 Task: Create new Company, with domain: 'nissan.co.jp' and type: 'Reseller'. Add new contact for this company, with mail Id: 'William34Khanna@nissan.co.jp', First Name: William, Last name:  Khanna, Job Title: 'Graphic Designer', Phone Number: '(617) 555-4570'. Change life cycle stage to  Lead and lead status to  Open. Logged in from softage.3@softage.net
Action: Mouse moved to (96, 90)
Screenshot: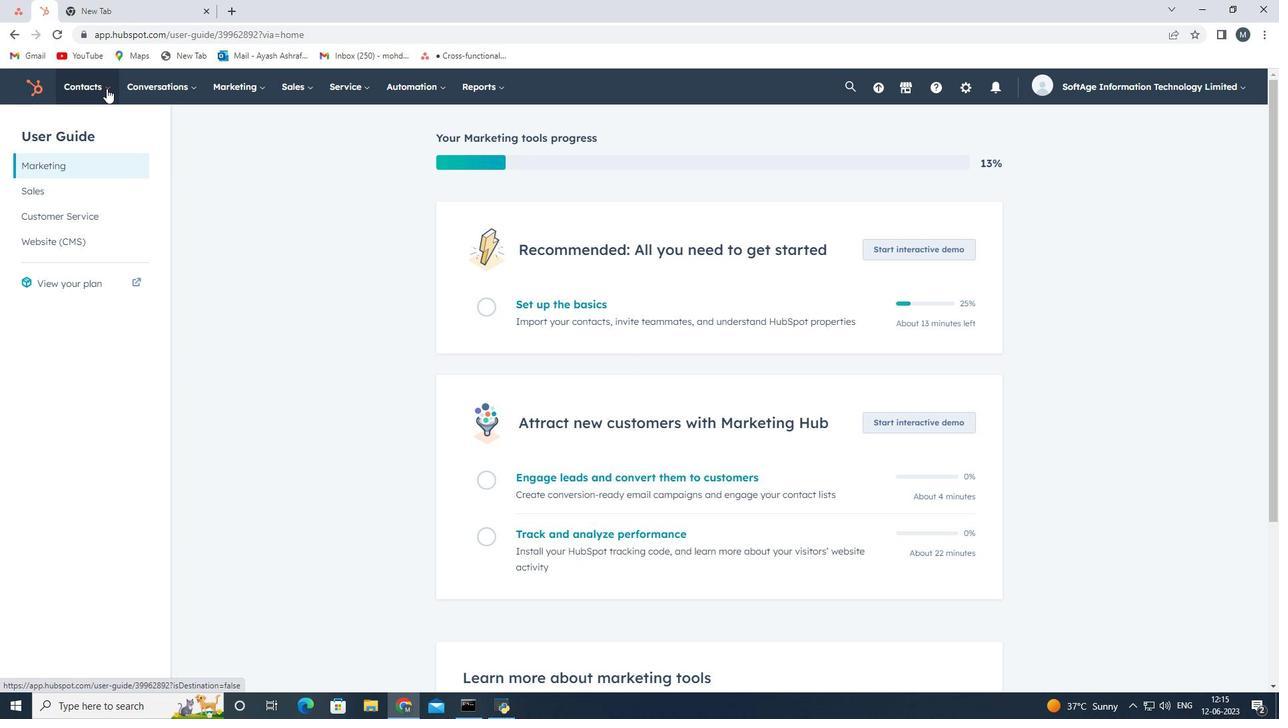 
Action: Mouse pressed left at (96, 90)
Screenshot: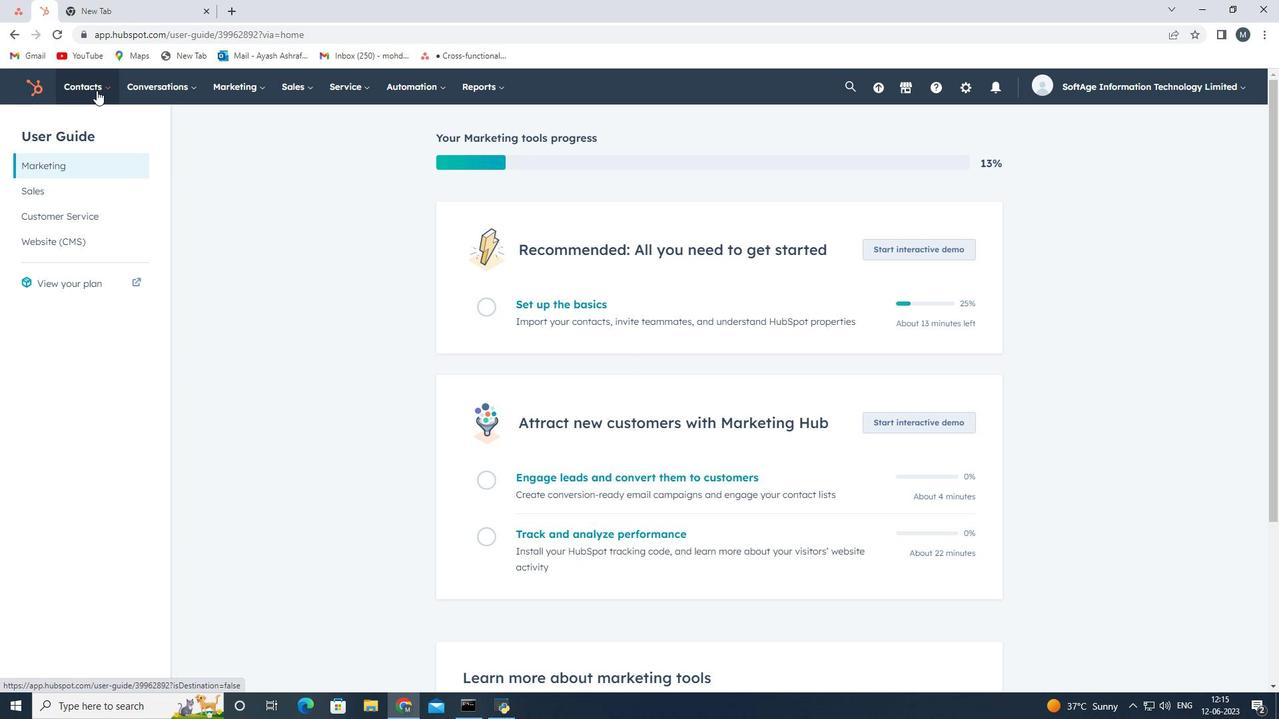 
Action: Mouse moved to (105, 147)
Screenshot: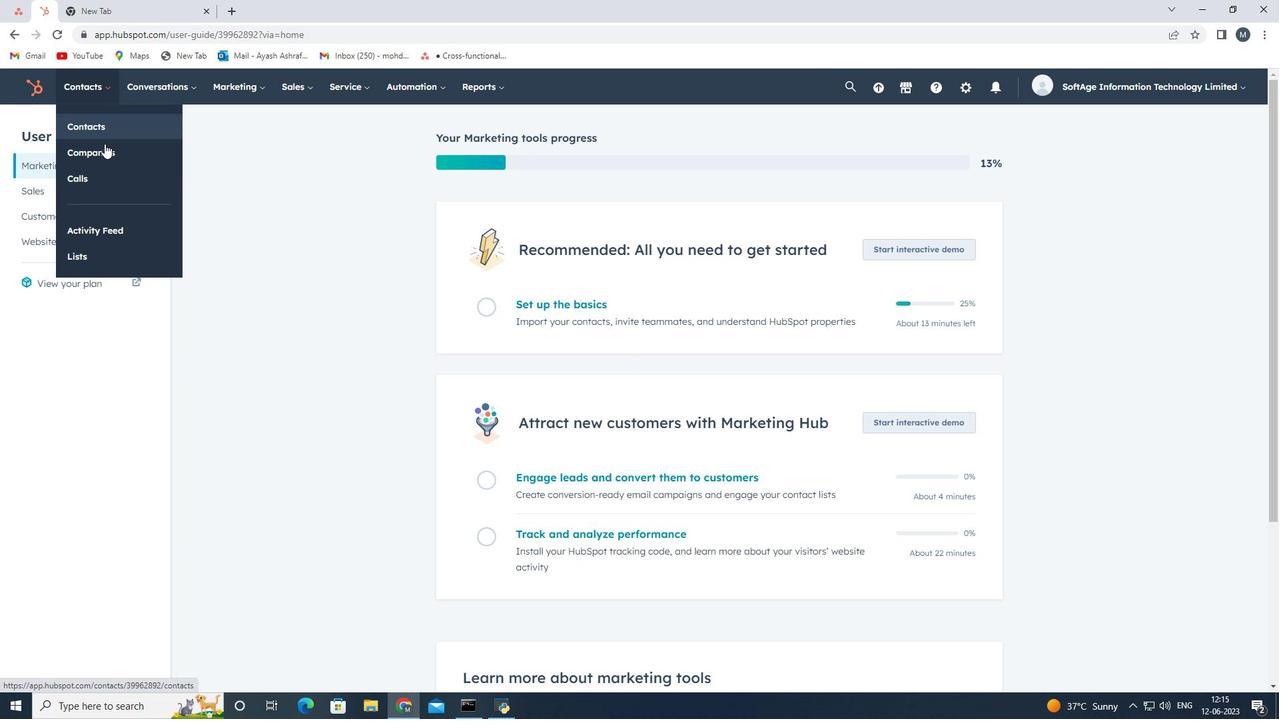
Action: Mouse pressed left at (105, 147)
Screenshot: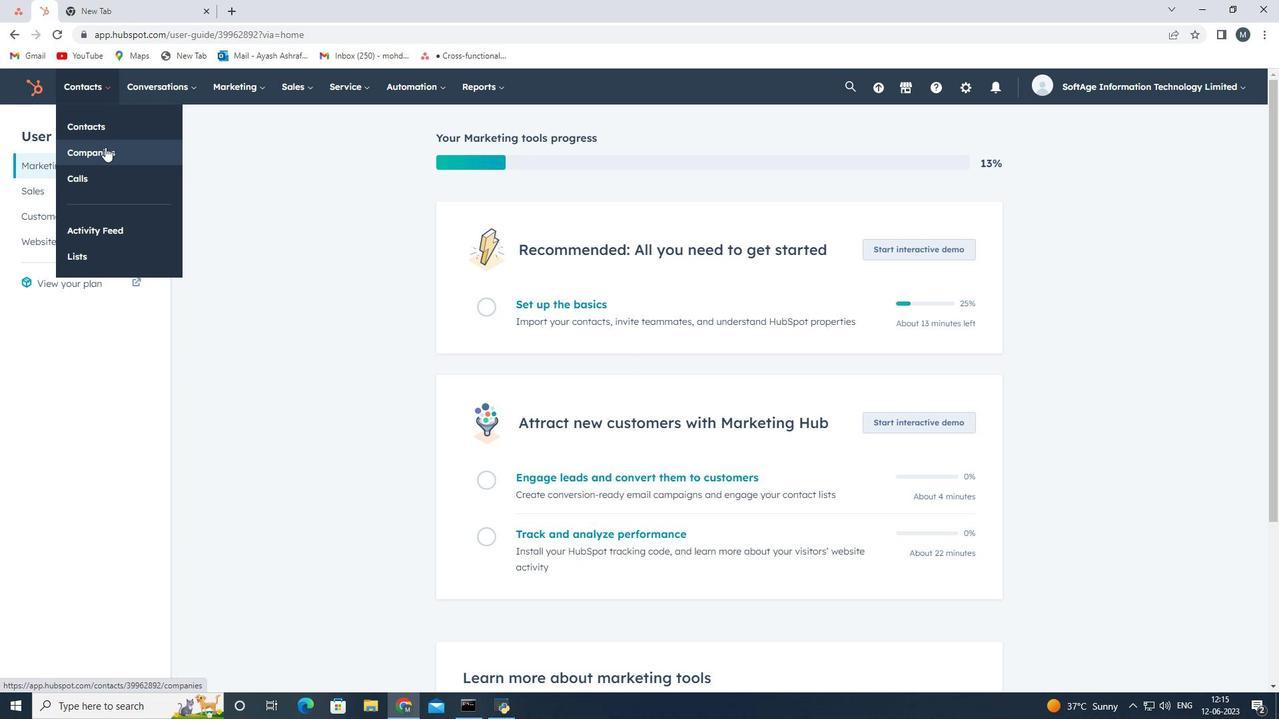 
Action: Mouse moved to (1199, 138)
Screenshot: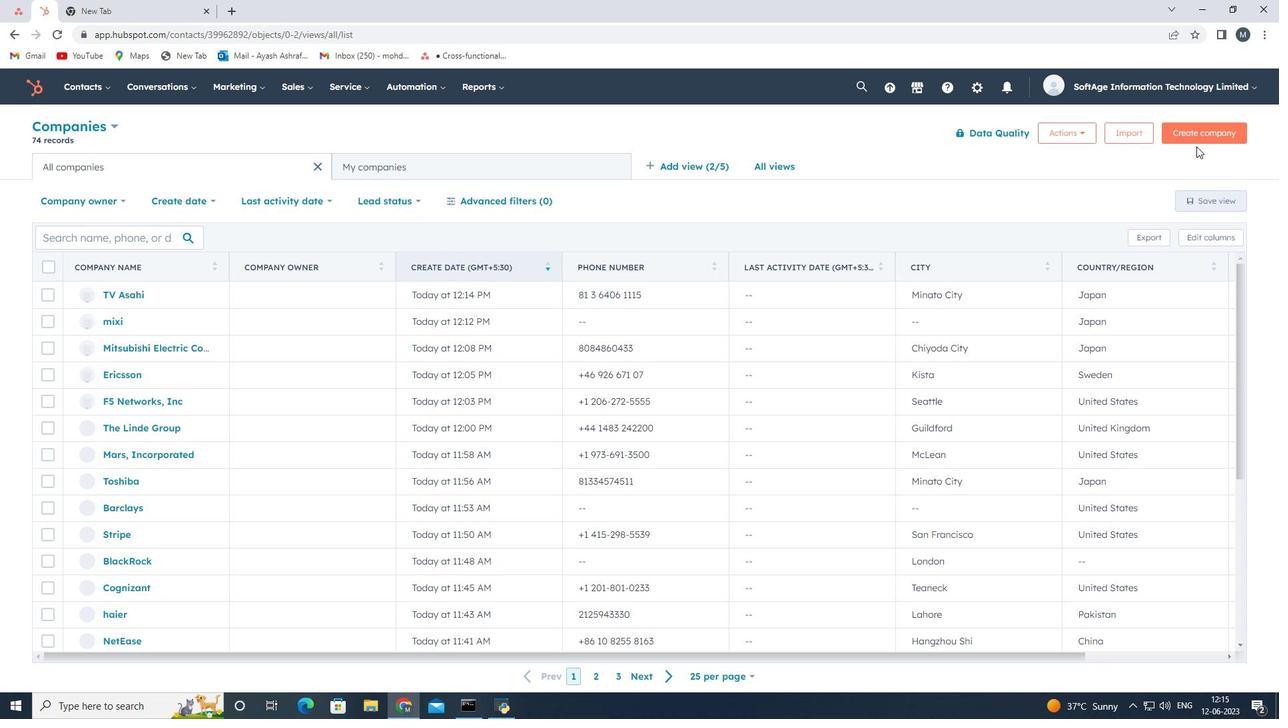 
Action: Mouse pressed left at (1199, 138)
Screenshot: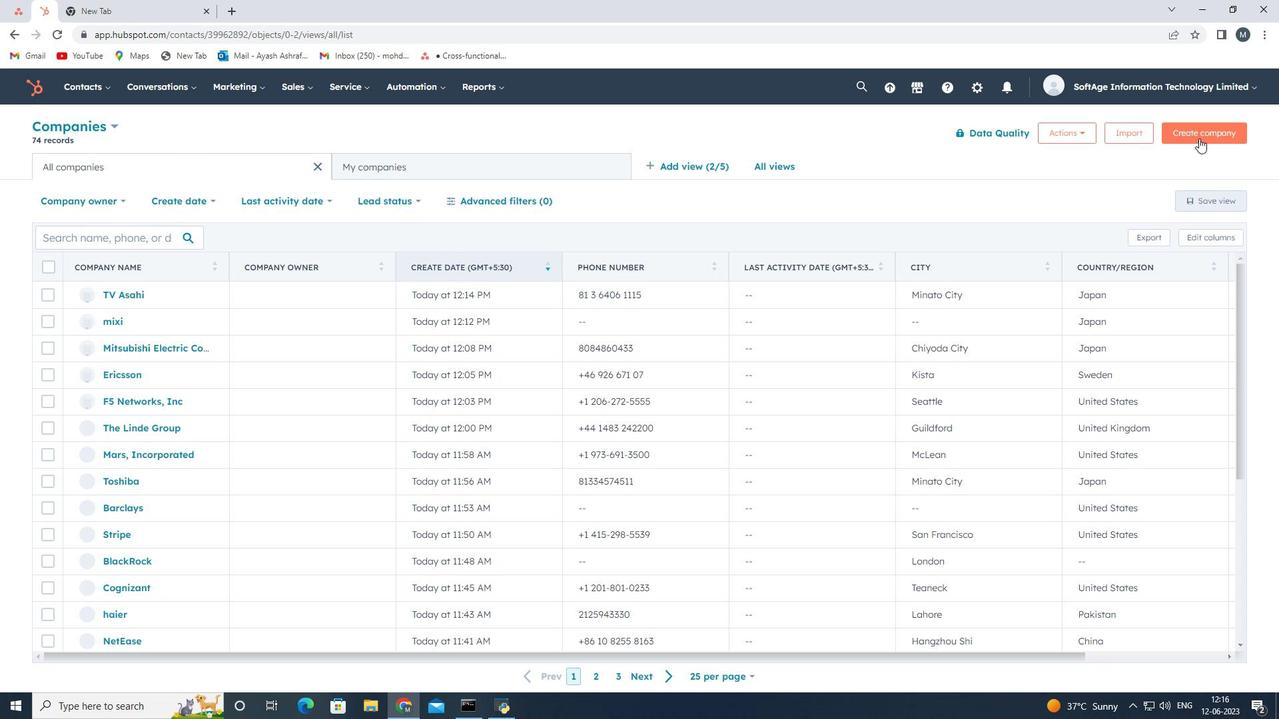 
Action: Mouse moved to (1001, 192)
Screenshot: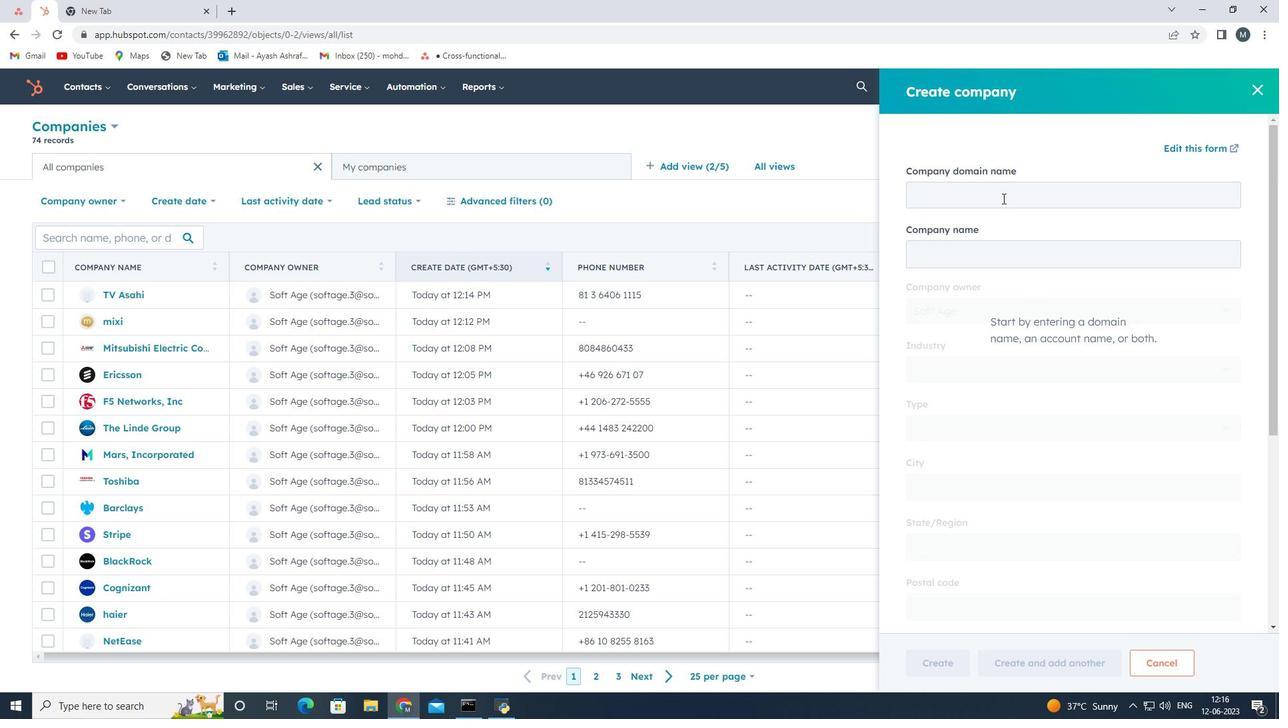 
Action: Mouse pressed left at (1001, 192)
Screenshot: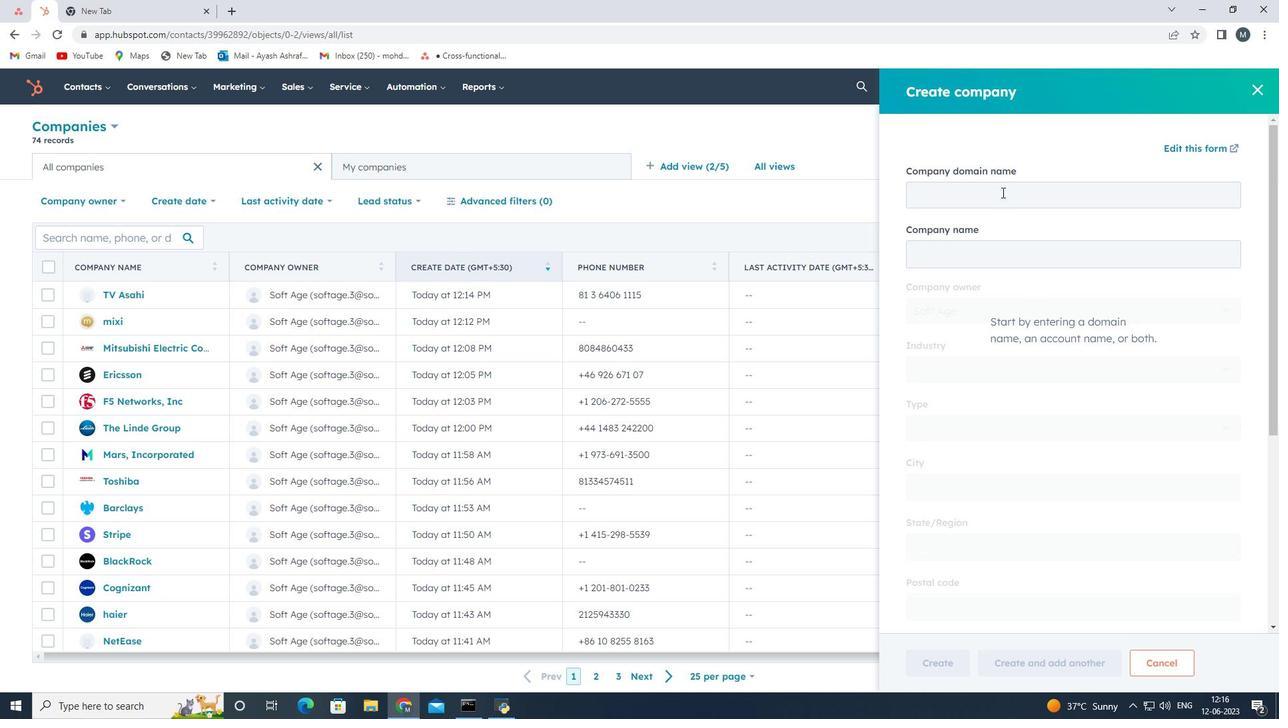 
Action: Key pressed <Key.shift><Key.shift>nissan.co.jp
Screenshot: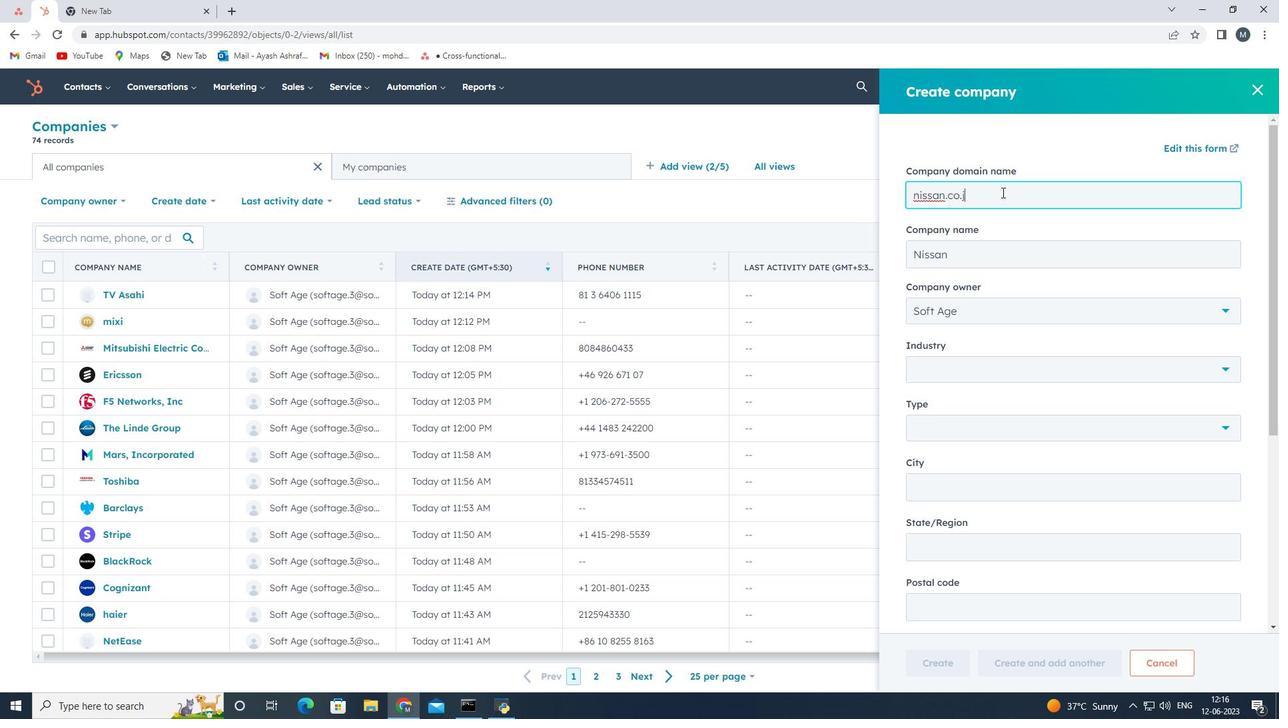 
Action: Mouse moved to (953, 420)
Screenshot: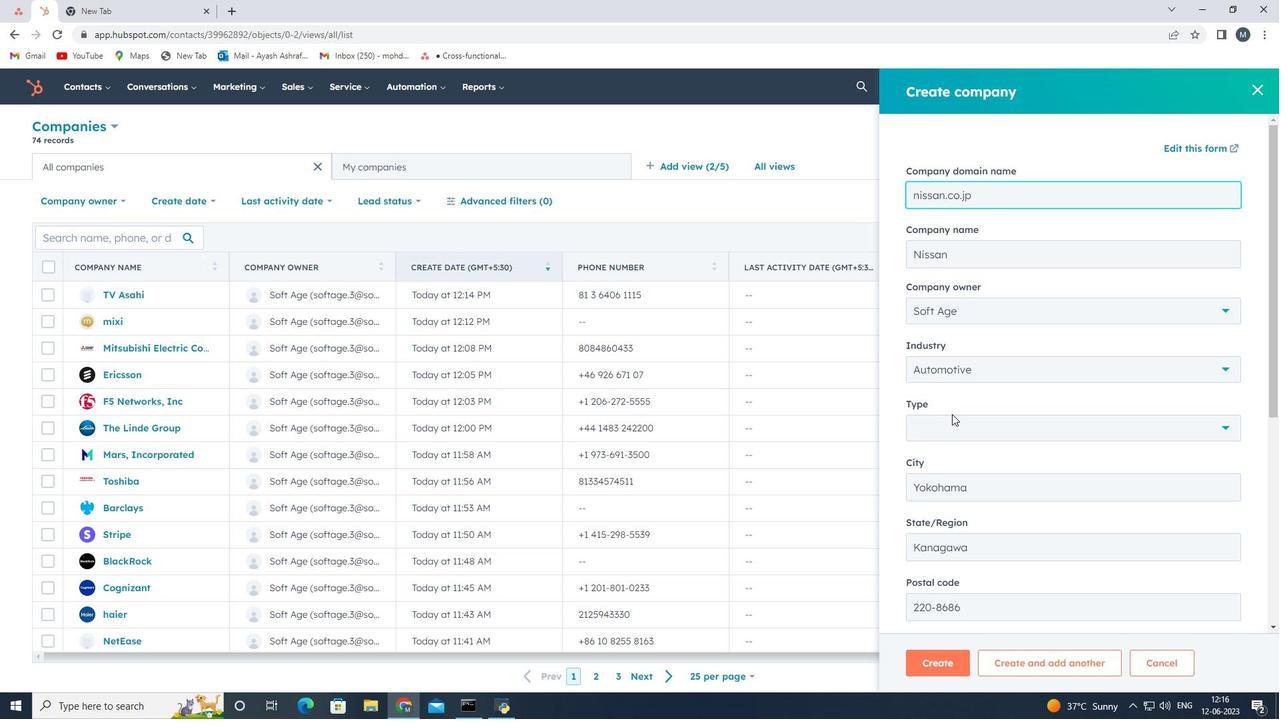 
Action: Mouse pressed left at (953, 420)
Screenshot: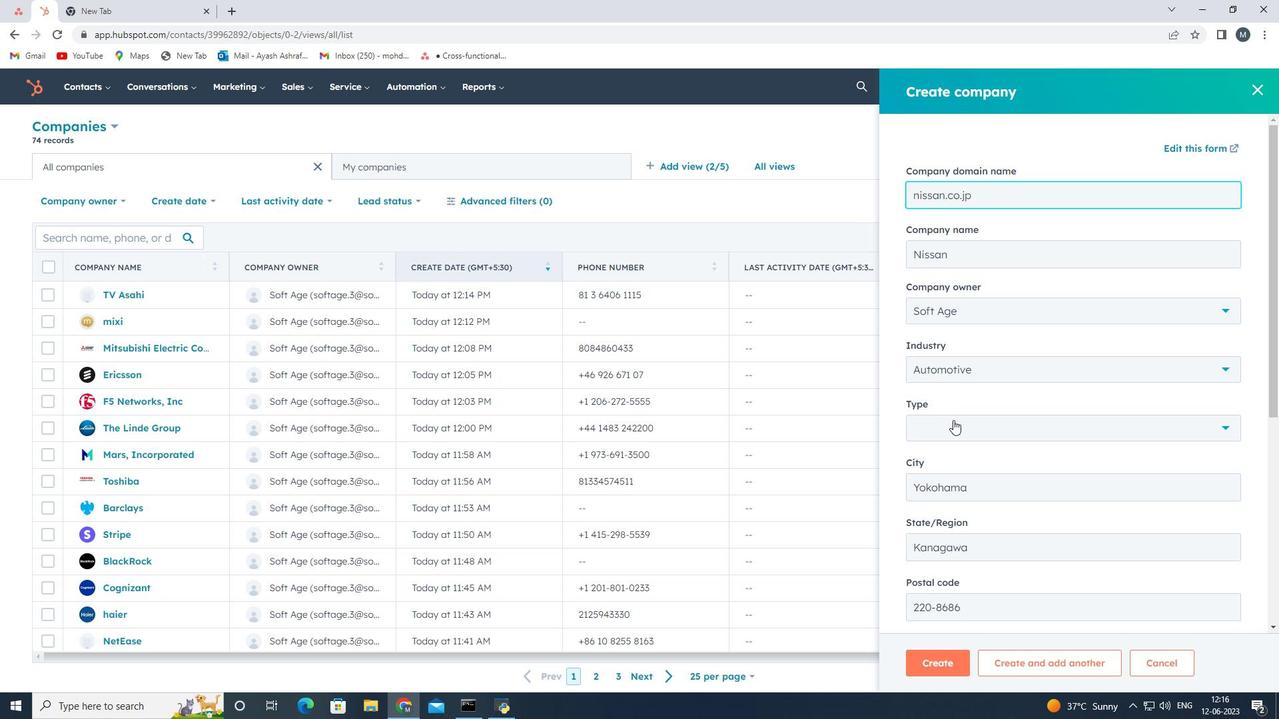 
Action: Mouse moved to (955, 542)
Screenshot: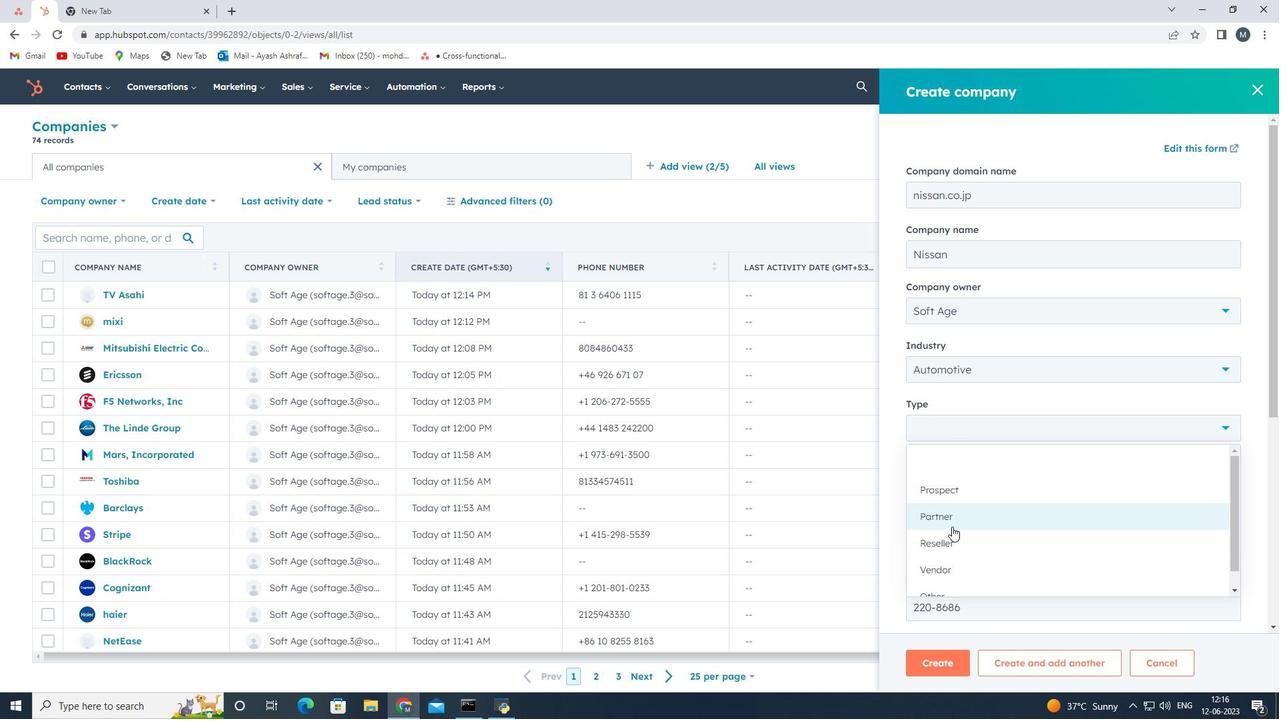 
Action: Mouse pressed left at (955, 542)
Screenshot: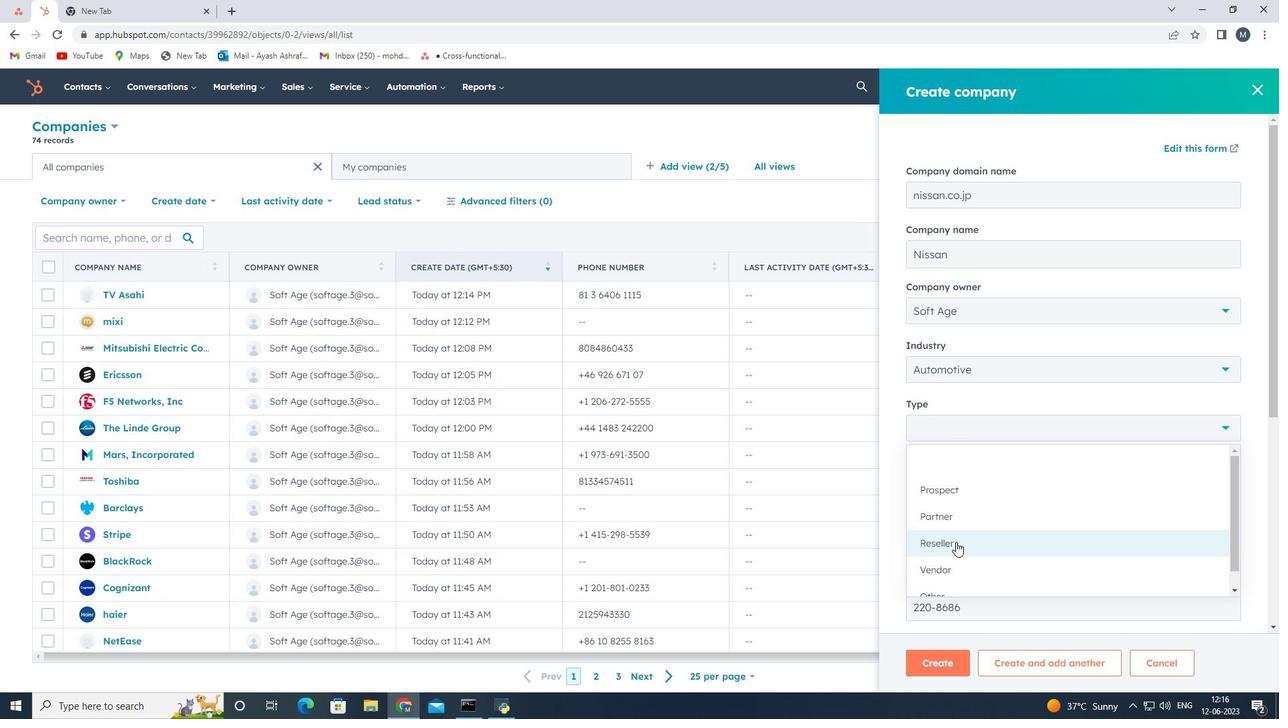 
Action: Mouse moved to (985, 448)
Screenshot: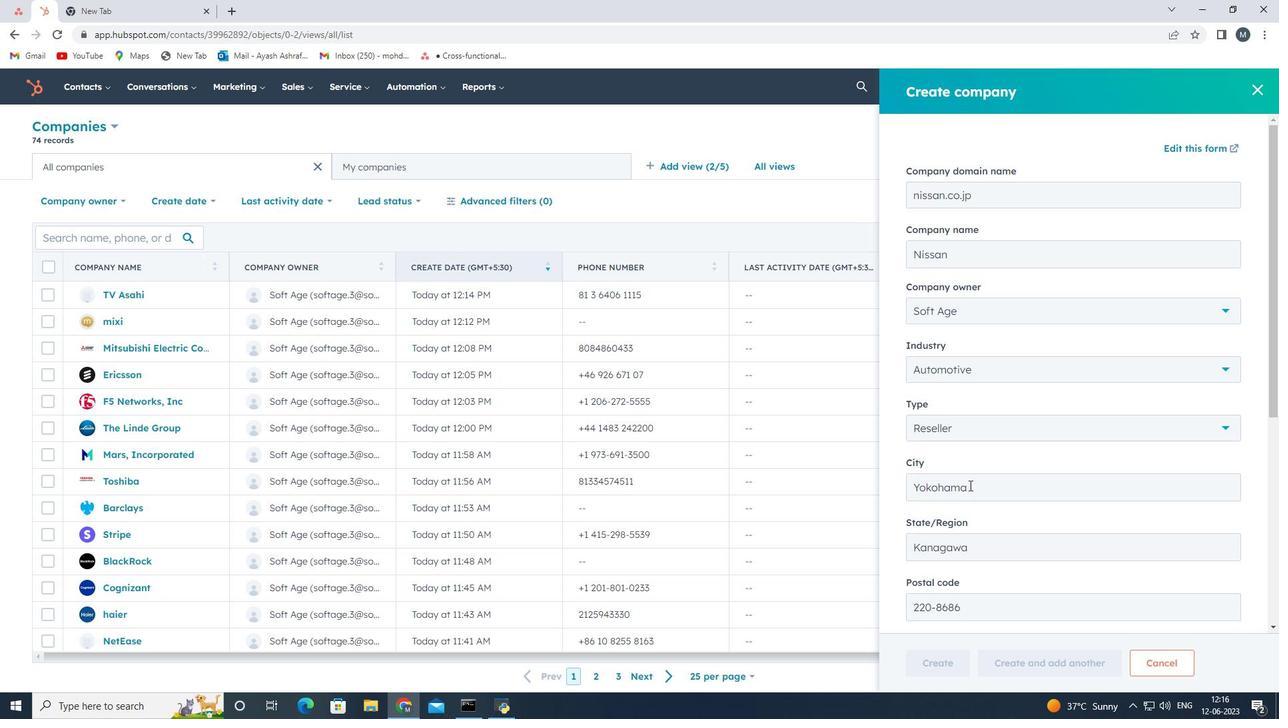 
Action: Mouse scrolled (985, 447) with delta (0, 0)
Screenshot: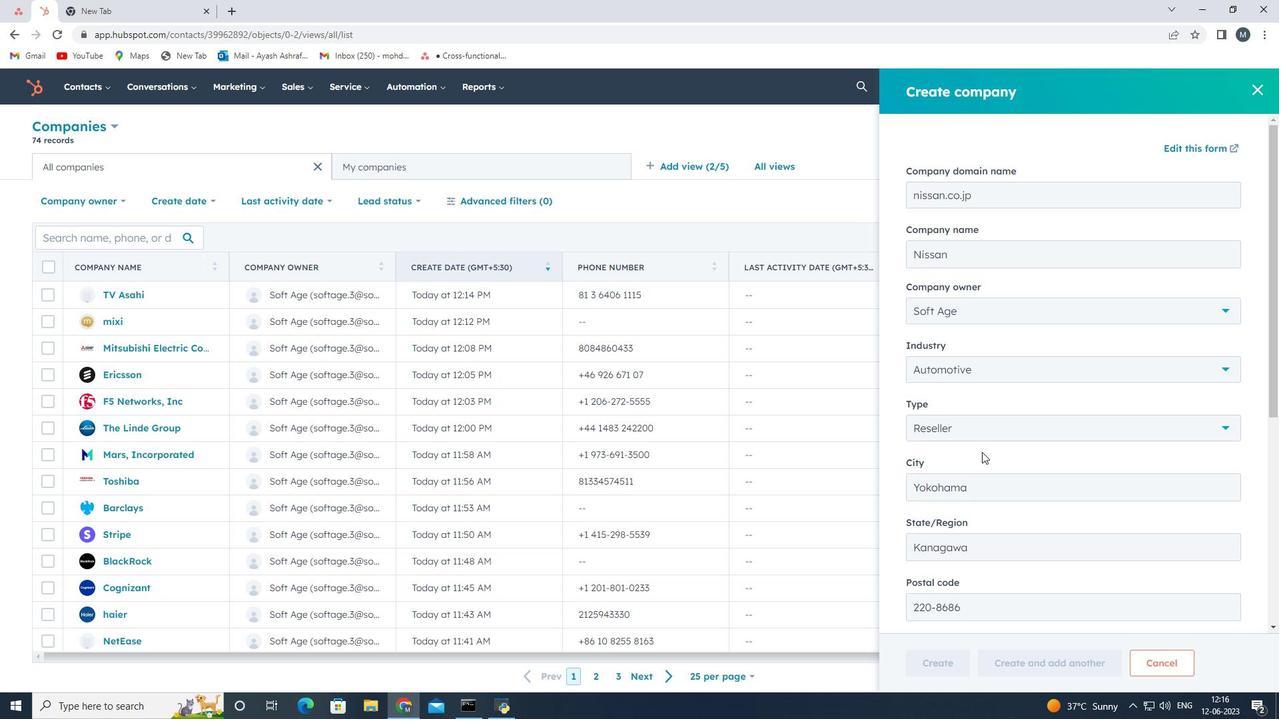
Action: Mouse moved to (985, 448)
Screenshot: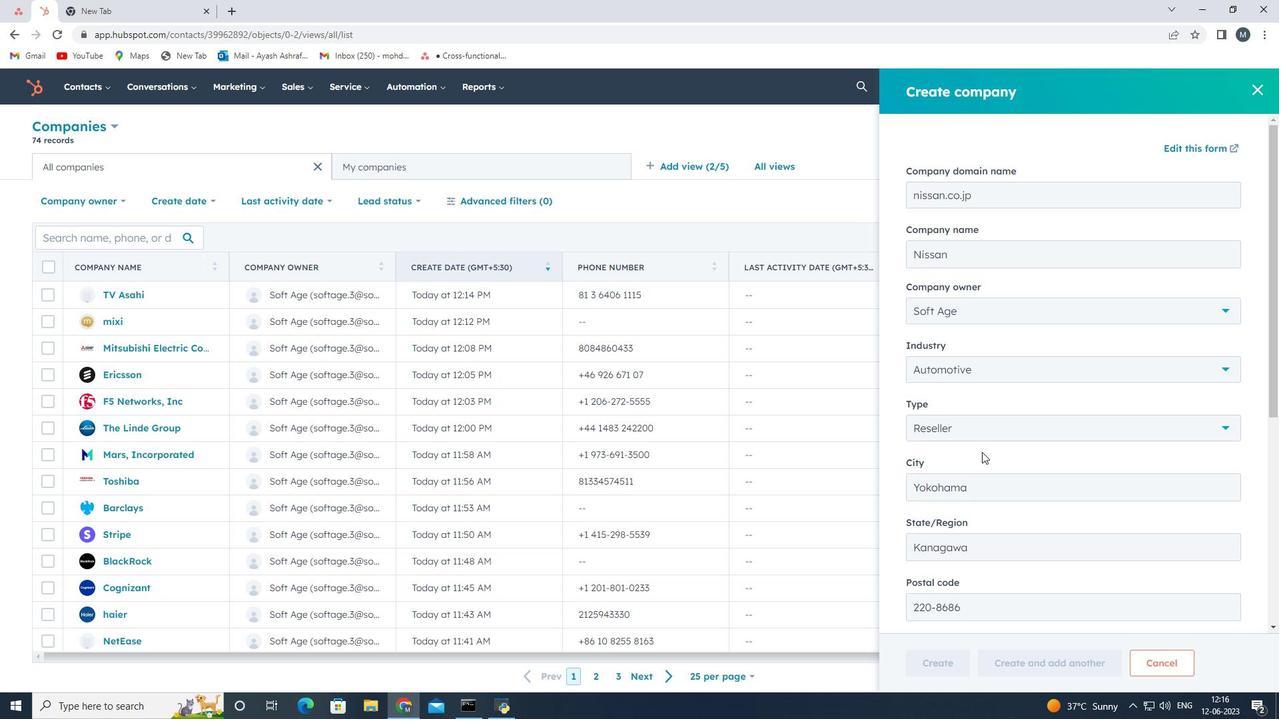 
Action: Mouse scrolled (985, 447) with delta (0, 0)
Screenshot: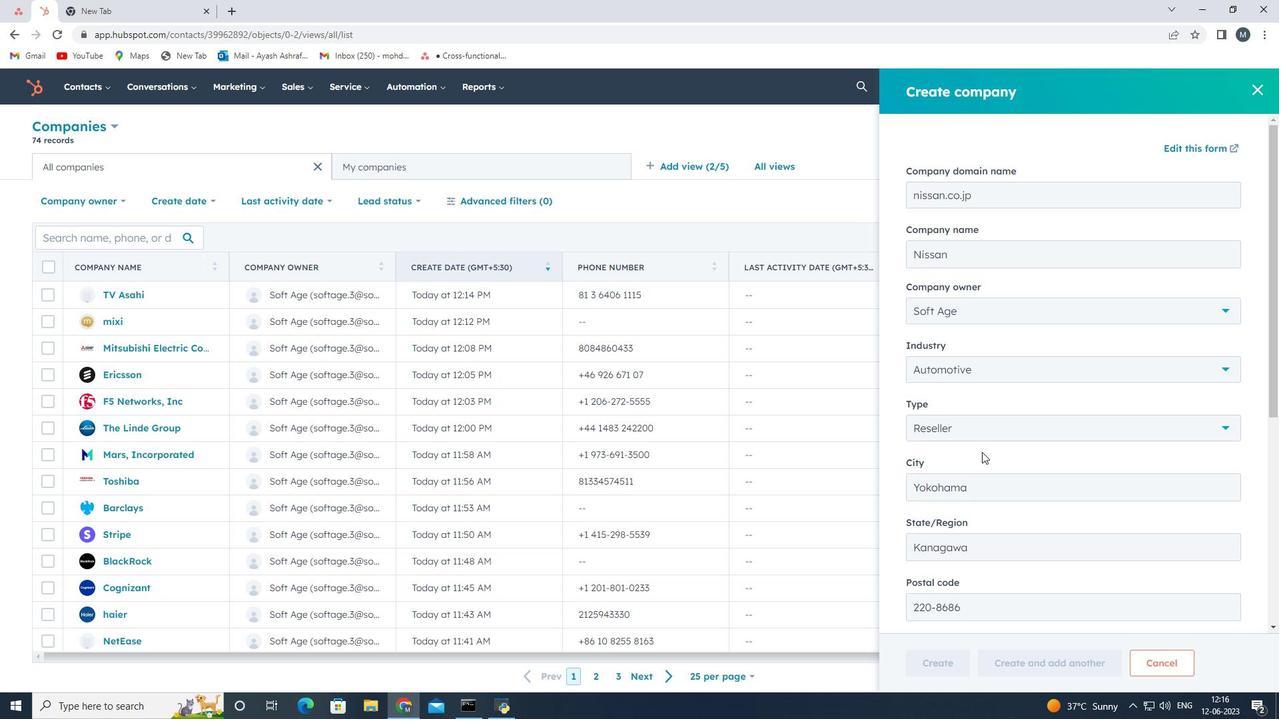 
Action: Mouse scrolled (985, 447) with delta (0, 0)
Screenshot: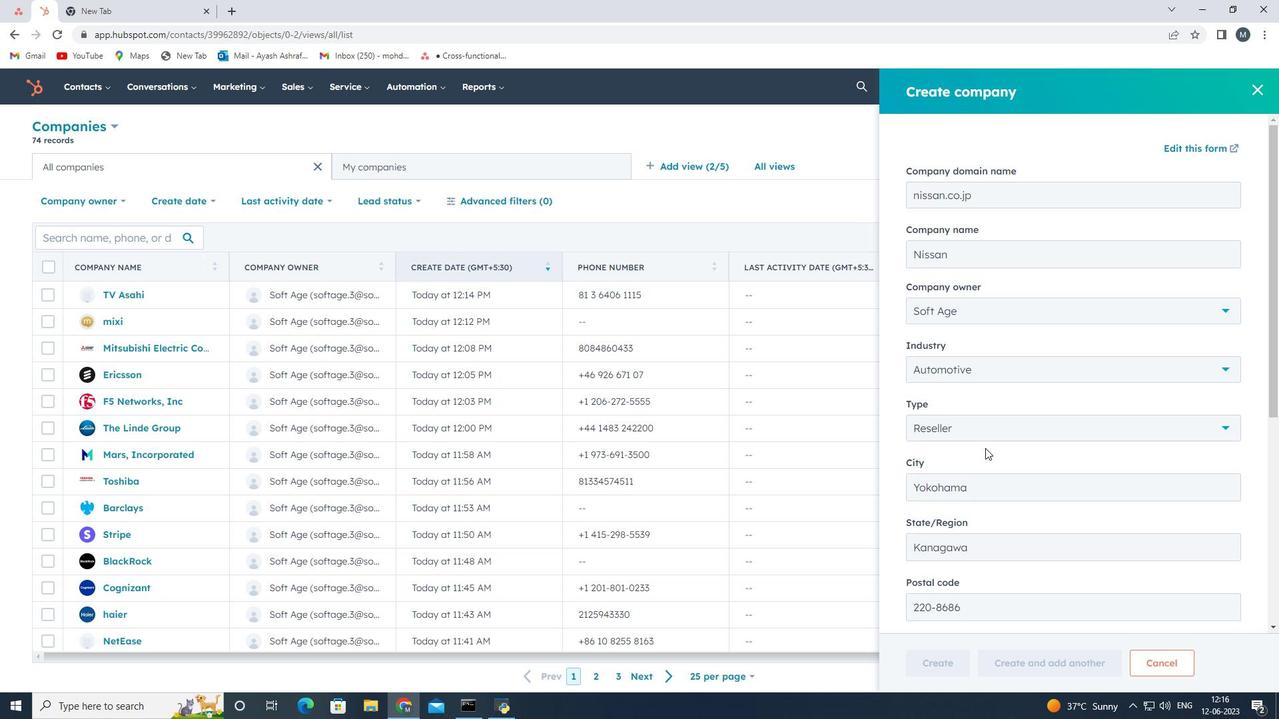 
Action: Mouse scrolled (985, 447) with delta (0, 0)
Screenshot: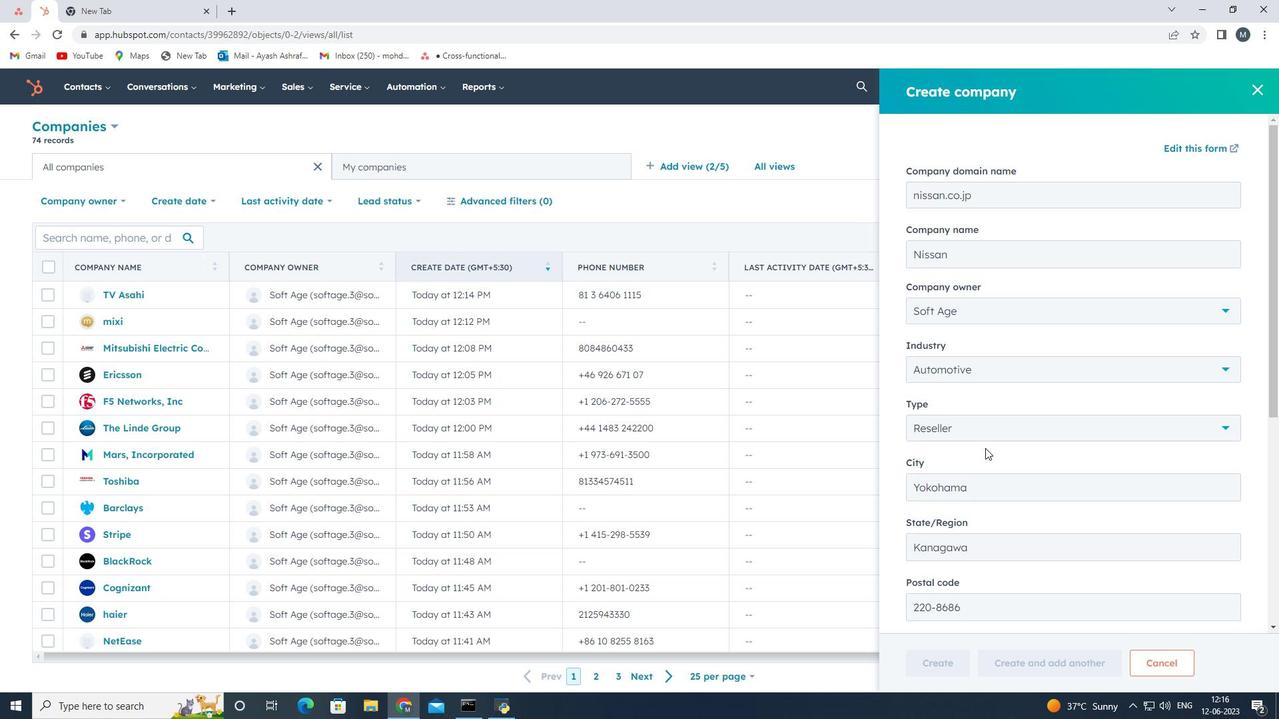 
Action: Mouse scrolled (985, 447) with delta (0, 0)
Screenshot: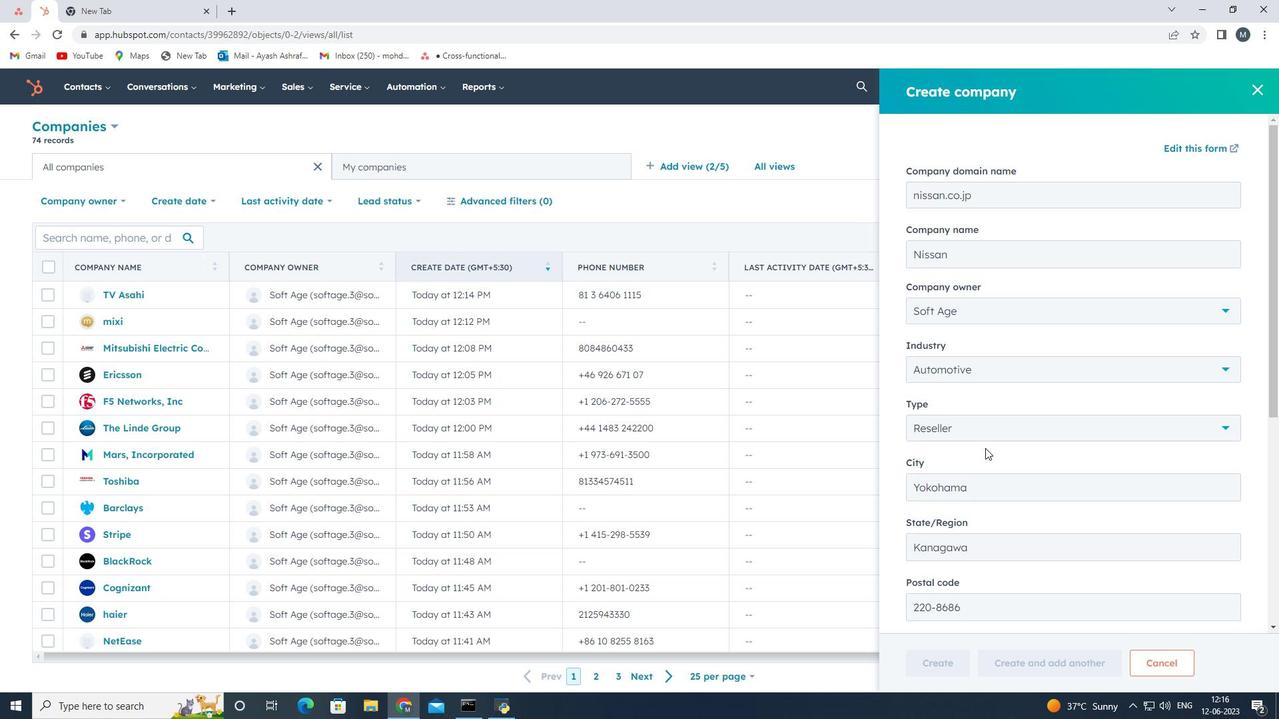 
Action: Mouse scrolled (985, 447) with delta (0, 0)
Screenshot: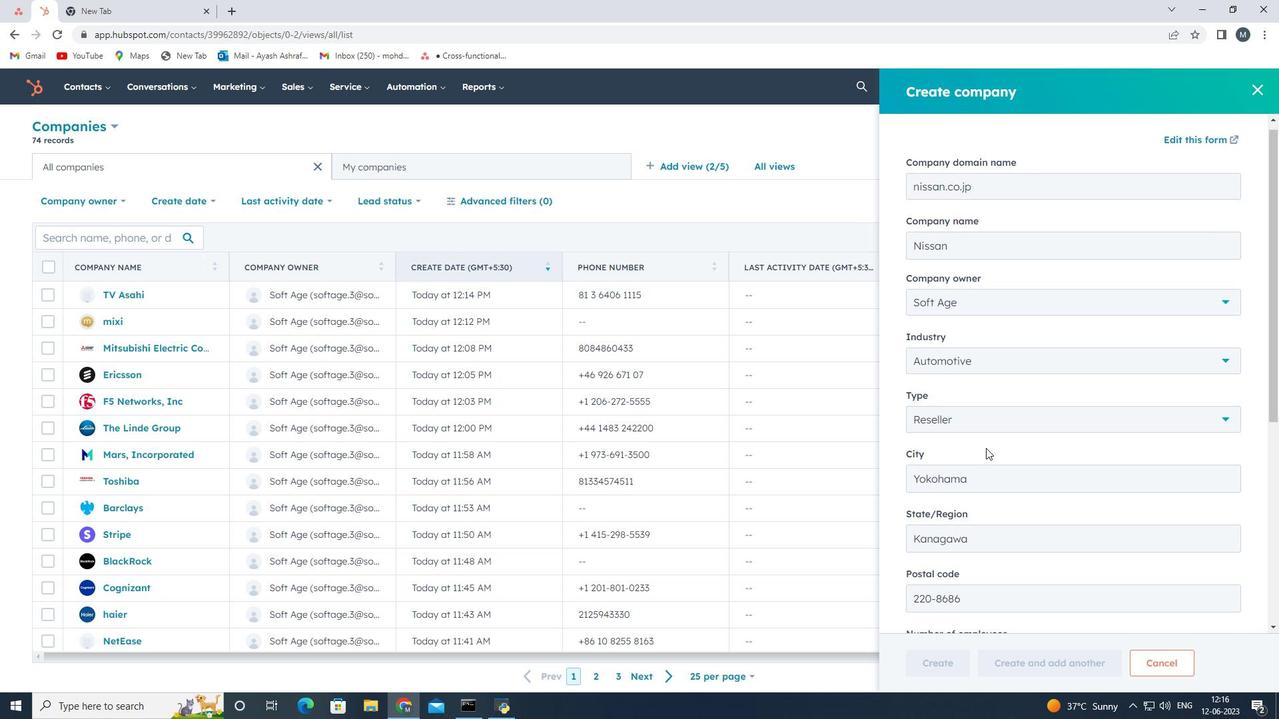 
Action: Mouse moved to (971, 551)
Screenshot: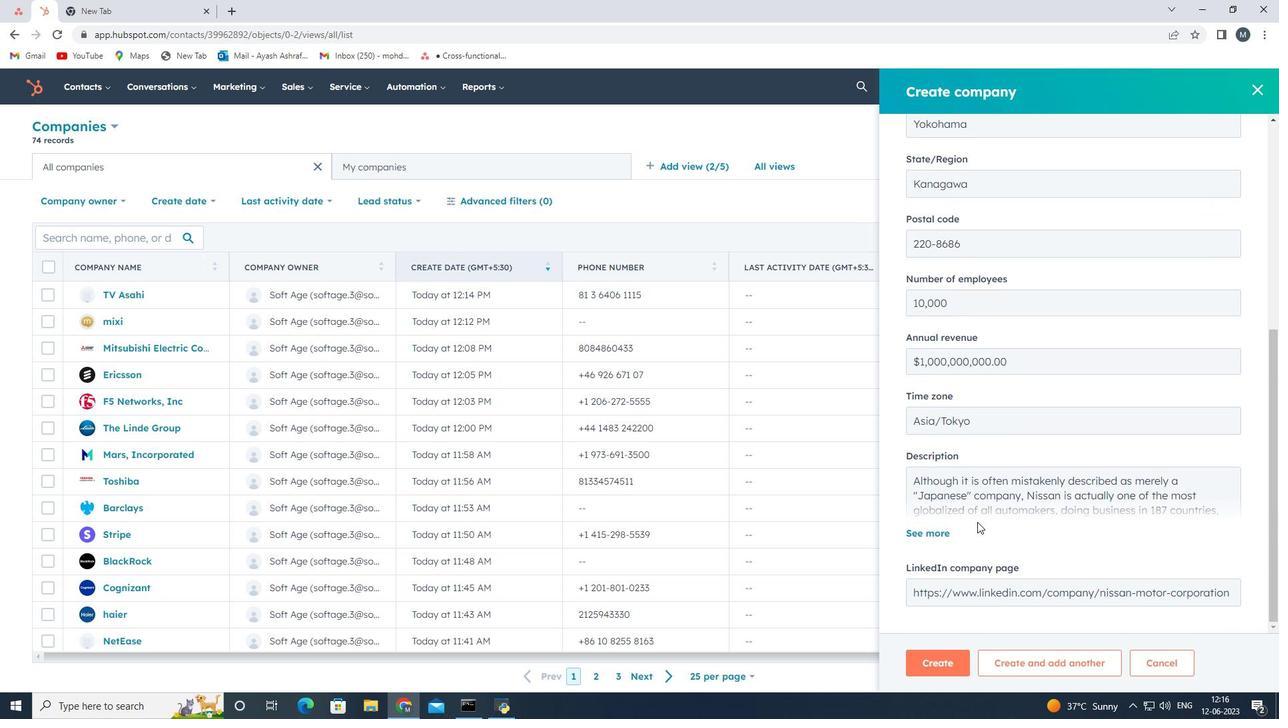 
Action: Mouse scrolled (971, 550) with delta (0, 0)
Screenshot: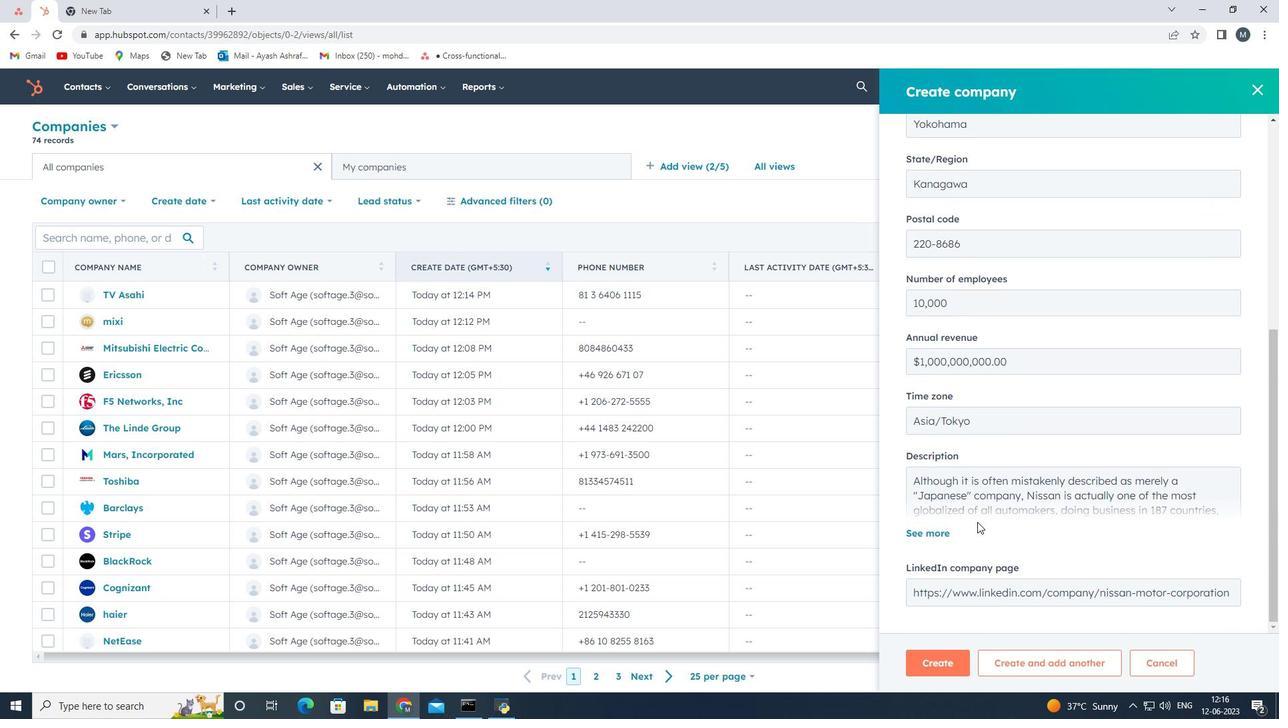 
Action: Mouse moved to (971, 555)
Screenshot: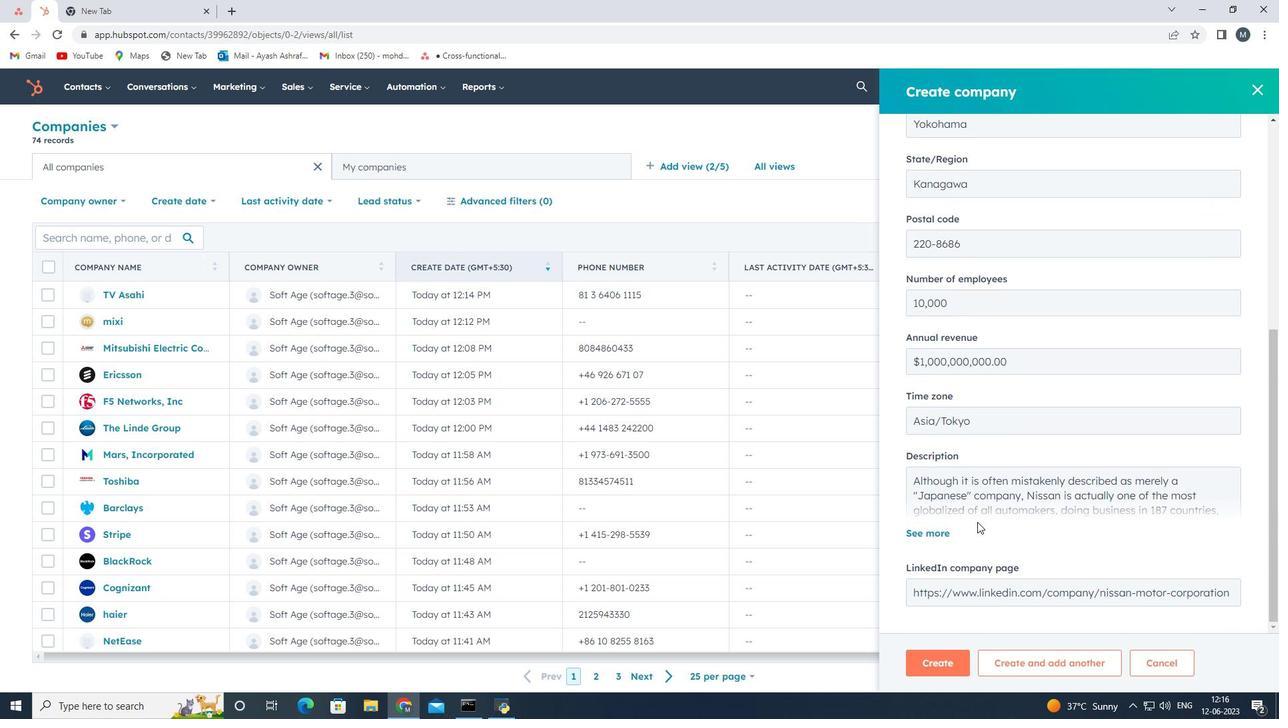 
Action: Mouse scrolled (971, 554) with delta (0, 0)
Screenshot: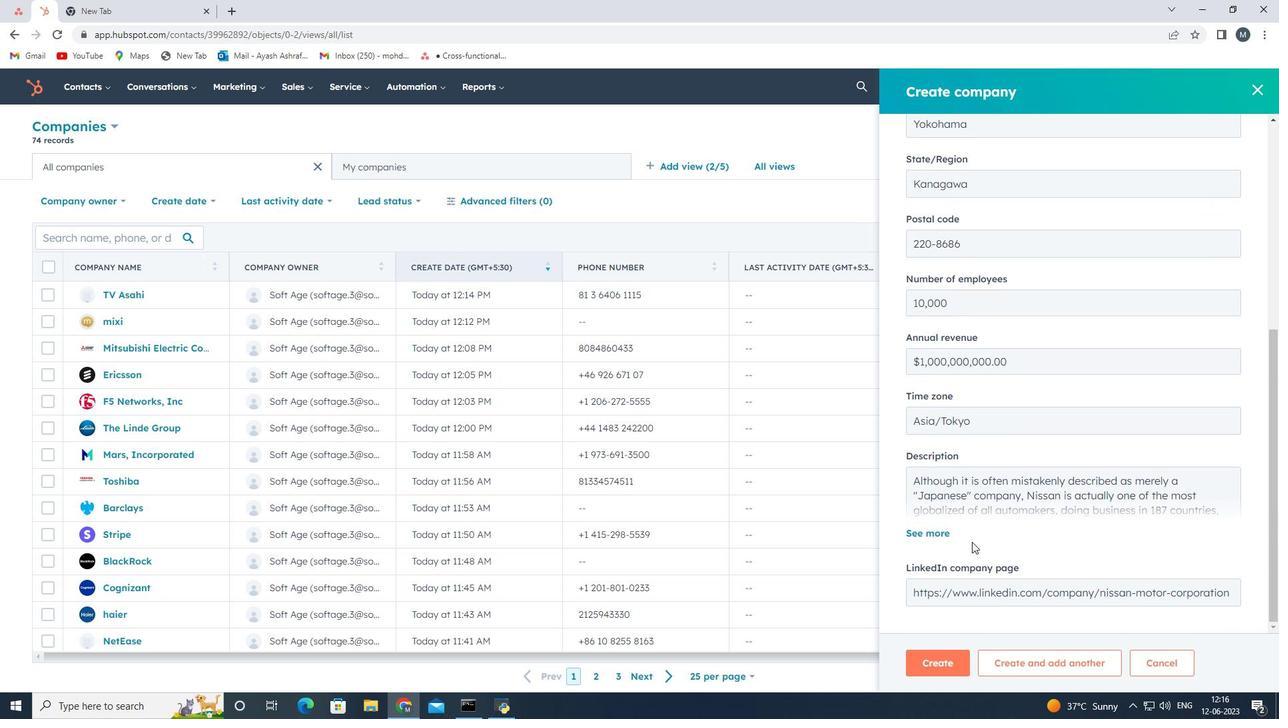 
Action: Mouse moved to (971, 556)
Screenshot: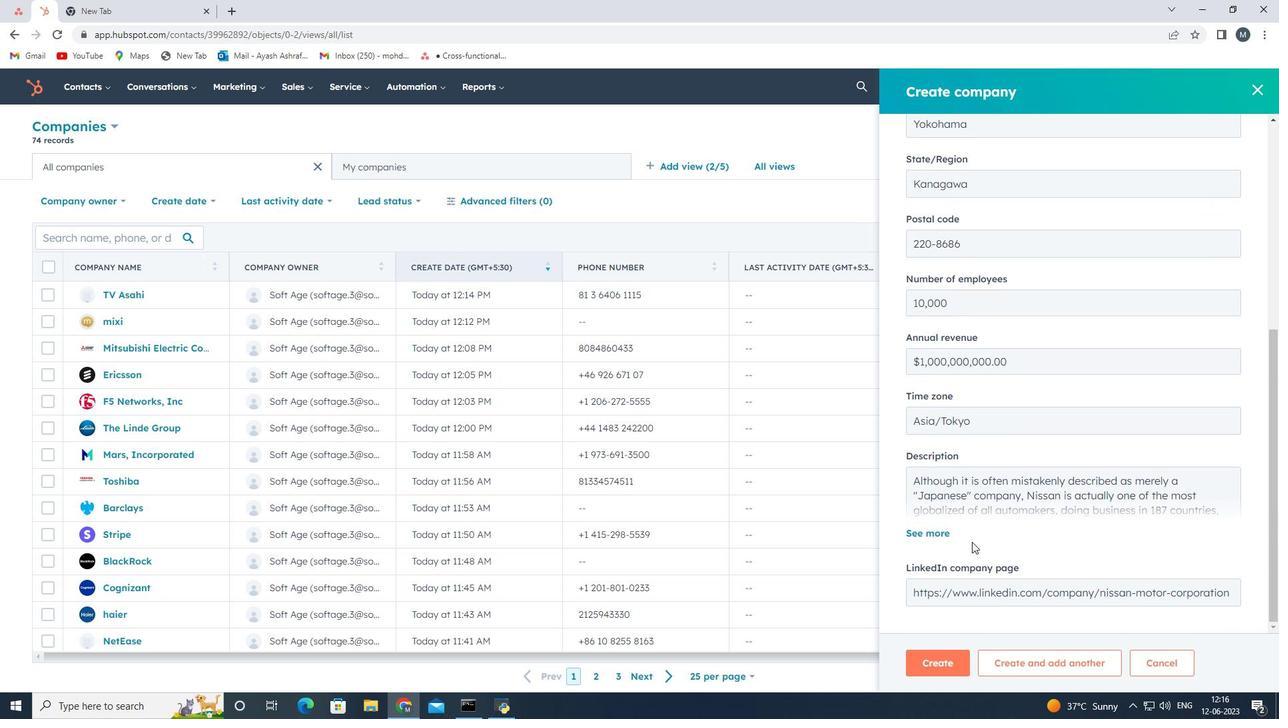 
Action: Mouse scrolled (971, 556) with delta (0, 0)
Screenshot: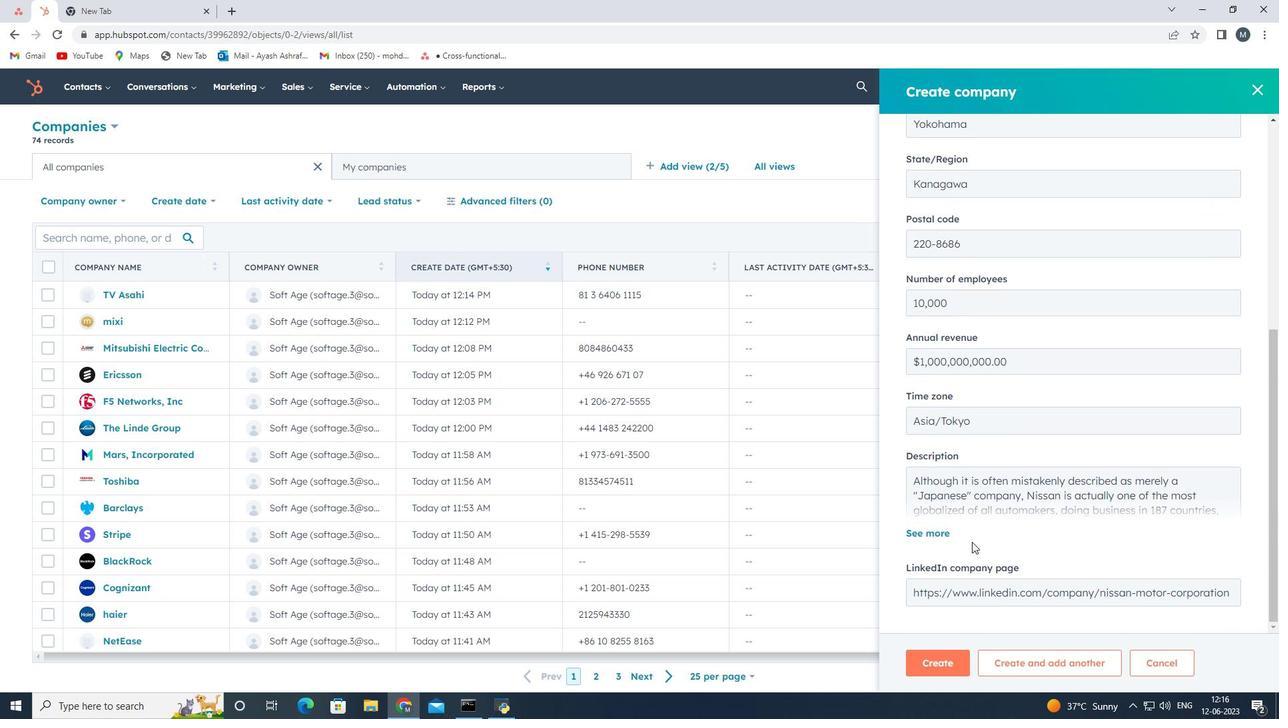
Action: Mouse moved to (970, 556)
Screenshot: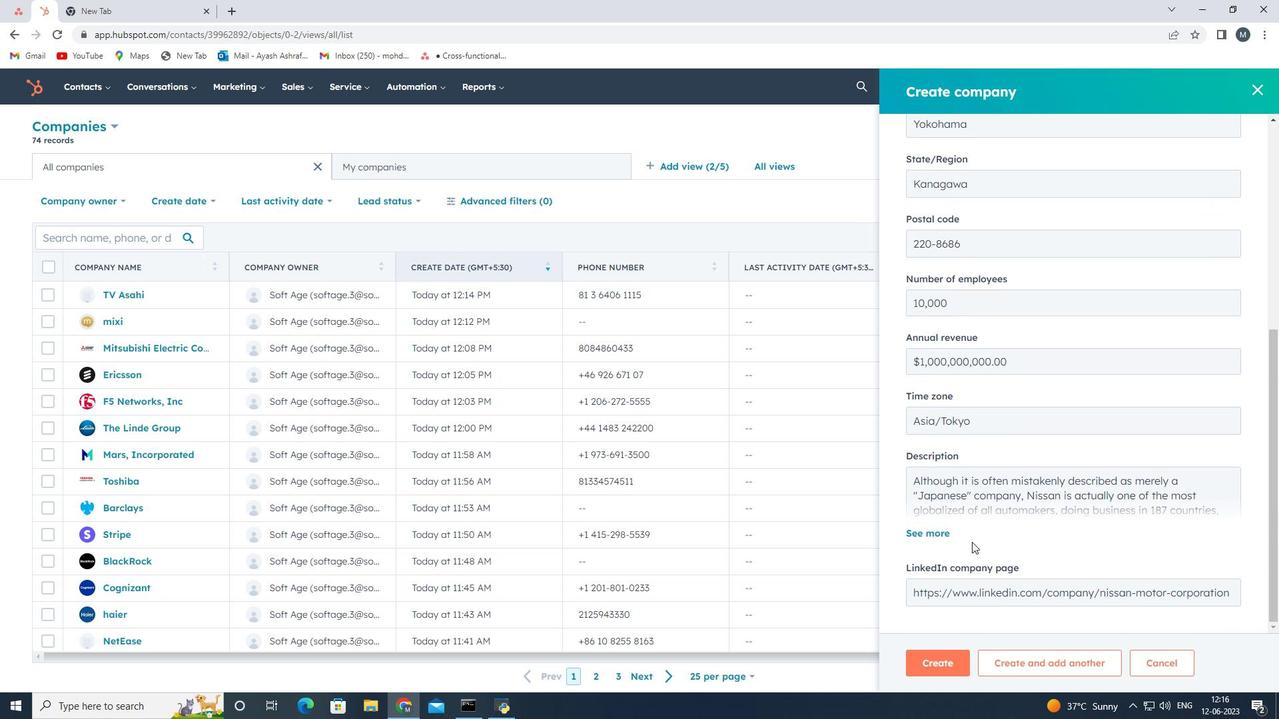 
Action: Mouse scrolled (970, 556) with delta (0, 0)
Screenshot: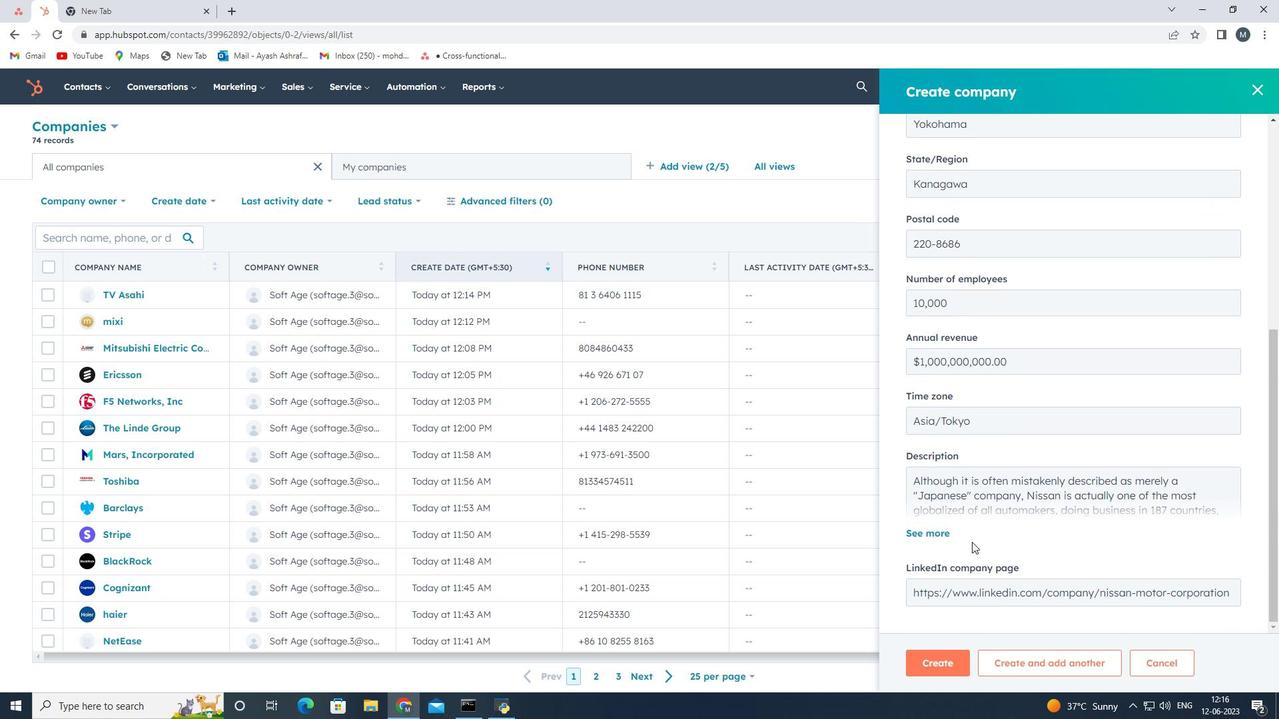 
Action: Mouse scrolled (970, 556) with delta (0, 0)
Screenshot: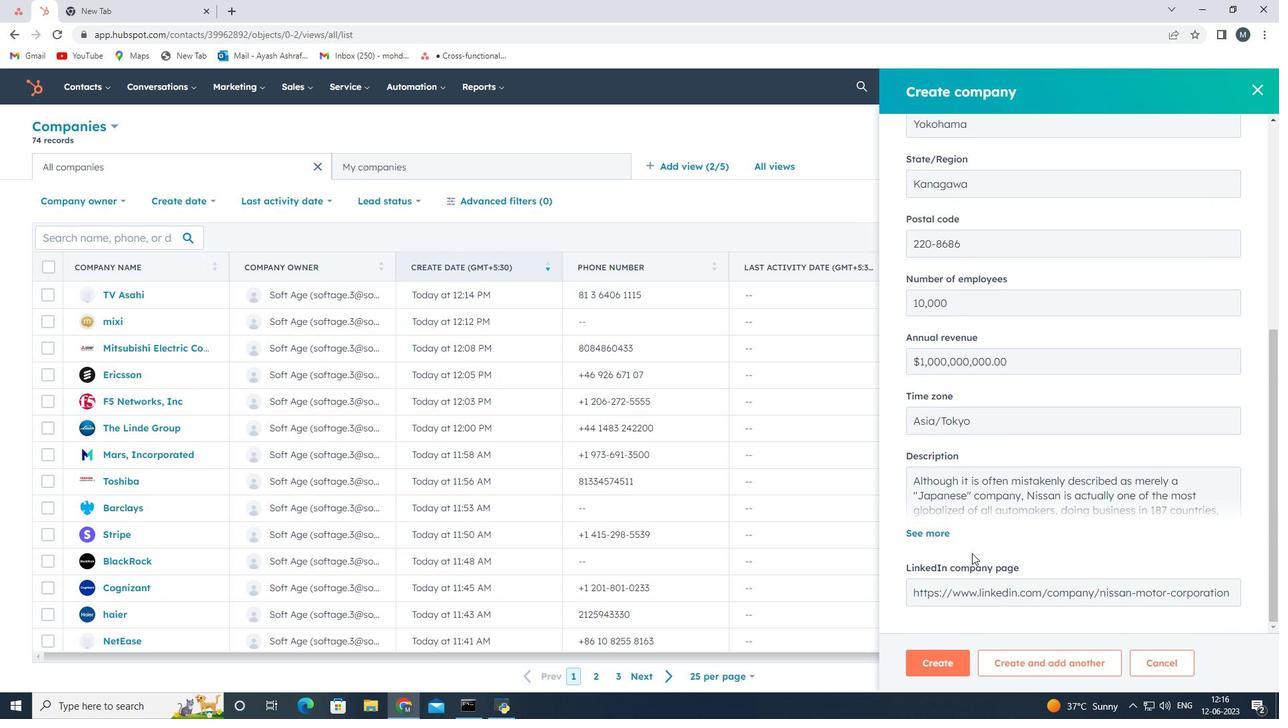 
Action: Mouse scrolled (970, 556) with delta (0, 0)
Screenshot: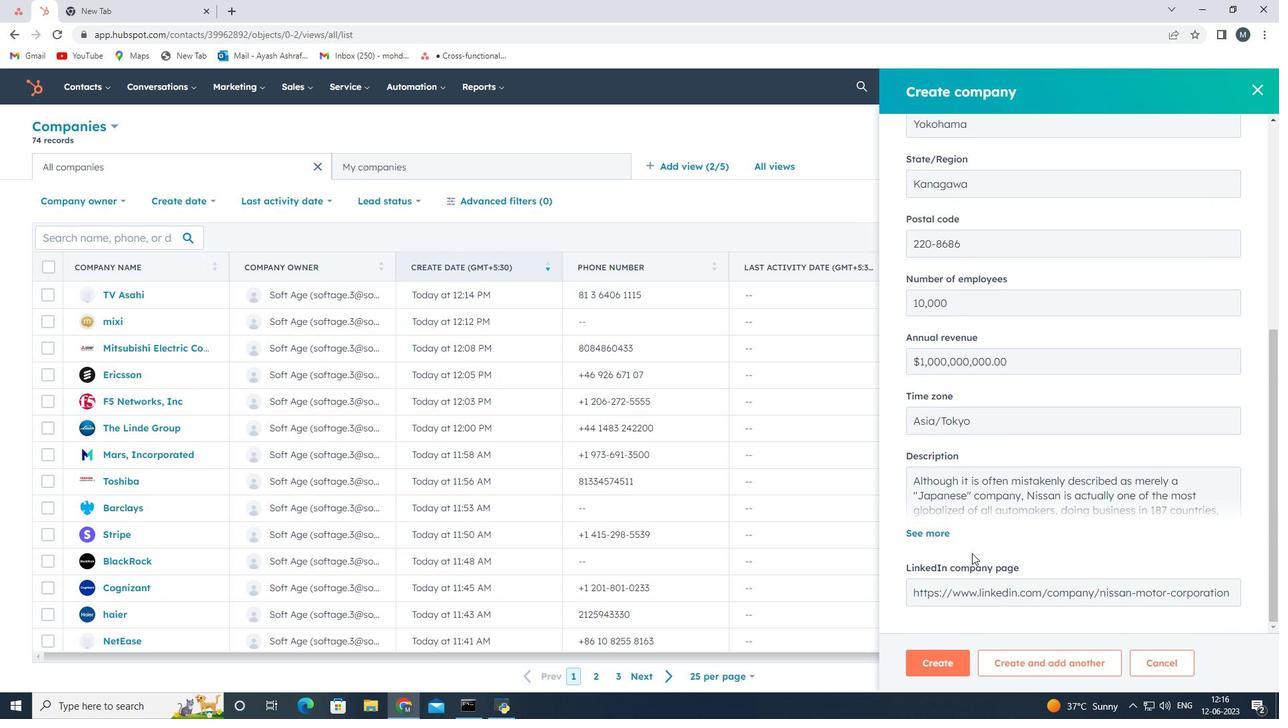 
Action: Mouse moved to (942, 657)
Screenshot: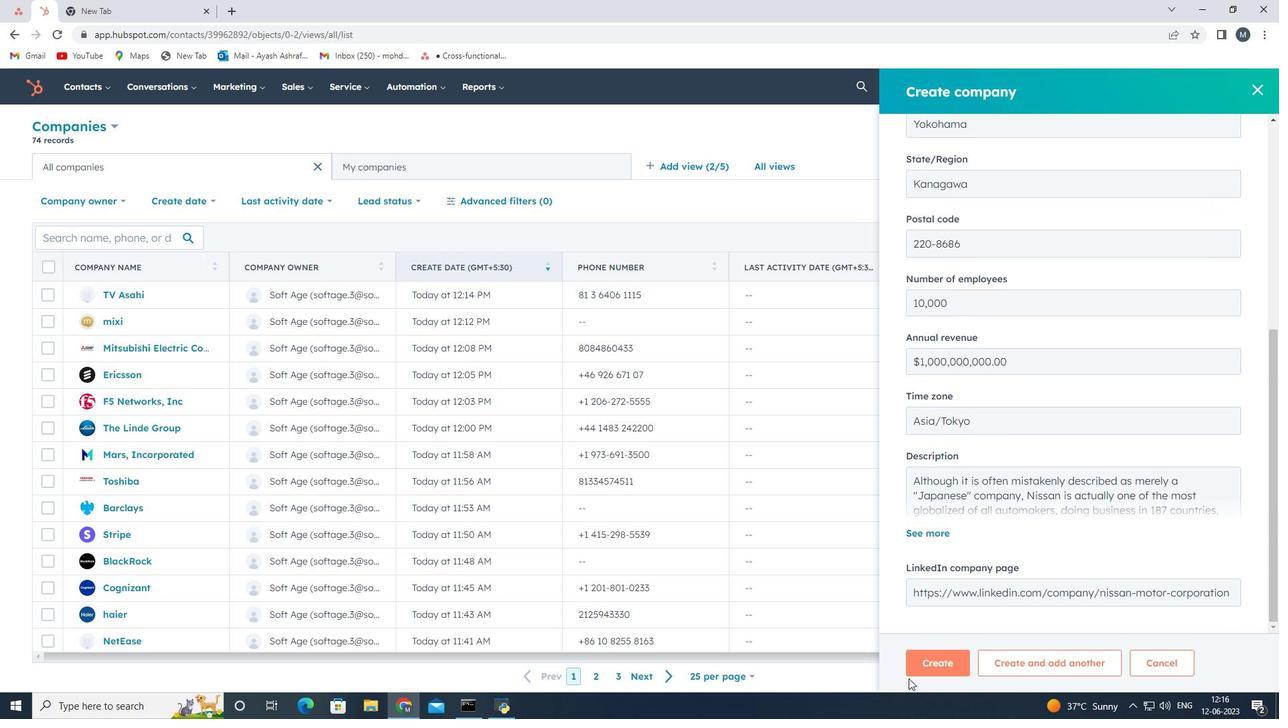 
Action: Mouse pressed left at (942, 657)
Screenshot: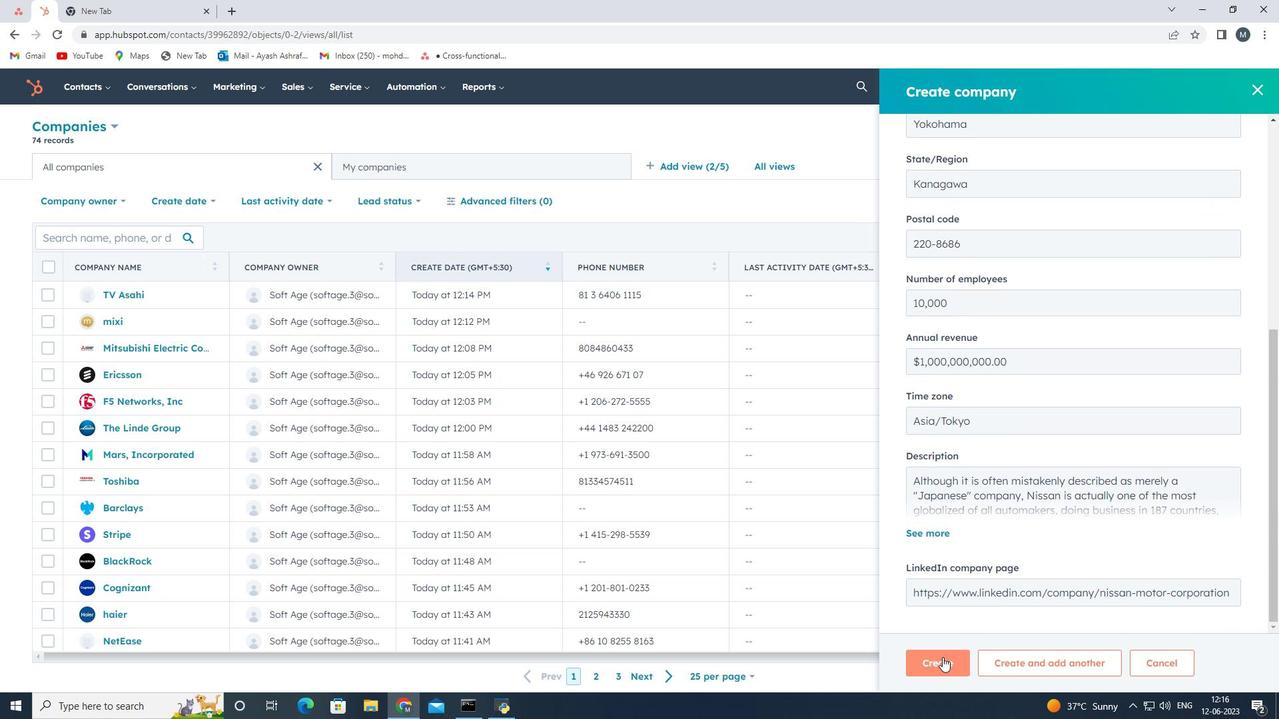
Action: Mouse moved to (899, 451)
Screenshot: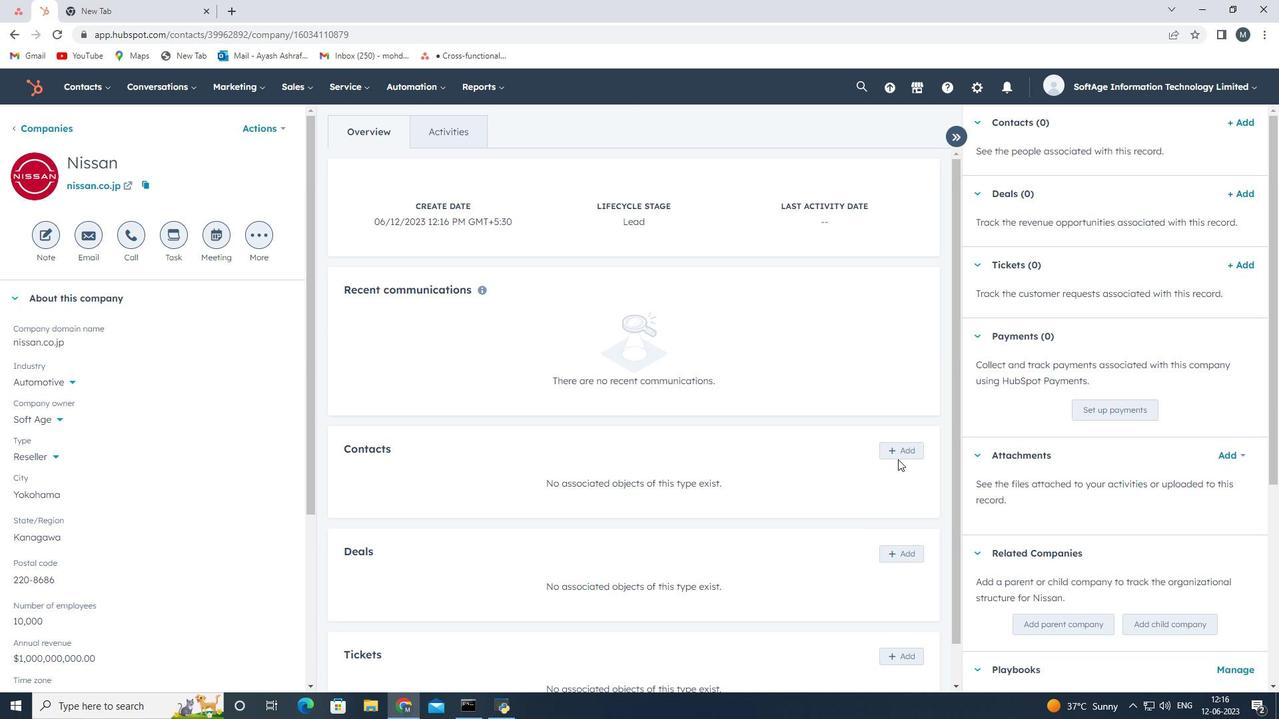 
Action: Mouse pressed left at (899, 451)
Screenshot: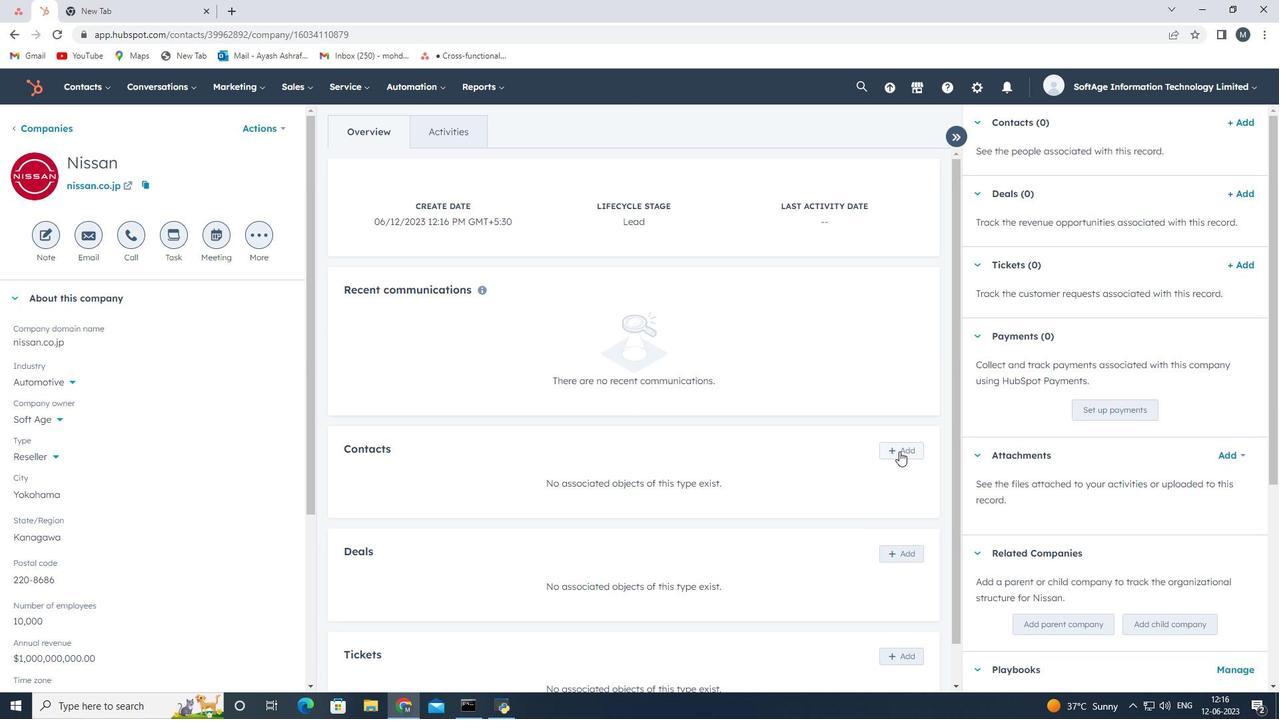 
Action: Mouse moved to (997, 152)
Screenshot: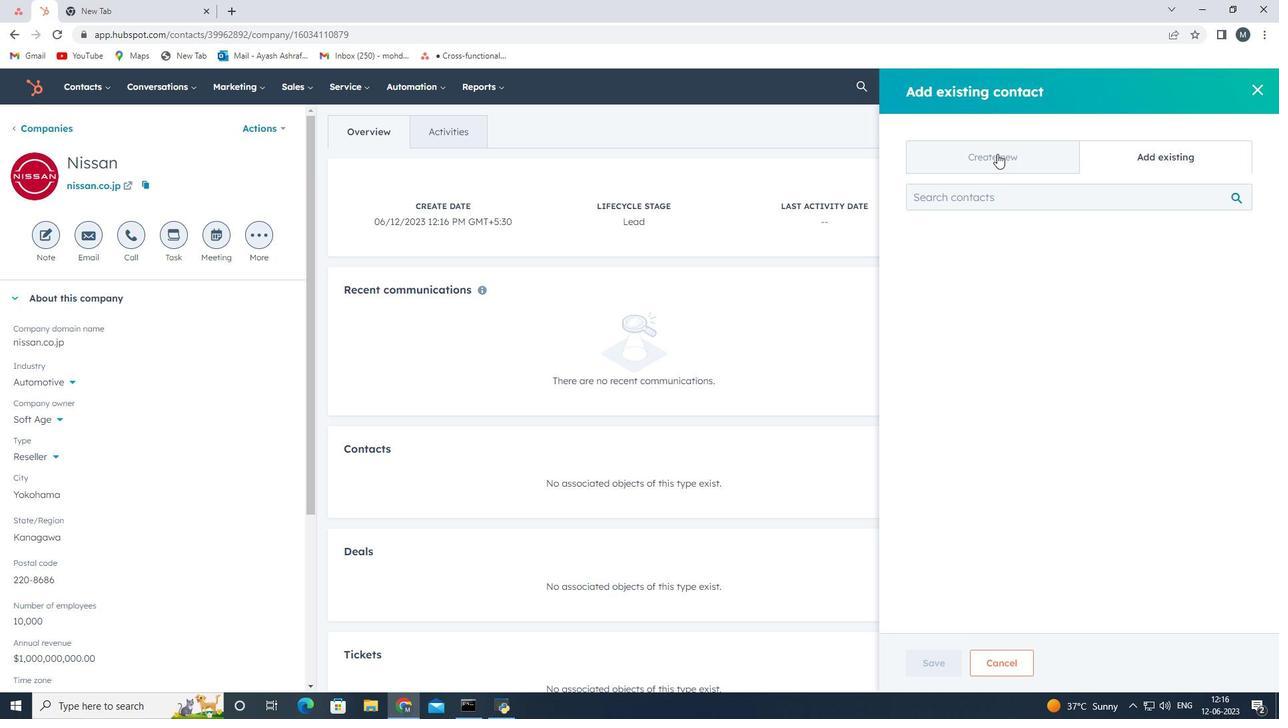 
Action: Mouse pressed left at (997, 152)
Screenshot: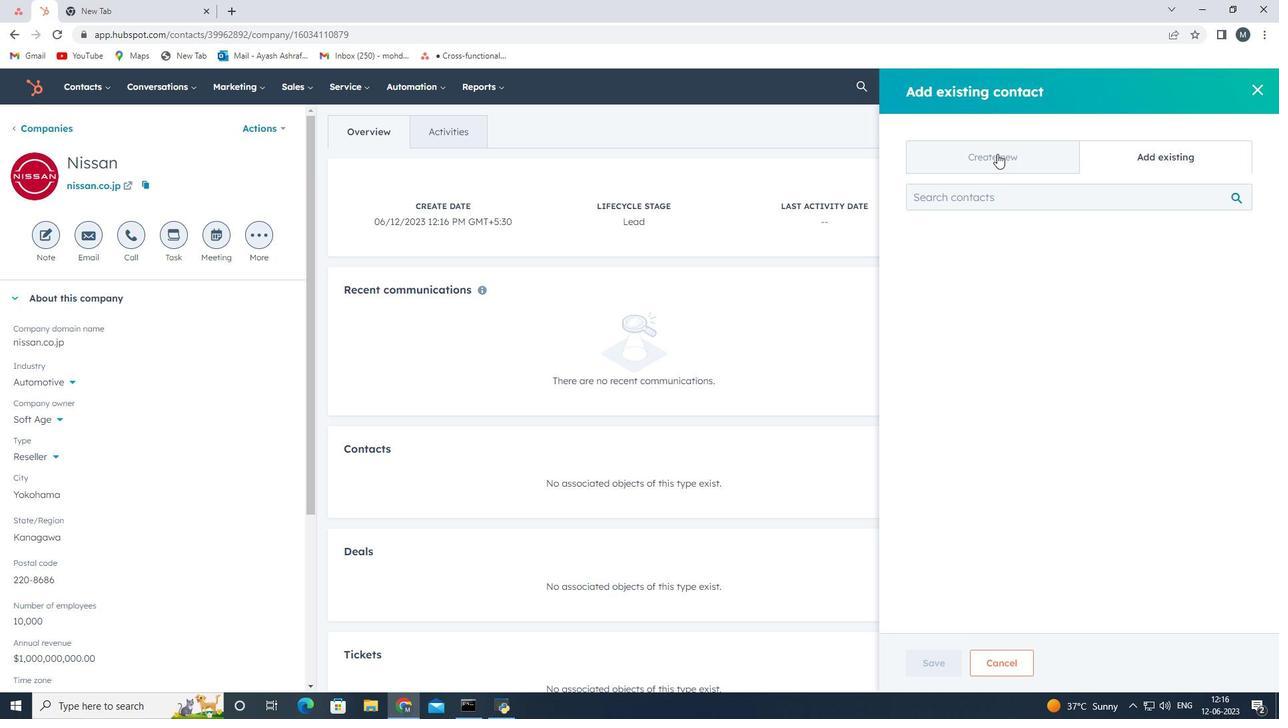 
Action: Mouse moved to (984, 247)
Screenshot: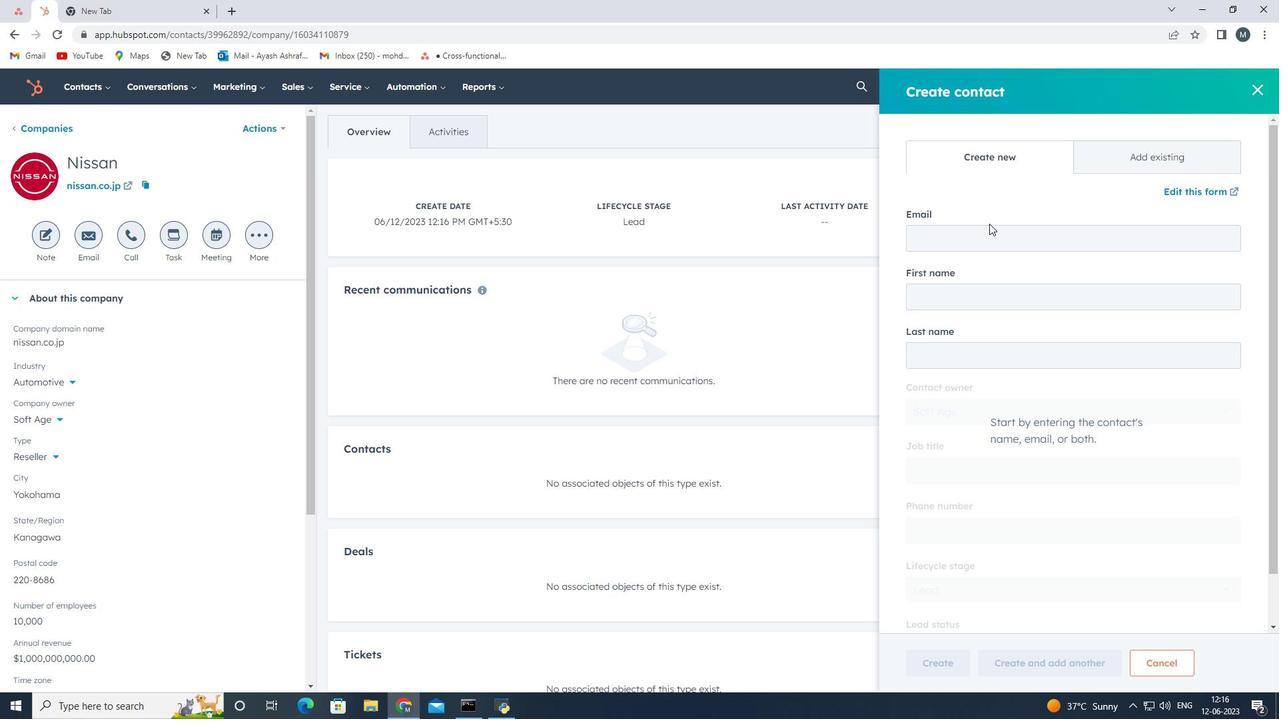 
Action: Mouse pressed left at (984, 247)
Screenshot: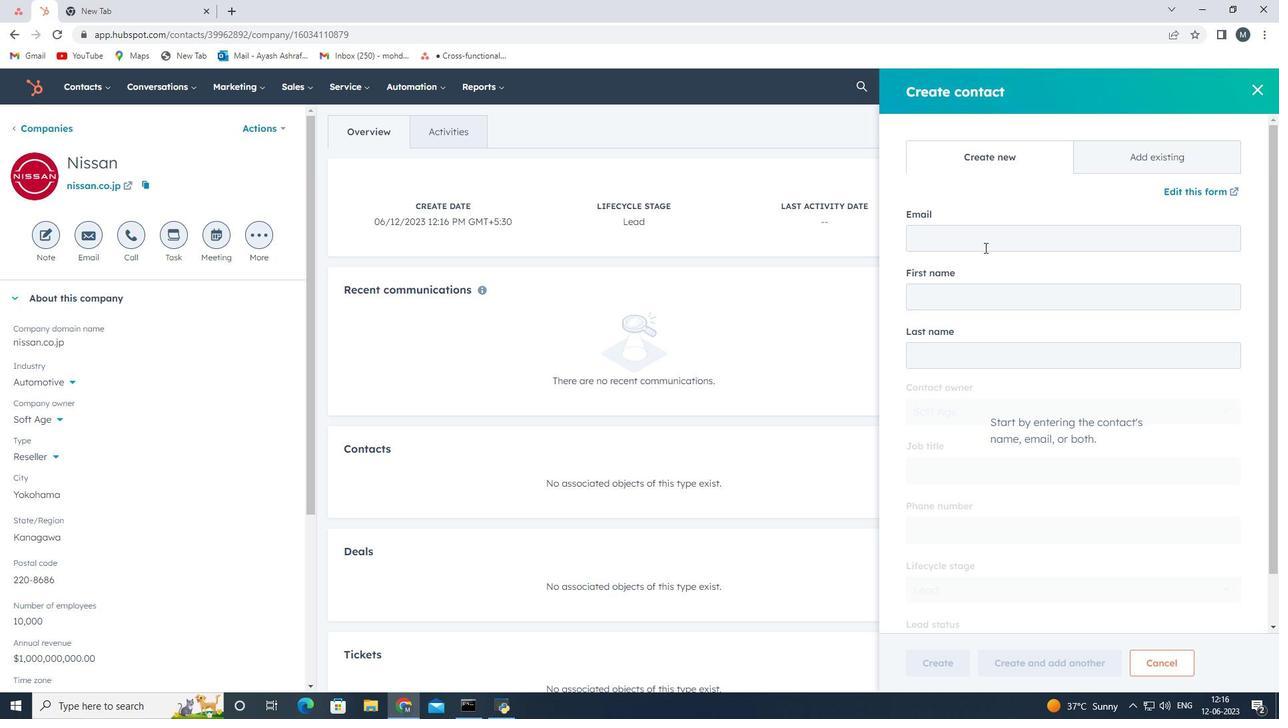 
Action: Key pressed <Key.shift><Key.shift><Key.shift><Key.shift><Key.shift><Key.shift><Key.shift><Key.shift><Key.shift><Key.shift><Key.shift><Key.shift><Key.shift><Key.shift><Key.shift><Key.shift><Key.shift><Key.shift><Key.shift><Key.shift><Key.shift><Key.shift><Key.shift><Key.shift><Key.shift>William34<Key.shift>Khanna<Key.shift>@nissan.co.jp
Screenshot: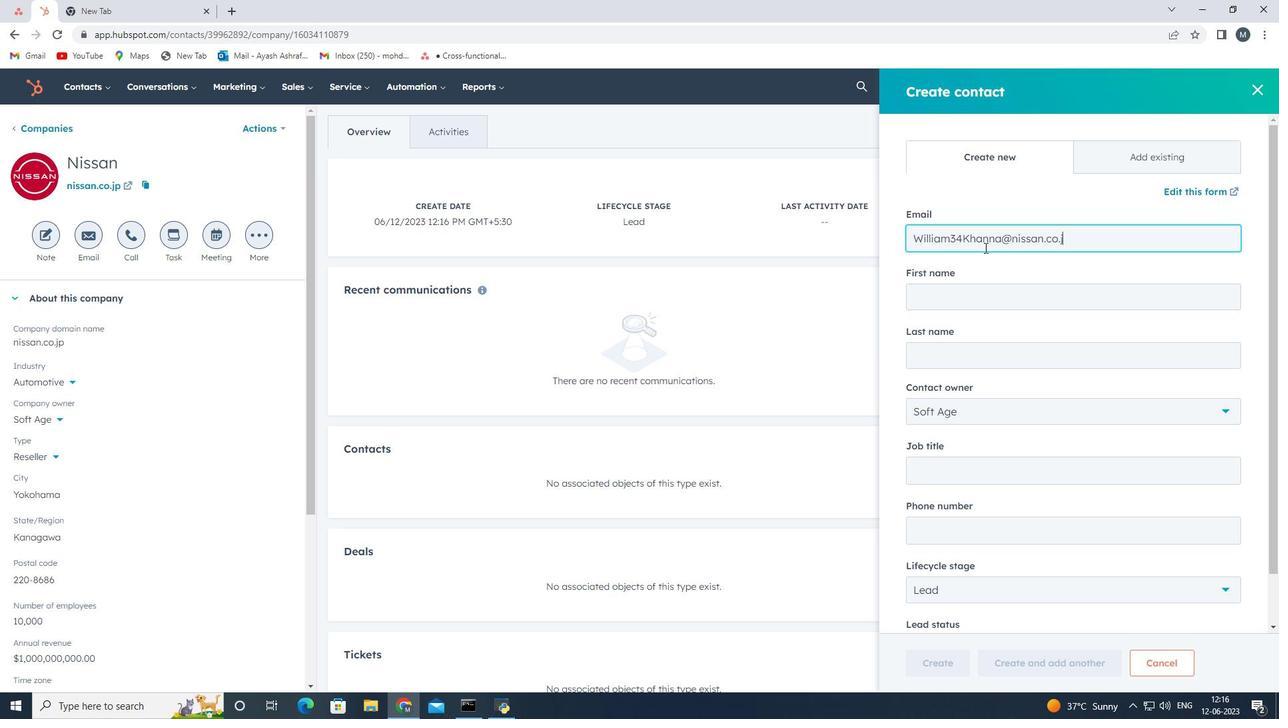 
Action: Mouse moved to (969, 293)
Screenshot: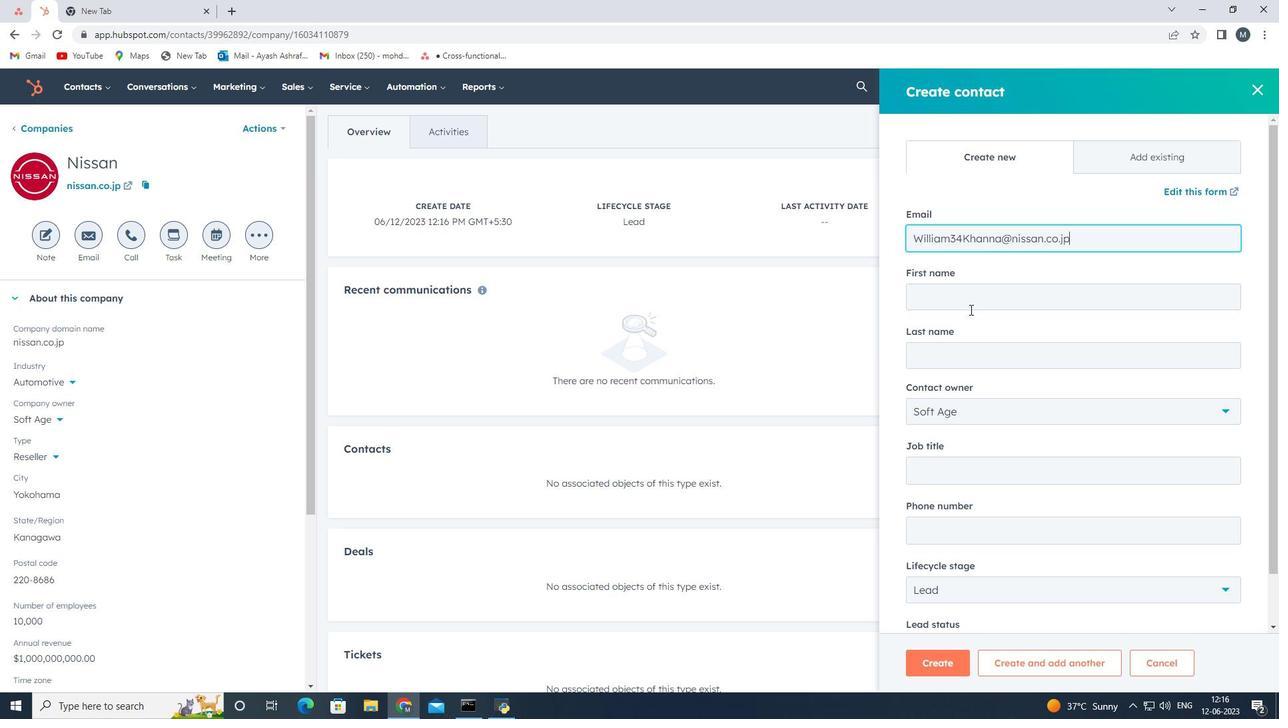 
Action: Mouse pressed left at (969, 293)
Screenshot: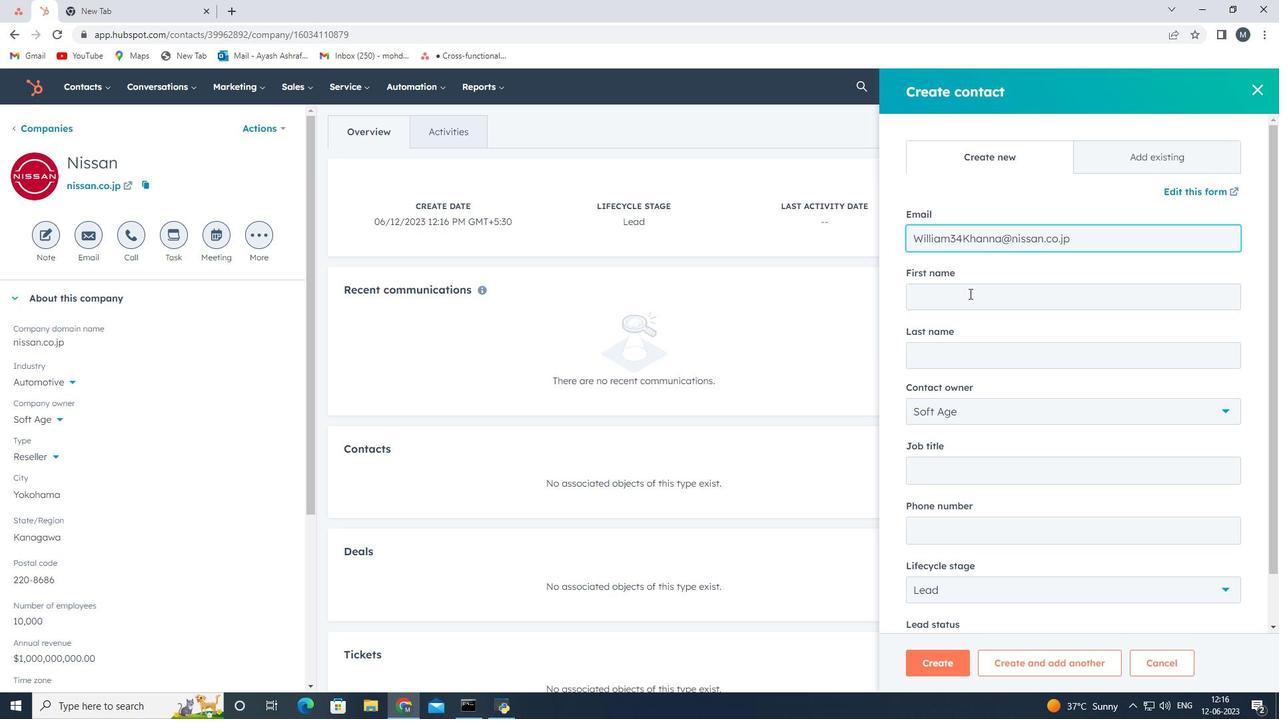
Action: Mouse moved to (953, 275)
Screenshot: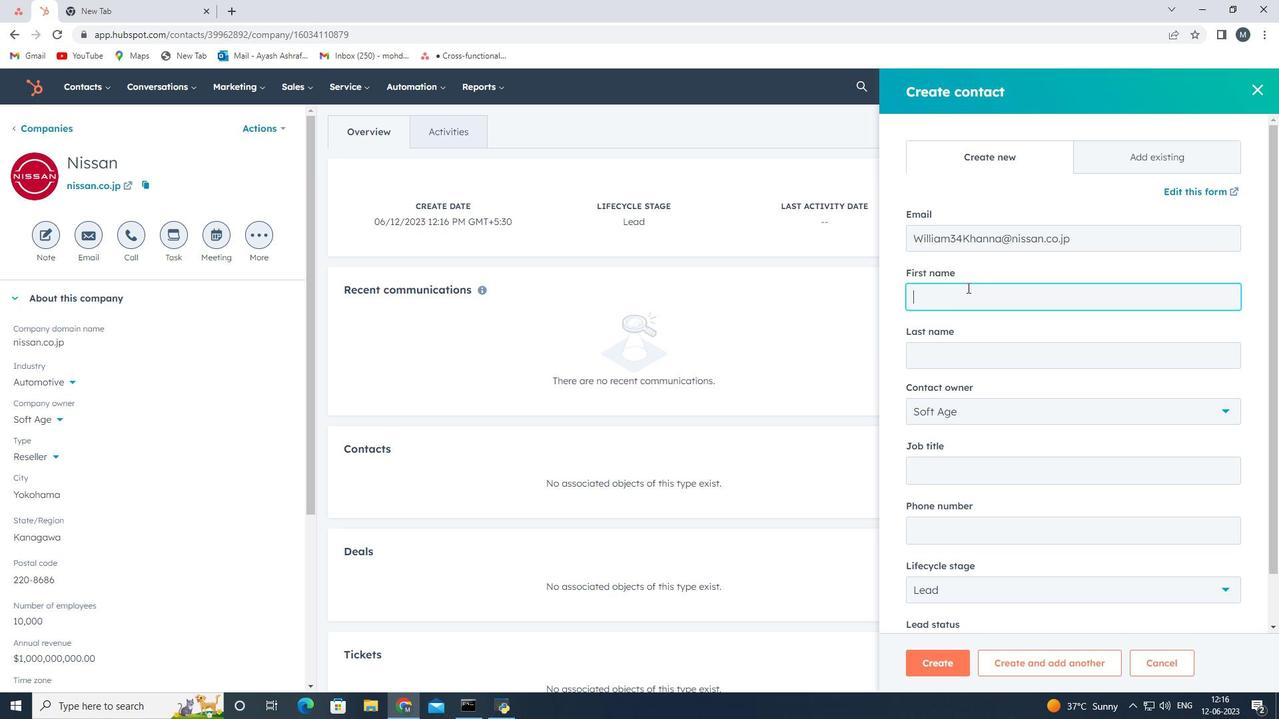 
Action: Key pressed <Key.shift>William
Screenshot: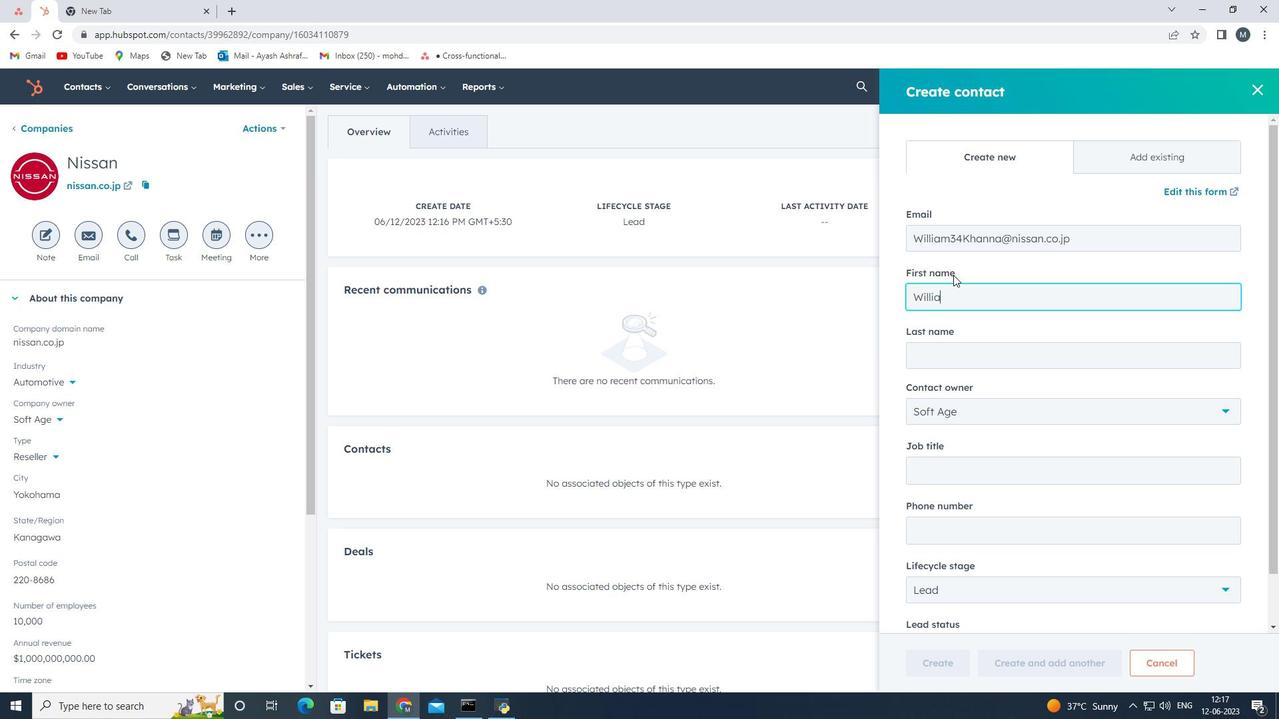 
Action: Mouse moved to (1001, 354)
Screenshot: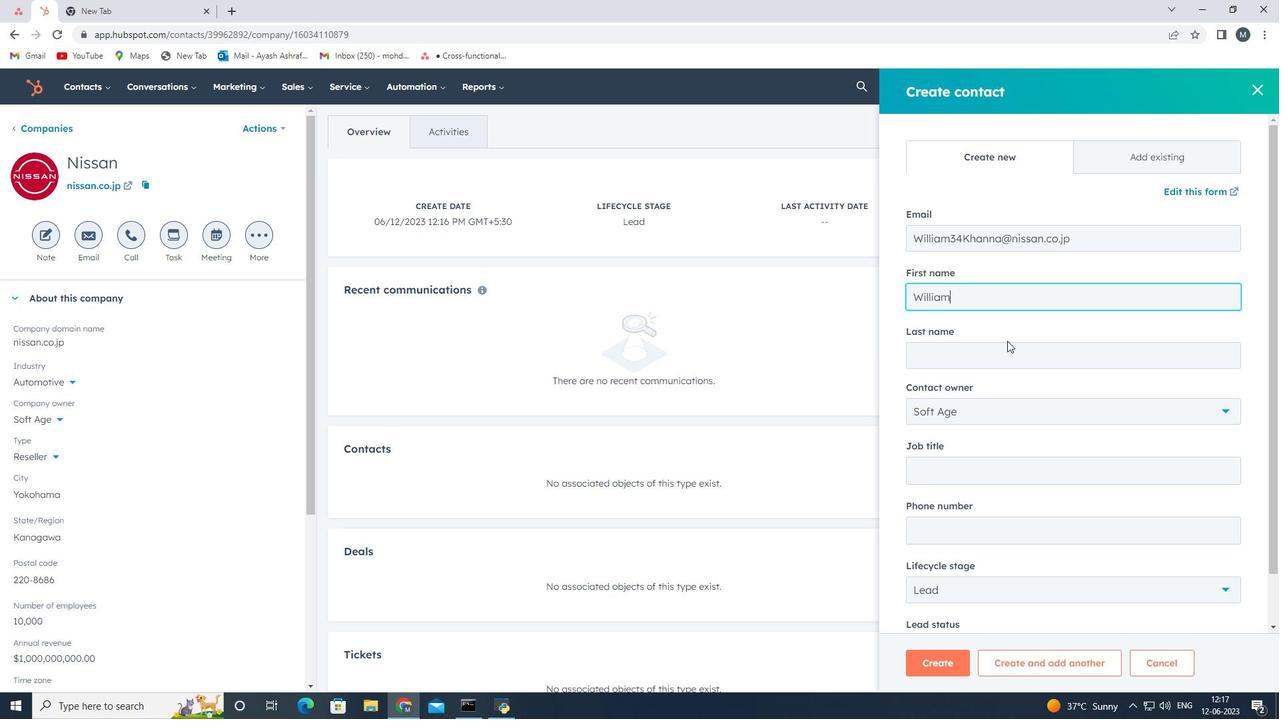 
Action: Mouse pressed left at (1001, 354)
Screenshot: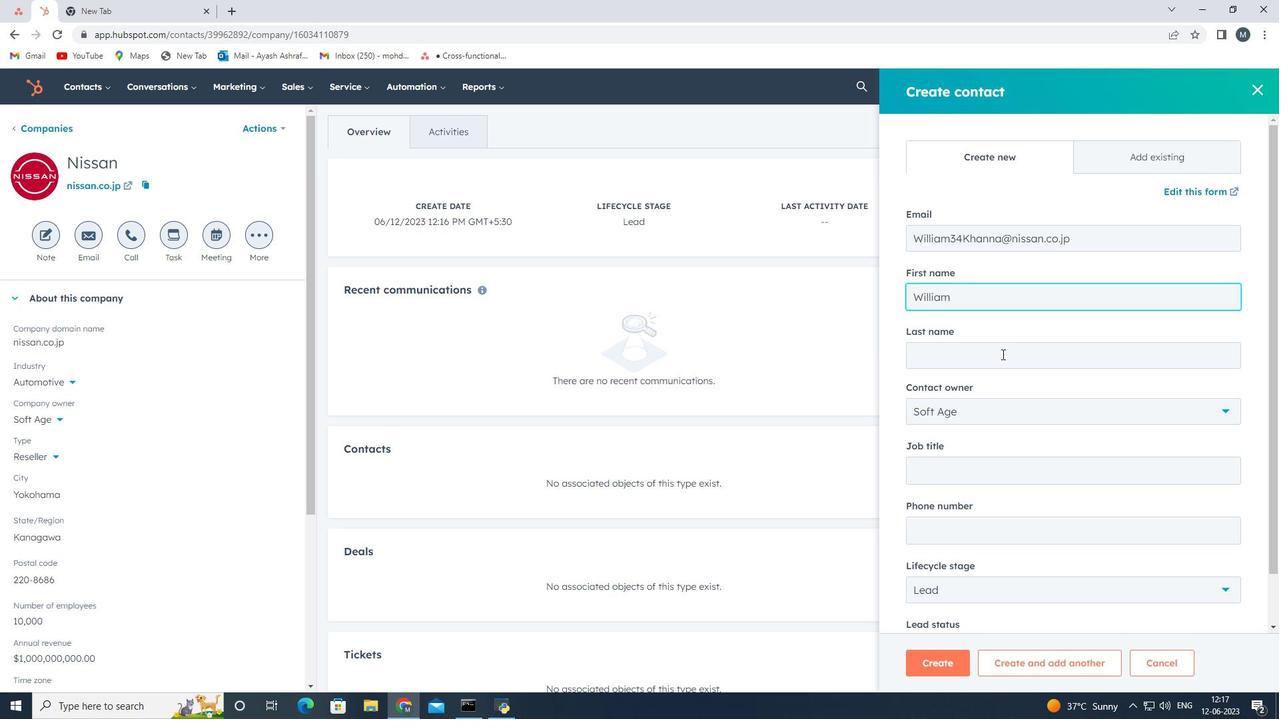 
Action: Mouse moved to (997, 349)
Screenshot: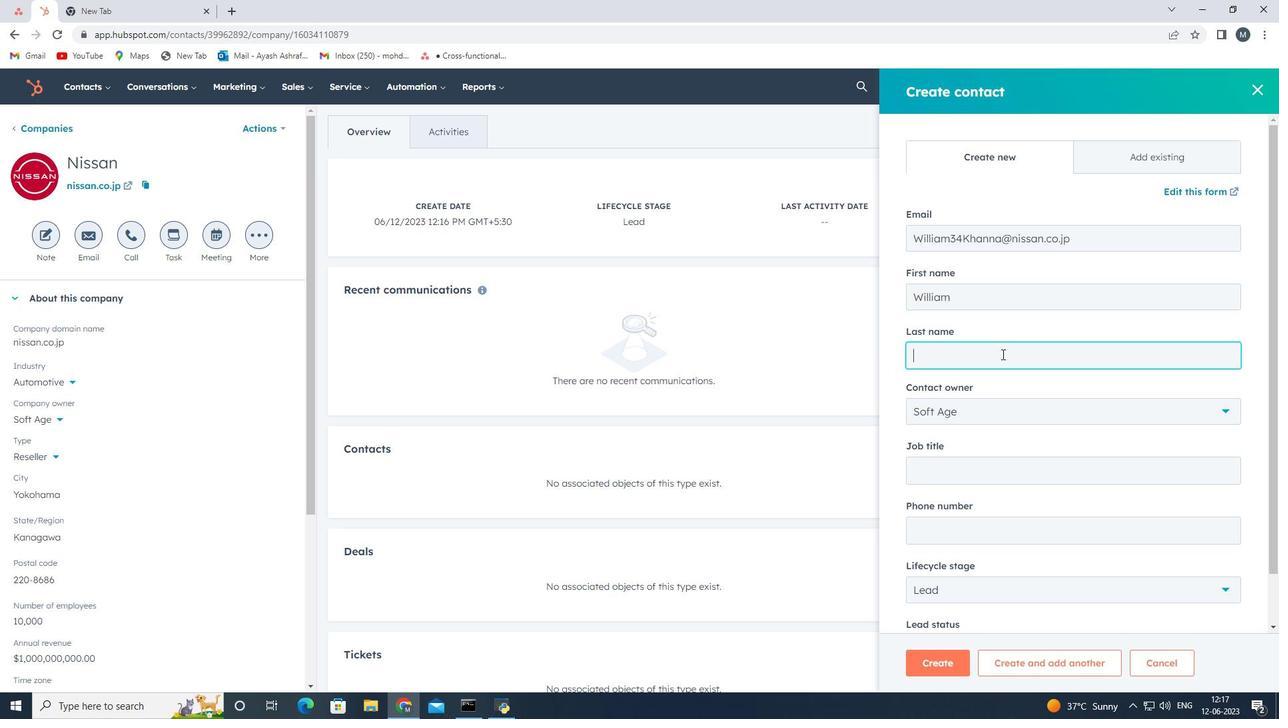 
Action: Key pressed <Key.shift><Key.shift><Key.shift><Key.shift><Key.shift><Key.shift><Key.shift><Key.shift><Key.shift><Key.shift><Key.shift><Key.shift>Khanna
Screenshot: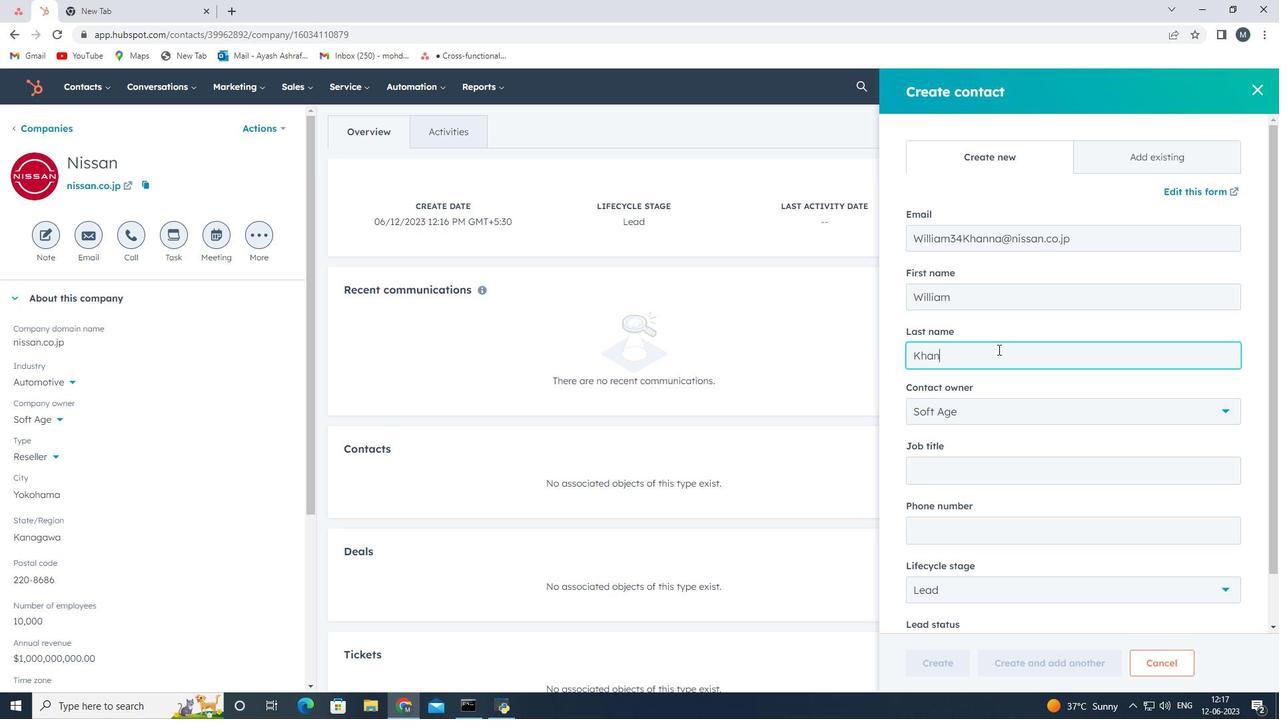 
Action: Mouse moved to (982, 470)
Screenshot: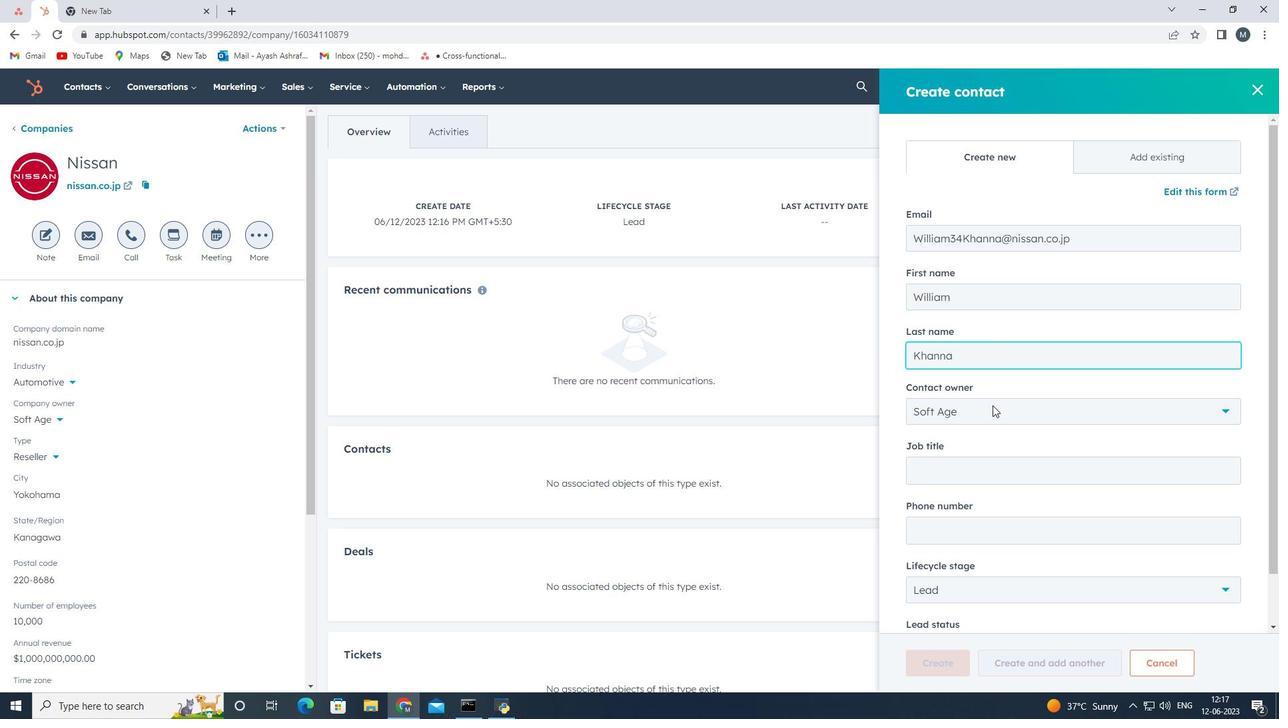 
Action: Mouse pressed left at (982, 470)
Screenshot: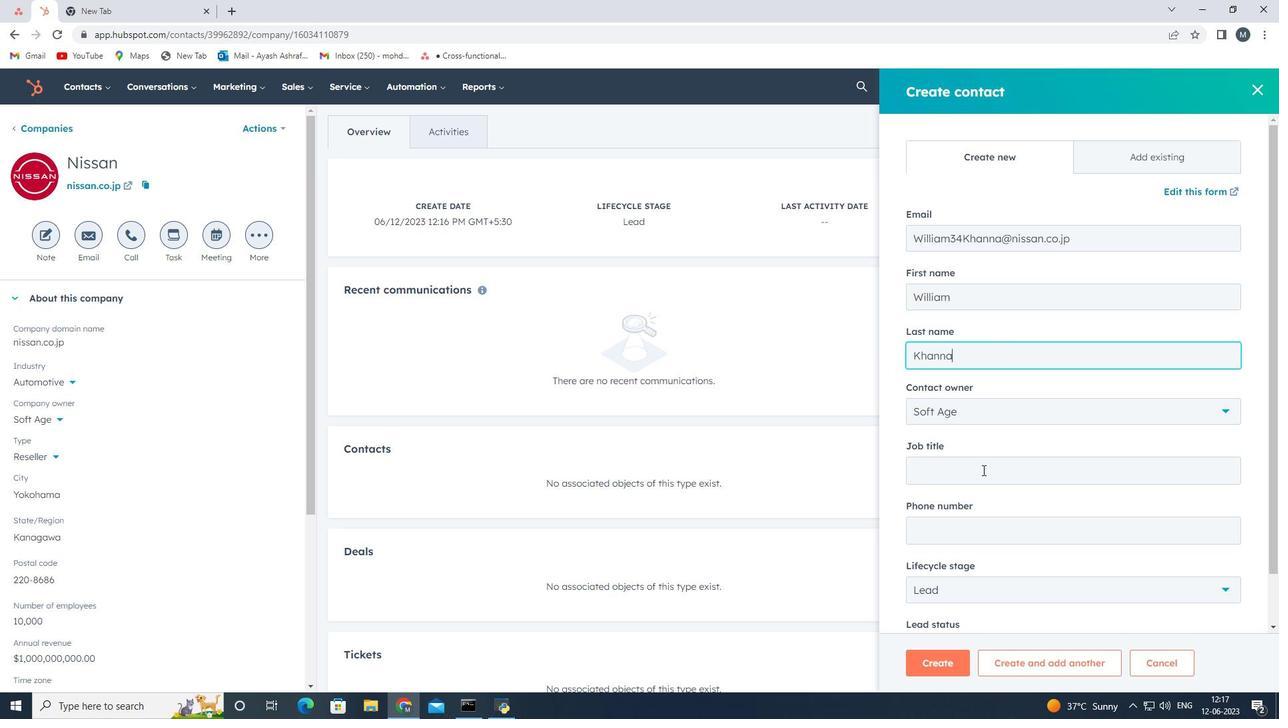 
Action: Mouse moved to (981, 470)
Screenshot: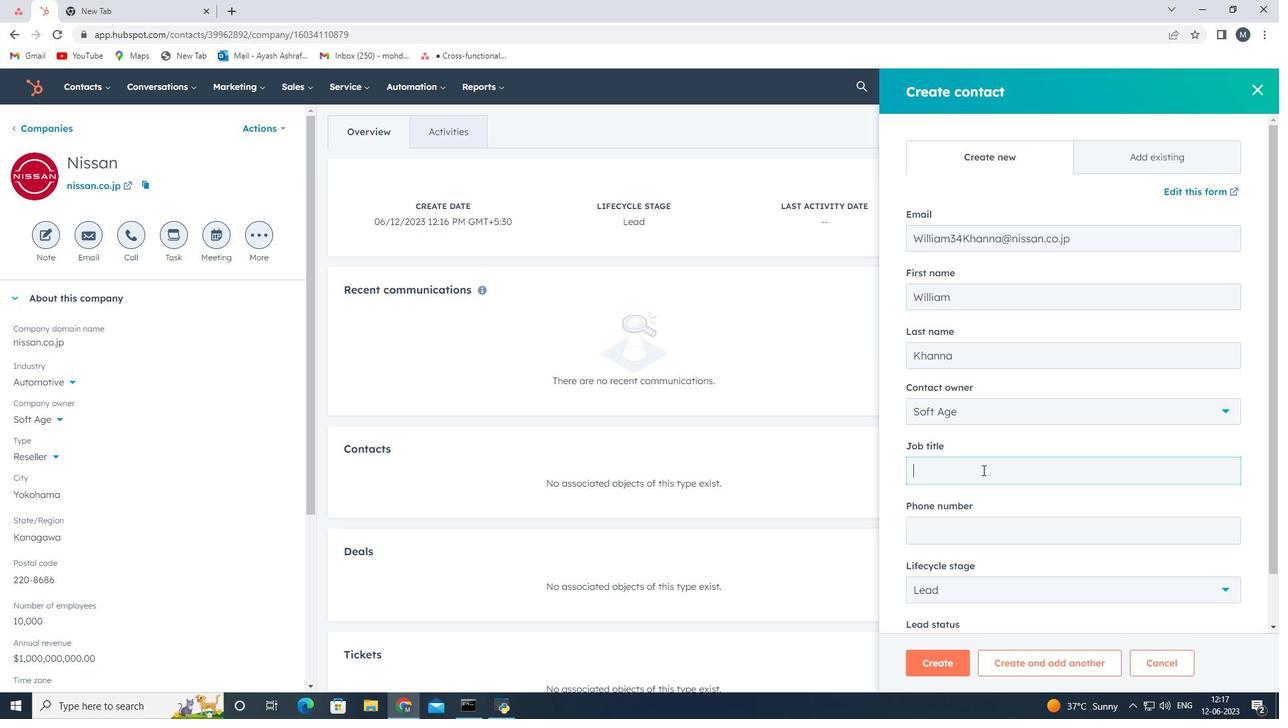 
Action: Key pressed <Key.shift><Key.shift><Key.shift><Key.shift><Key.shift><Key.shift>Graphic
Screenshot: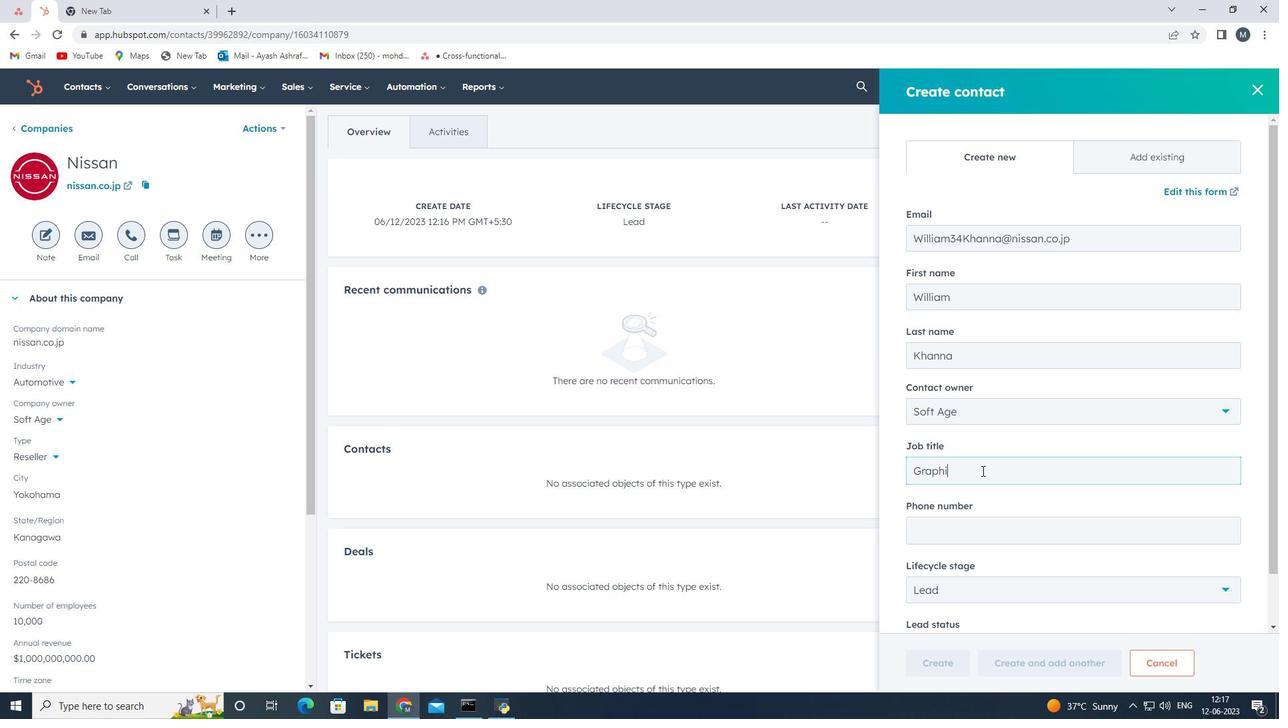 
Action: Mouse moved to (971, 533)
Screenshot: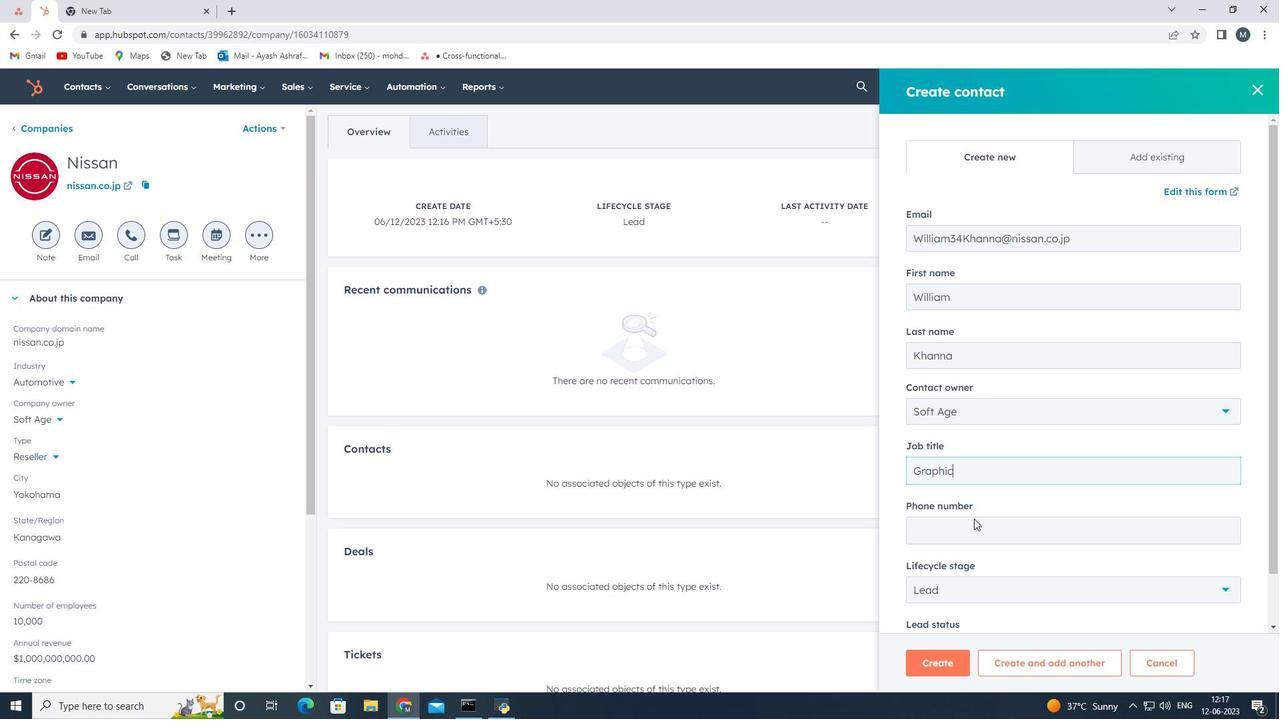 
Action: Mouse pressed left at (971, 533)
Screenshot: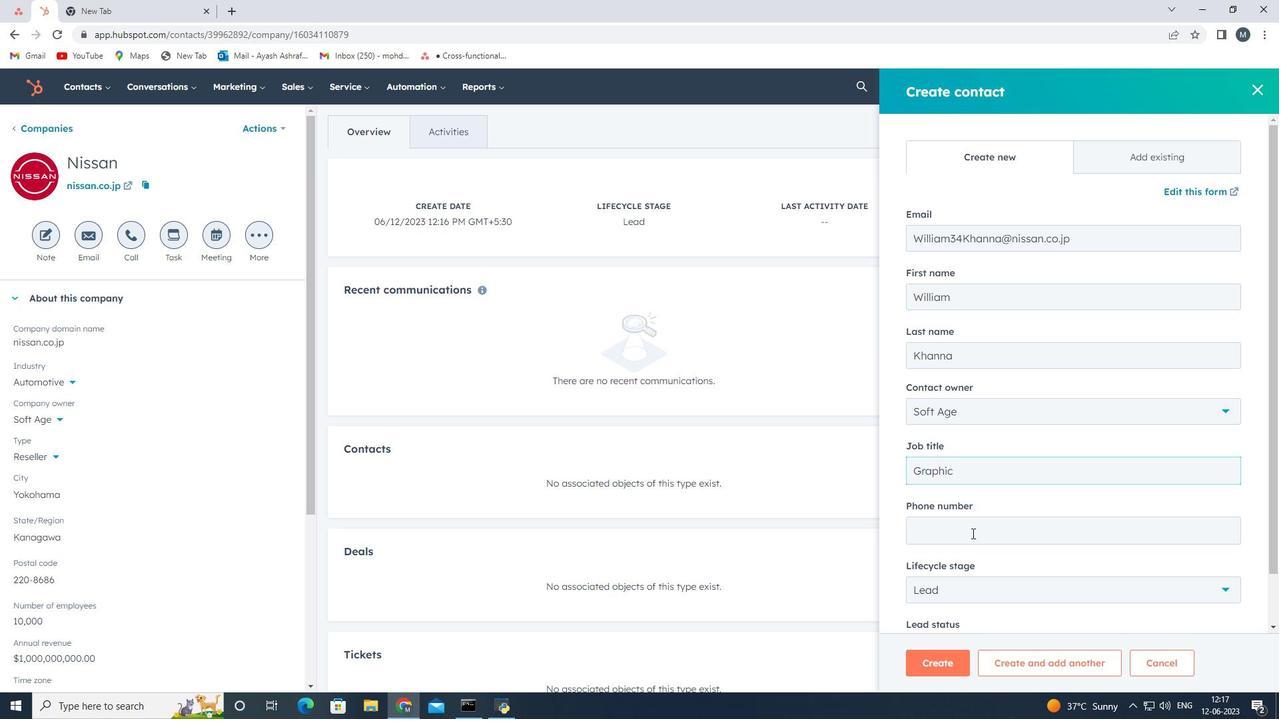 
Action: Mouse moved to (971, 533)
Screenshot: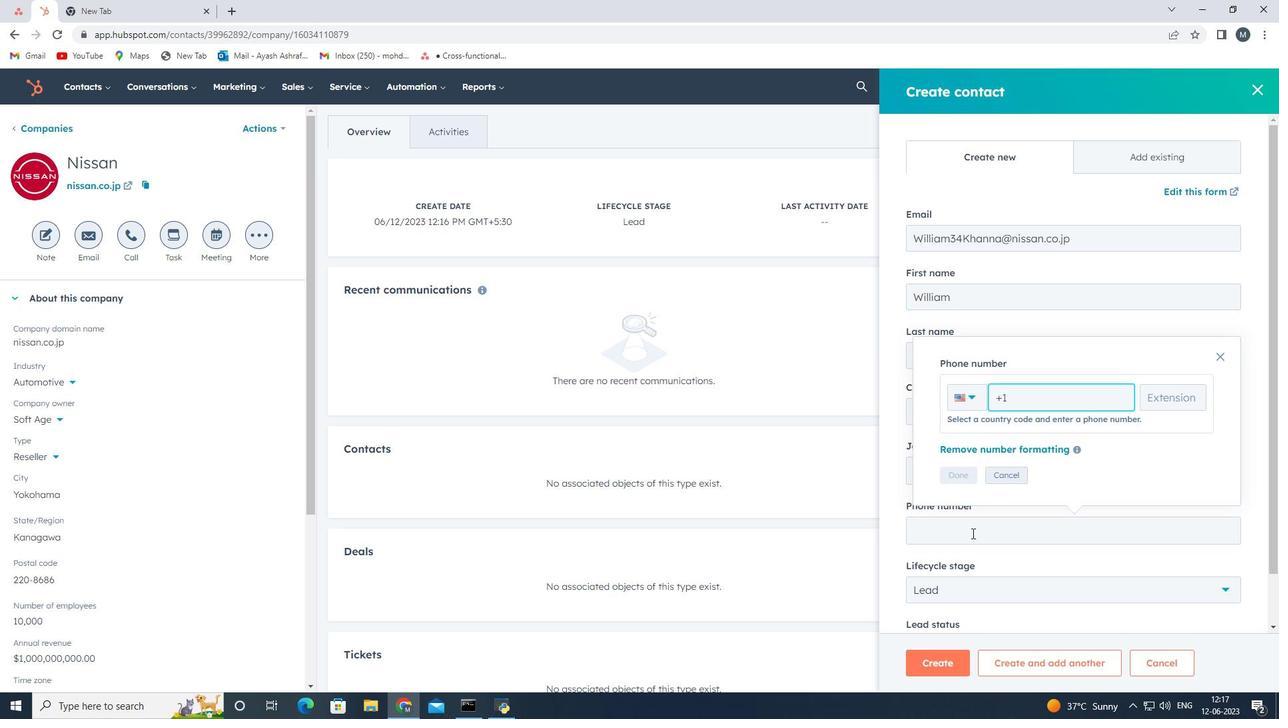 
Action: Key pressed <Key.shift><Key.shift><Key.shift><Key.shift><Key.shift><Key.shift><Key.shift><Key.shift><Key.shift><Key.shift><Key.shift><Key.shift><Key.shift><Key.shift><Key.shift><Key.shift><Key.shift><Key.shift><Key.shift><Key.shift><Key.shift><Key.shift><Key.shift><Key.shift><Key.shift><Key.shift><Key.shift><Key.shift><Key.shift><Key.shift><Key.shift><Key.shift><Key.shift><Key.shift>Khanna
Screenshot: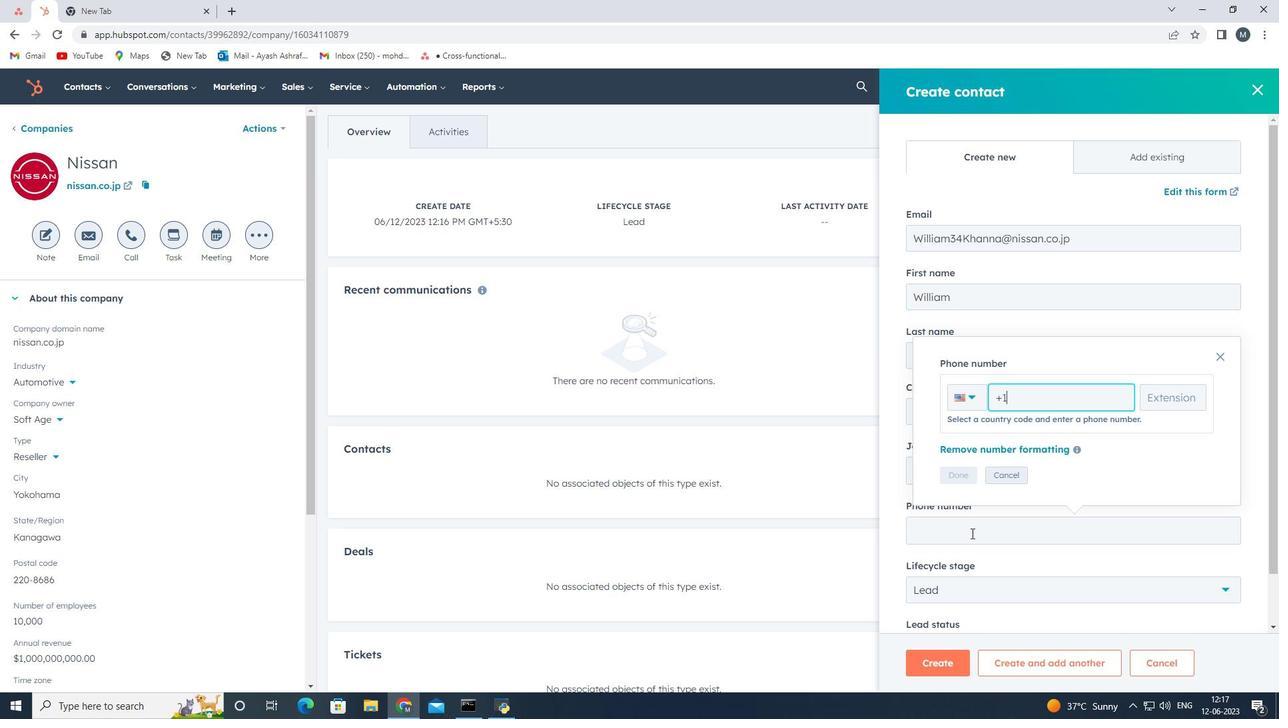 
Action: Mouse moved to (1034, 397)
Screenshot: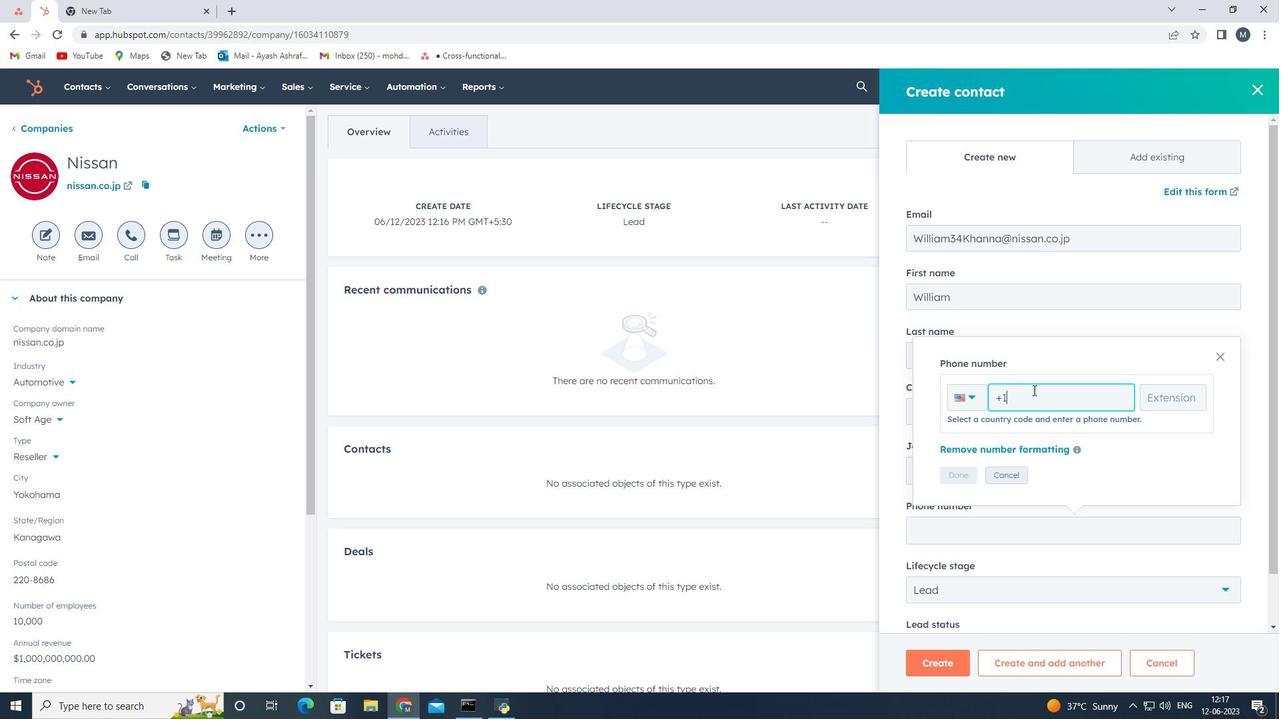 
Action: Key pressed 6175554570
Screenshot: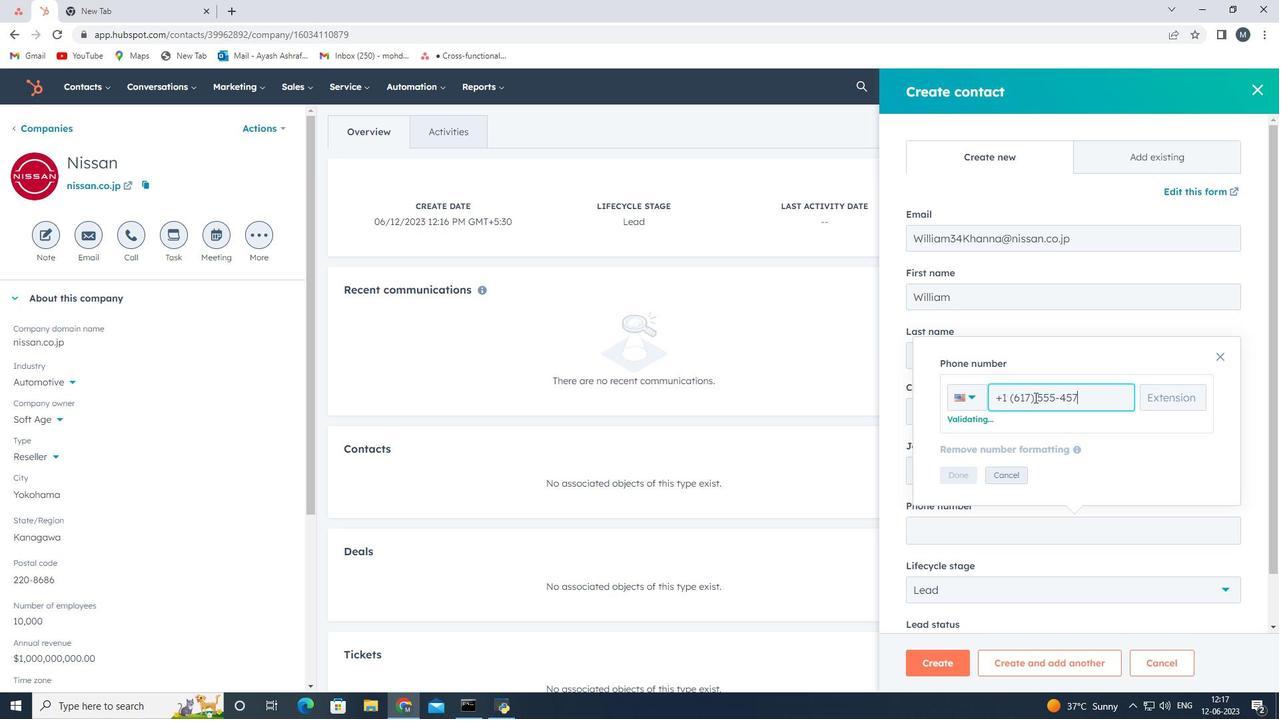 
Action: Mouse moved to (958, 474)
Screenshot: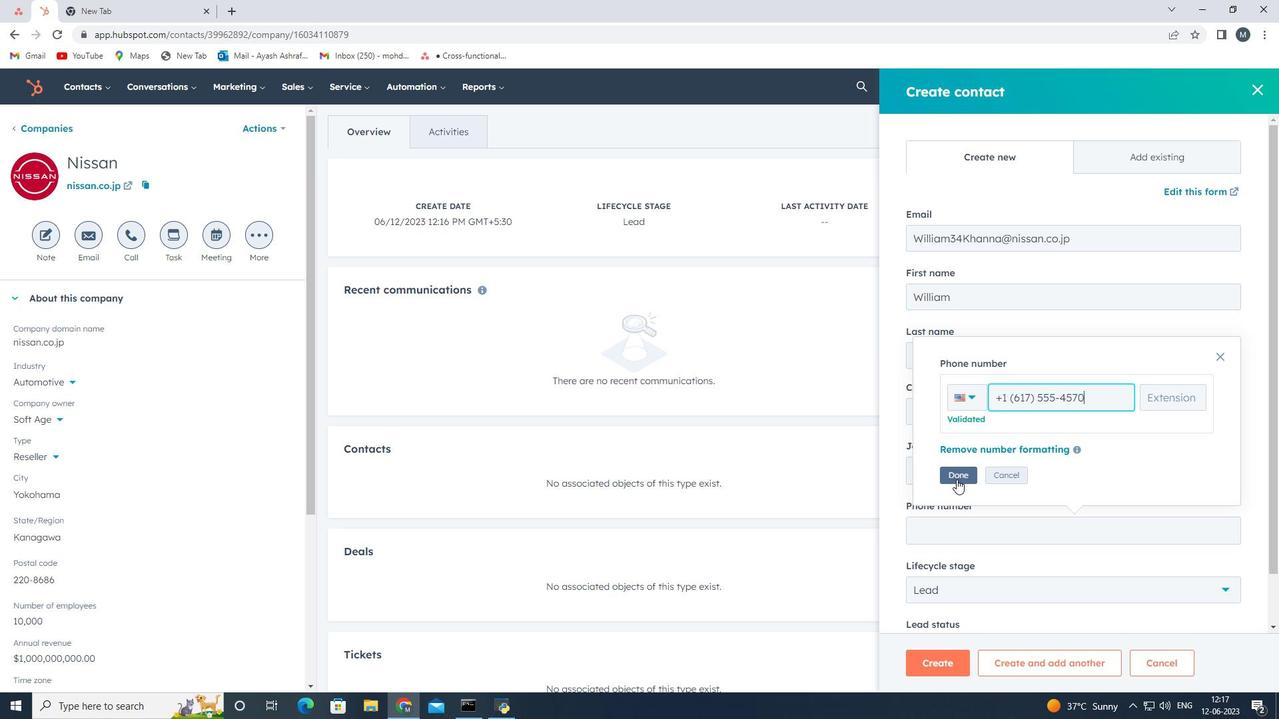 
Action: Mouse pressed left at (958, 474)
Screenshot: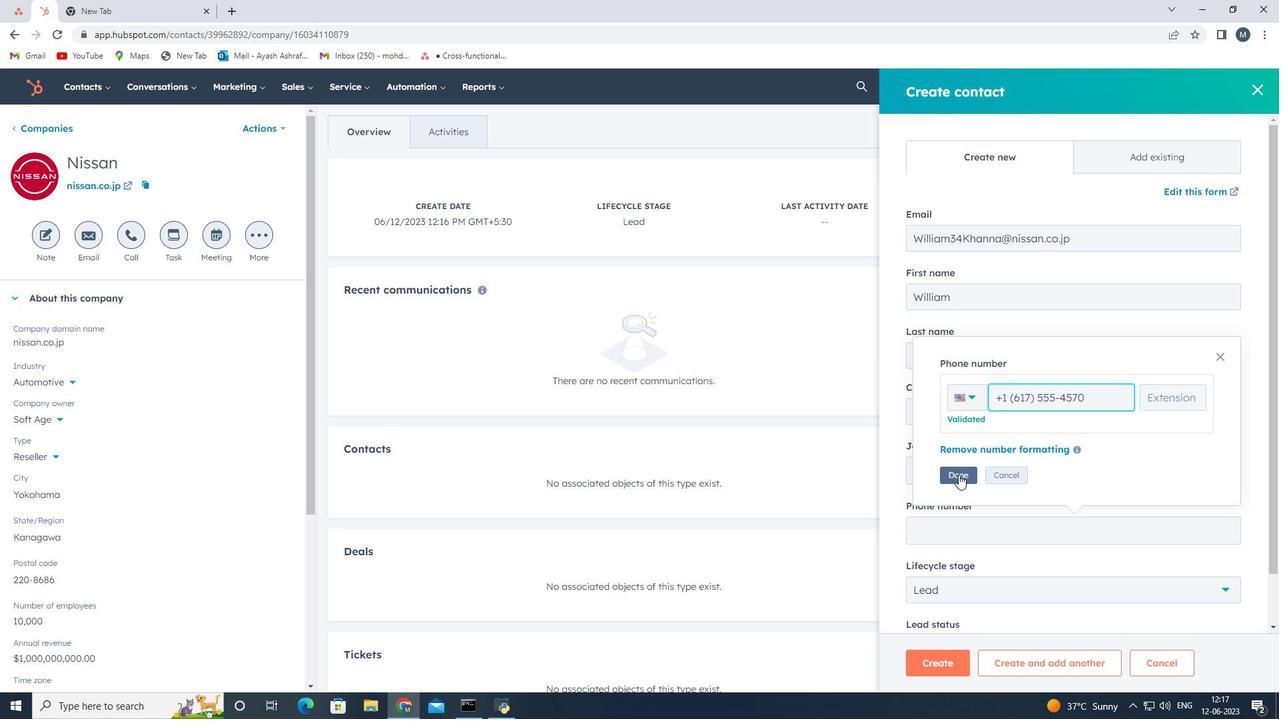 
Action: Mouse moved to (966, 480)
Screenshot: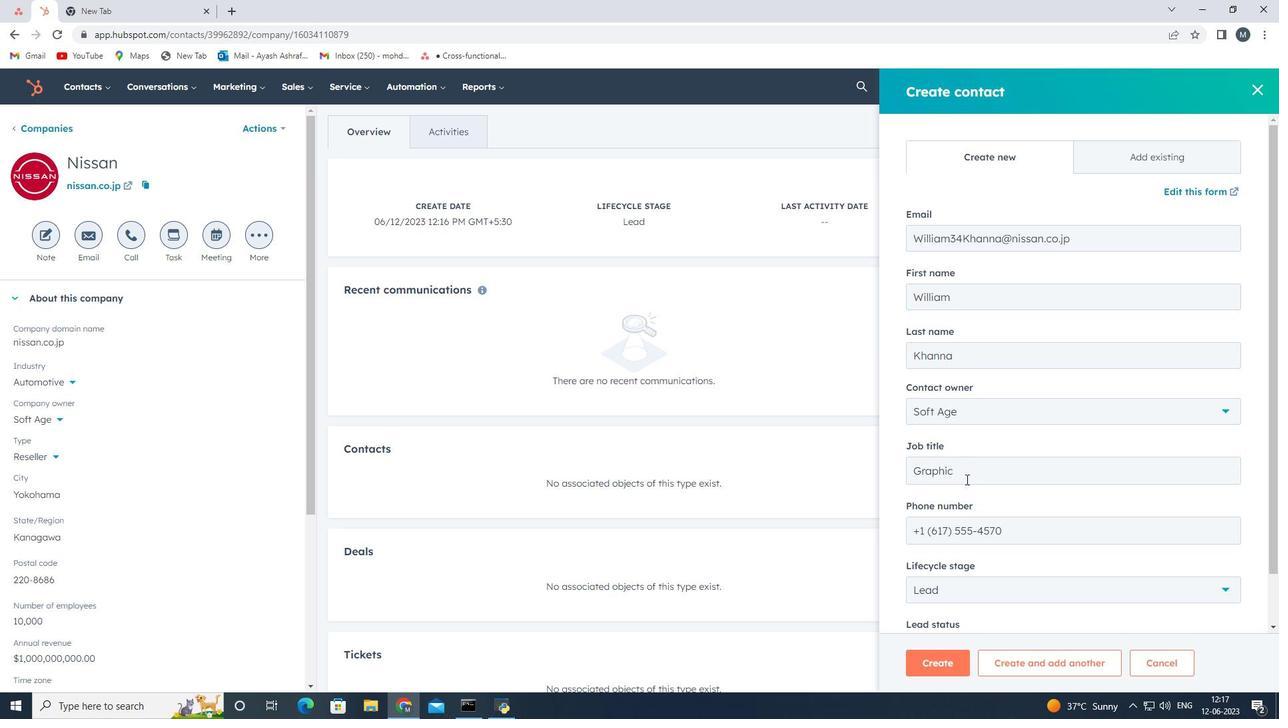 
Action: Mouse scrolled (966, 480) with delta (0, 0)
Screenshot: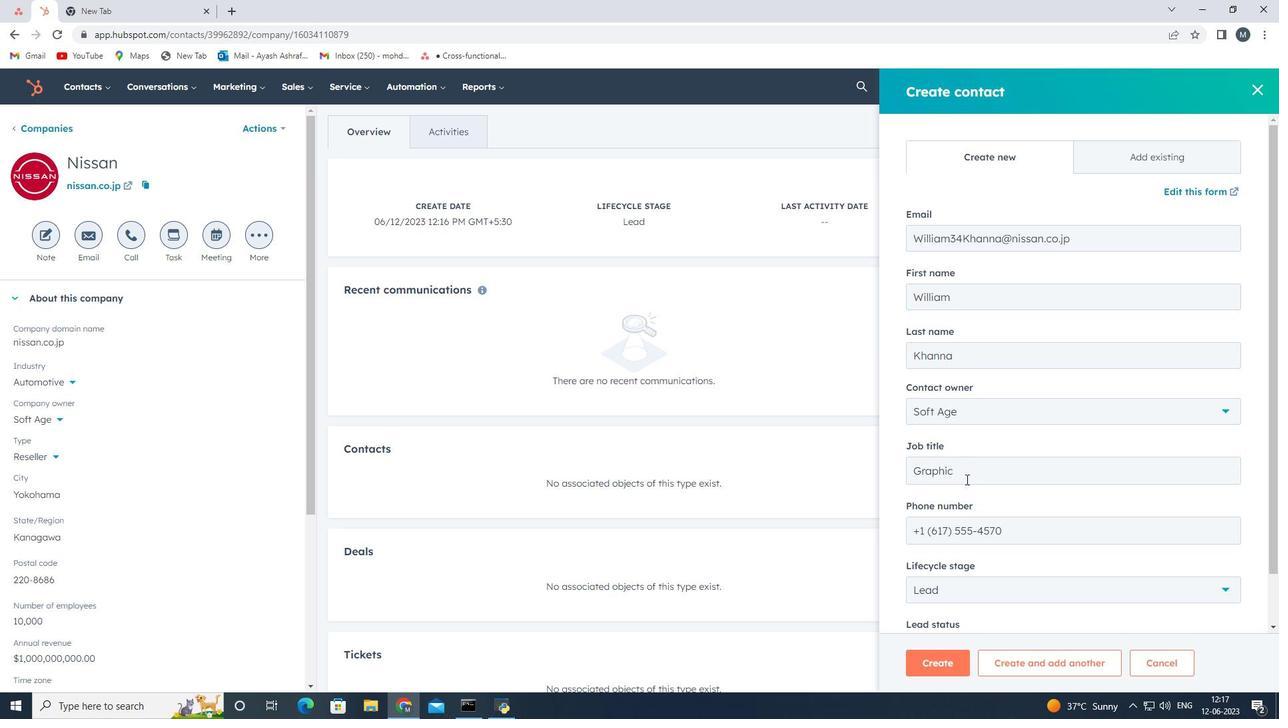 
Action: Mouse moved to (966, 482)
Screenshot: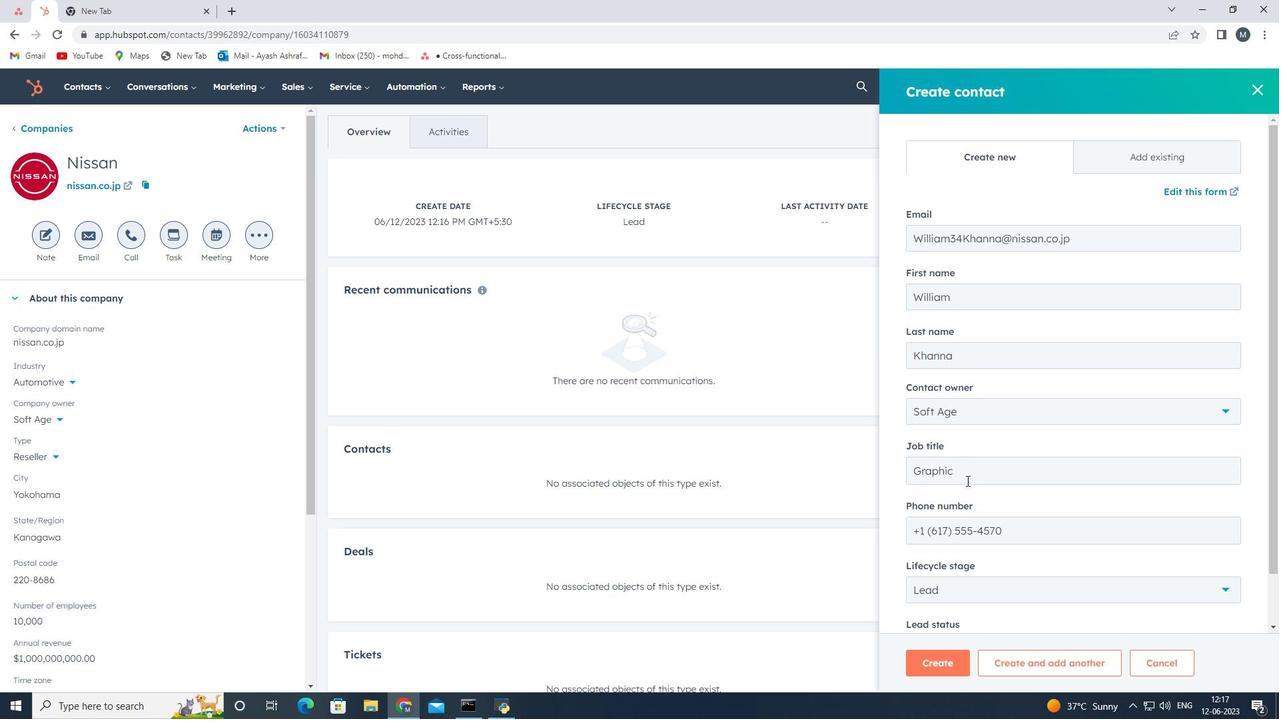 
Action: Mouse scrolled (966, 481) with delta (0, 0)
Screenshot: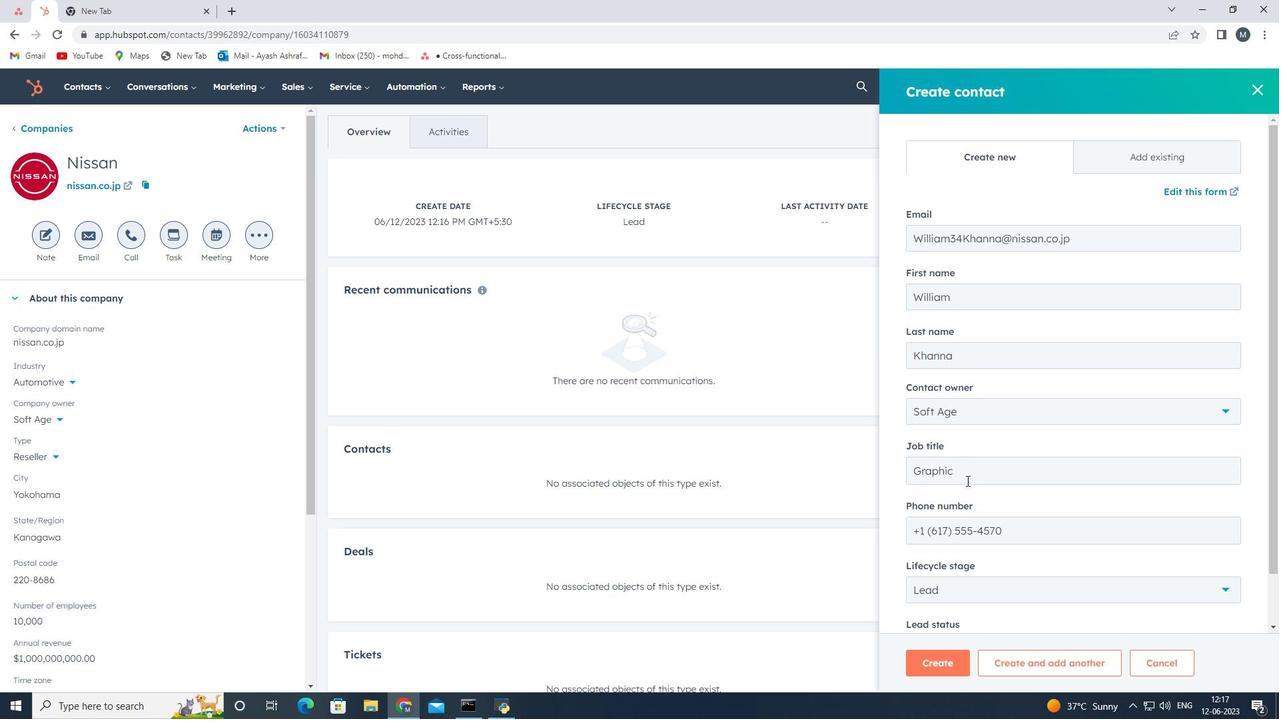 
Action: Mouse moved to (976, 534)
Screenshot: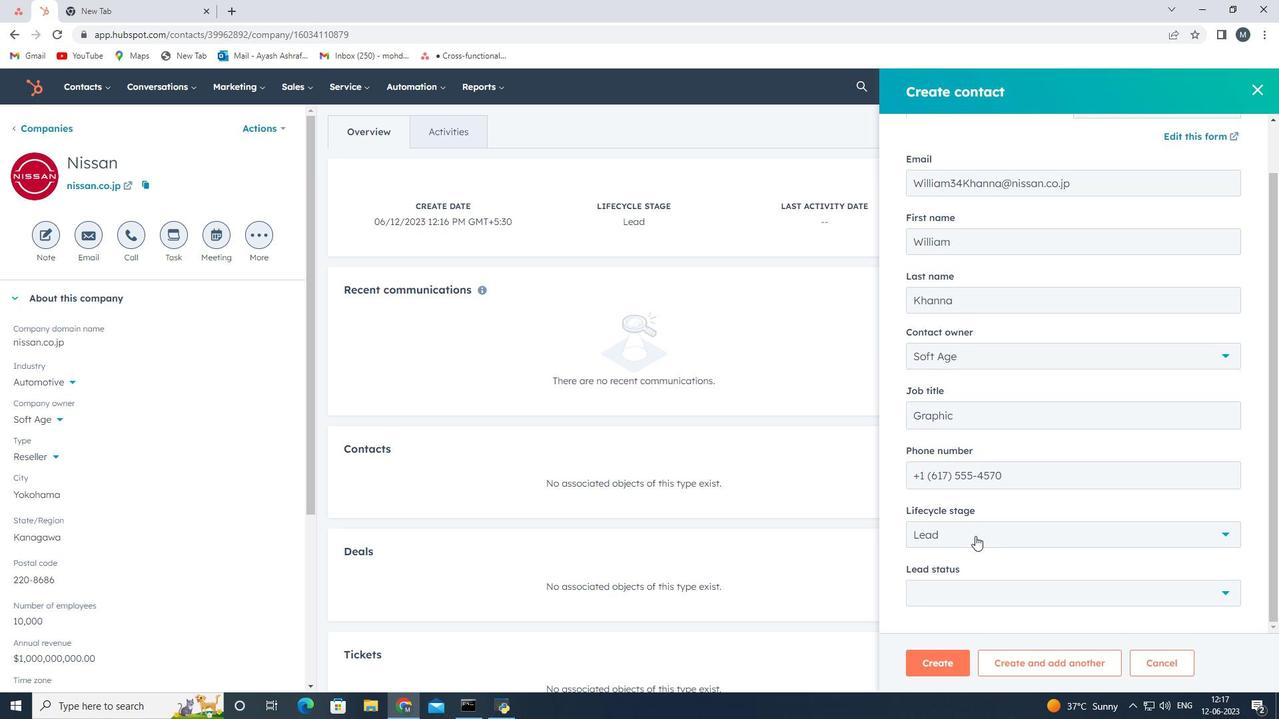 
Action: Mouse pressed left at (976, 534)
Screenshot: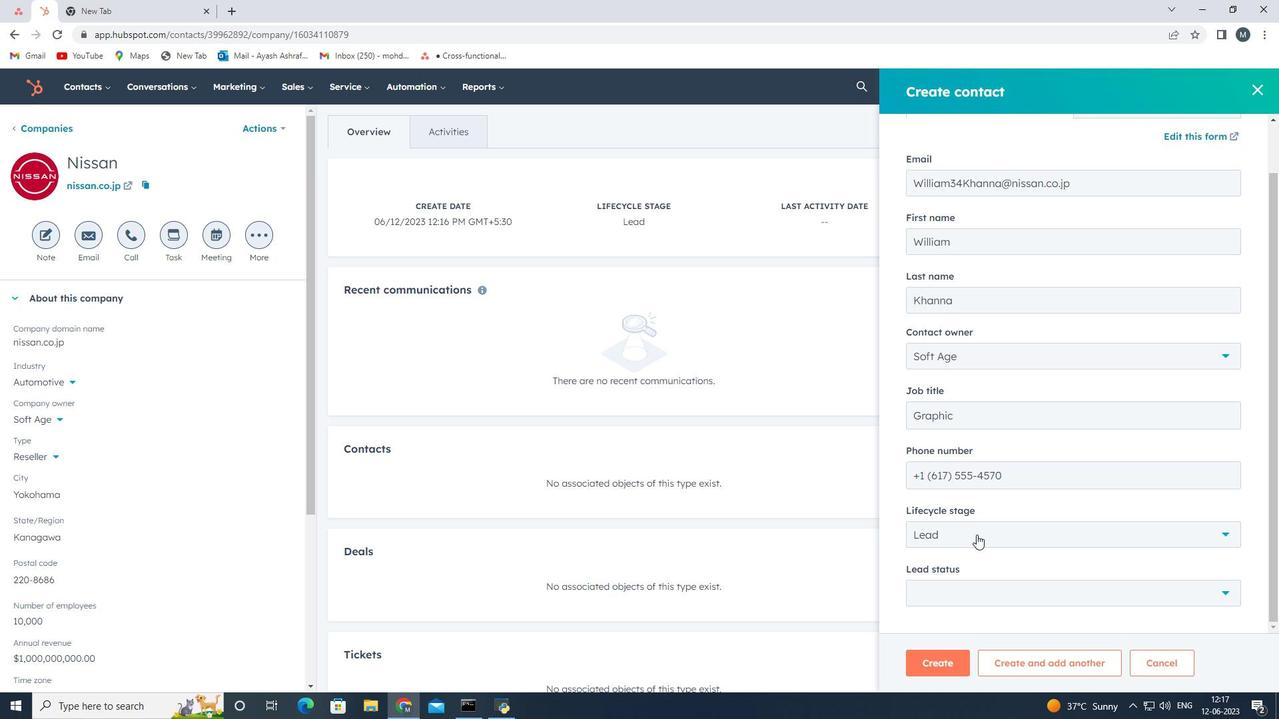 
Action: Mouse moved to (961, 417)
Screenshot: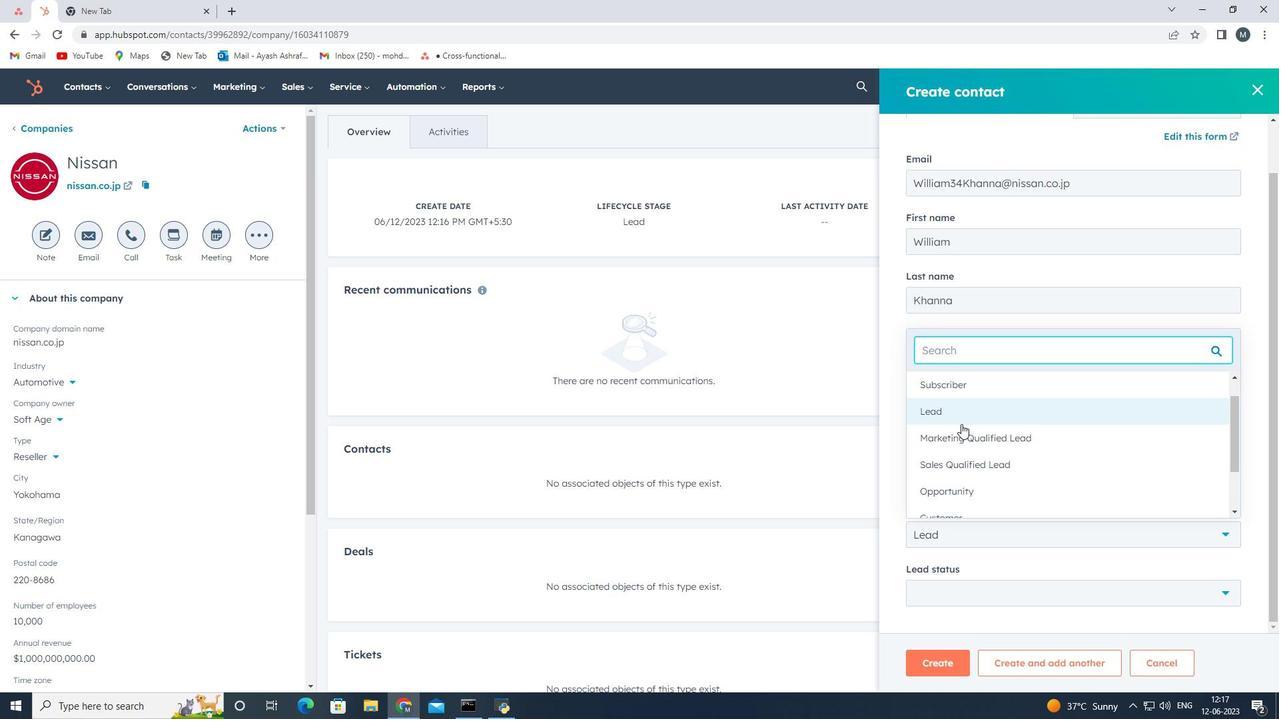 
Action: Mouse pressed left at (961, 417)
Screenshot: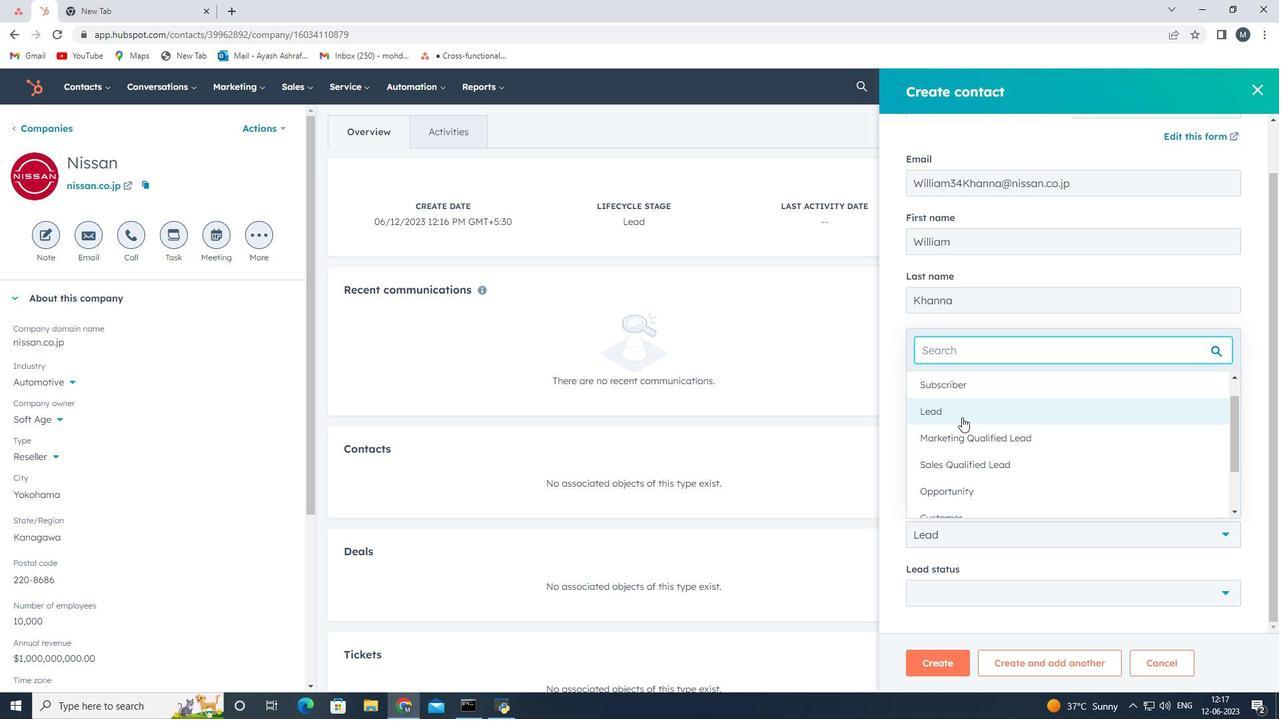 
Action: Mouse moved to (978, 596)
Screenshot: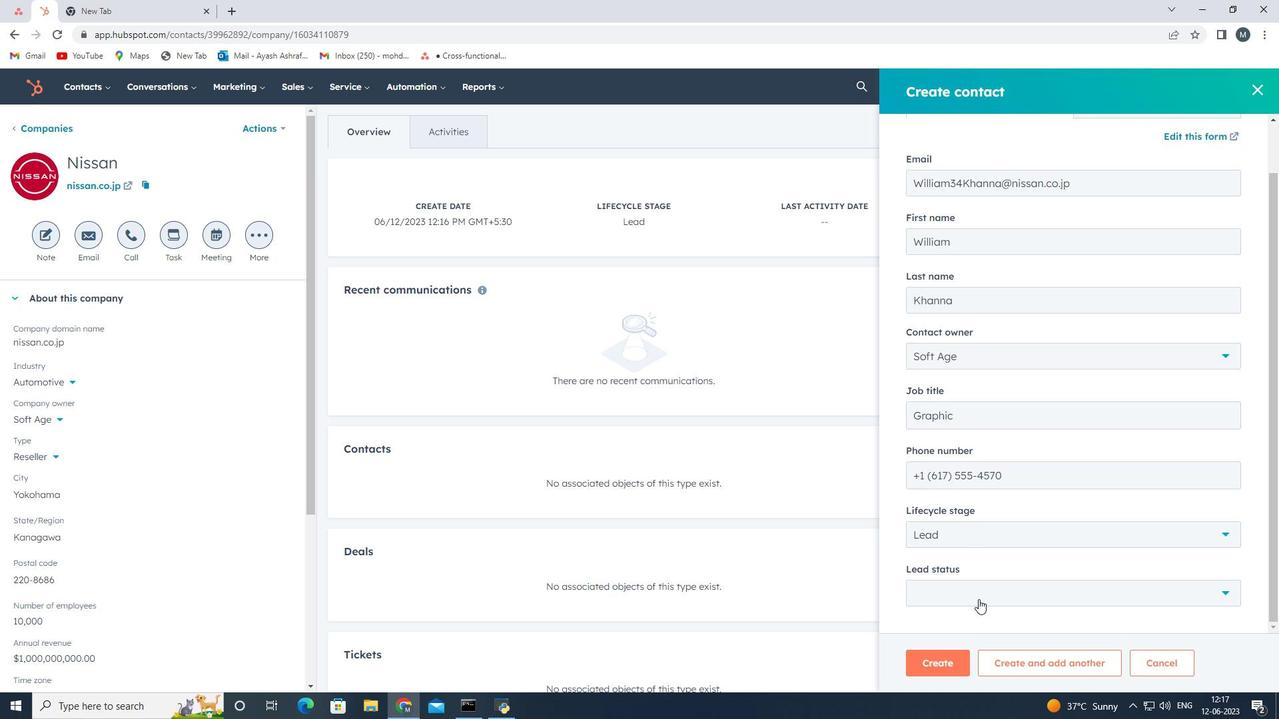 
Action: Mouse pressed left at (978, 596)
Screenshot: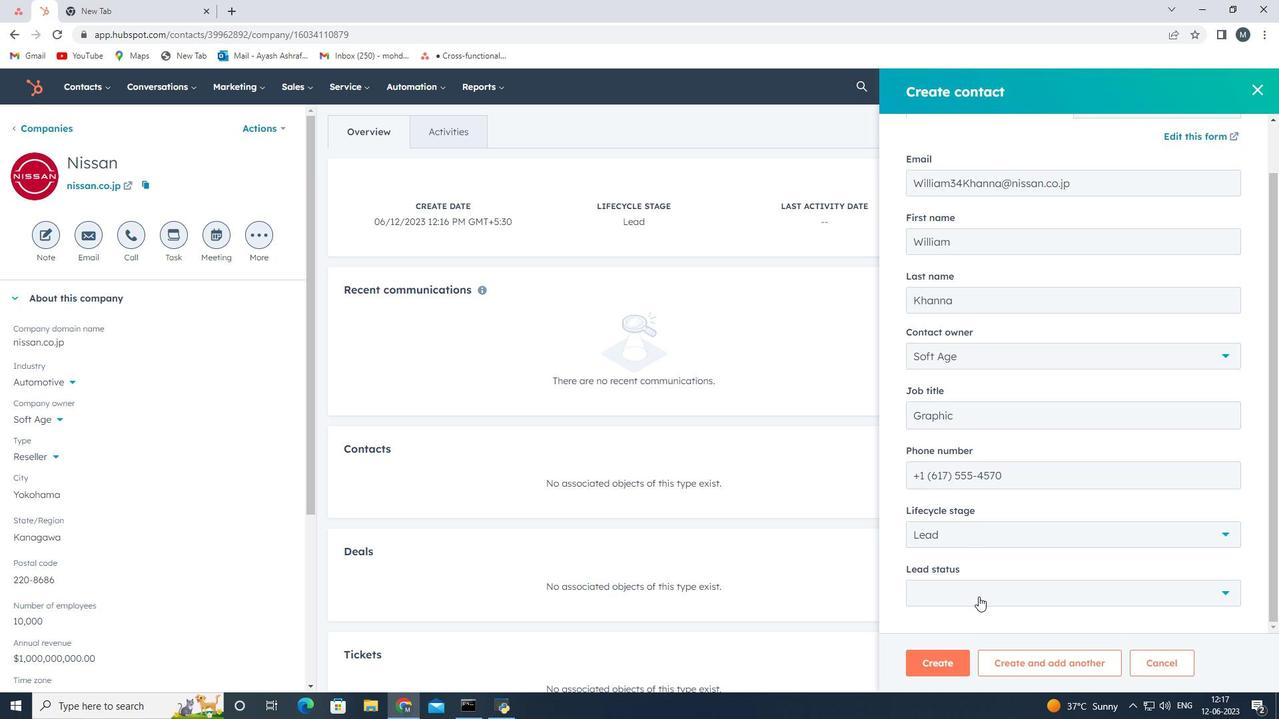 
Action: Mouse moved to (964, 494)
Screenshot: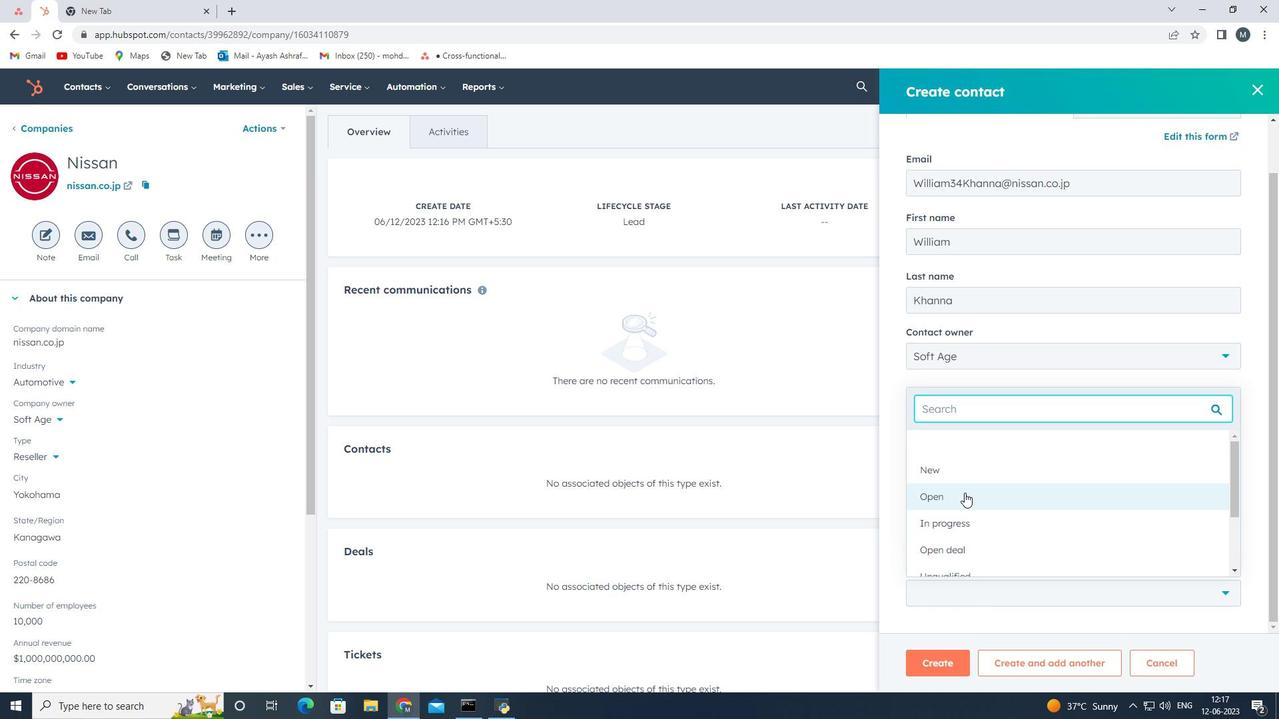 
Action: Mouse pressed left at (964, 494)
Screenshot: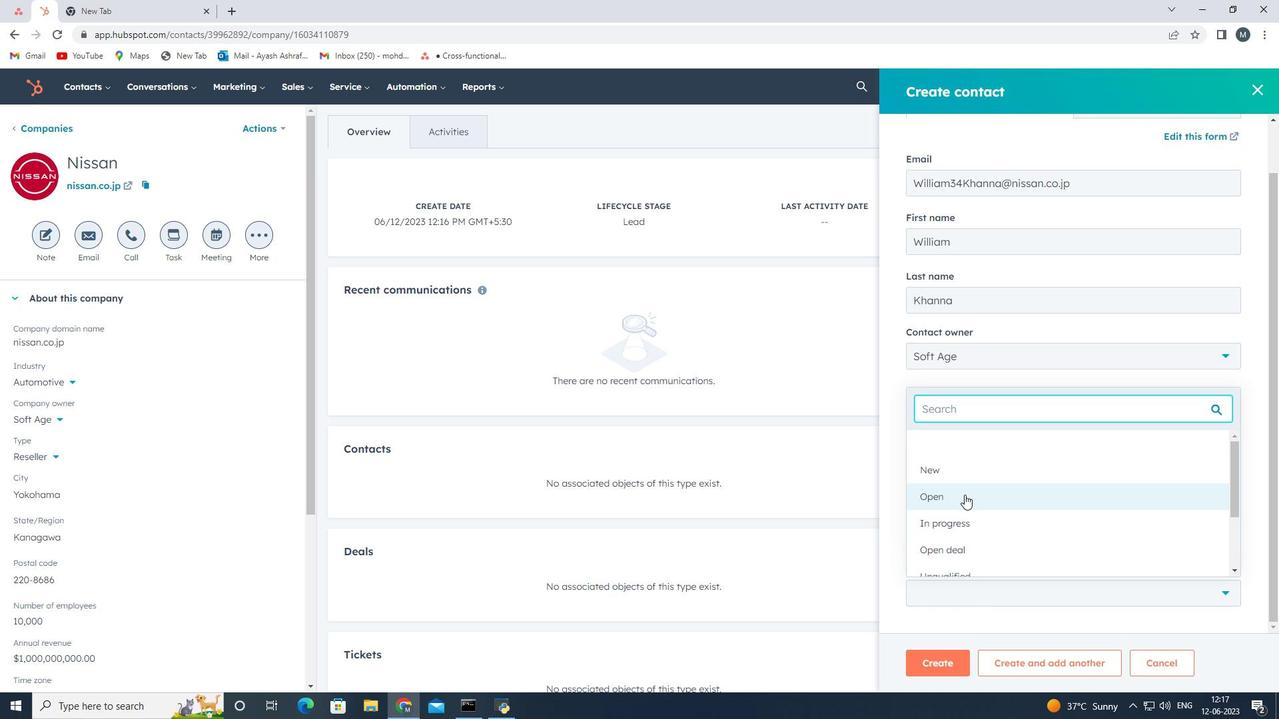 
Action: Mouse moved to (933, 666)
Screenshot: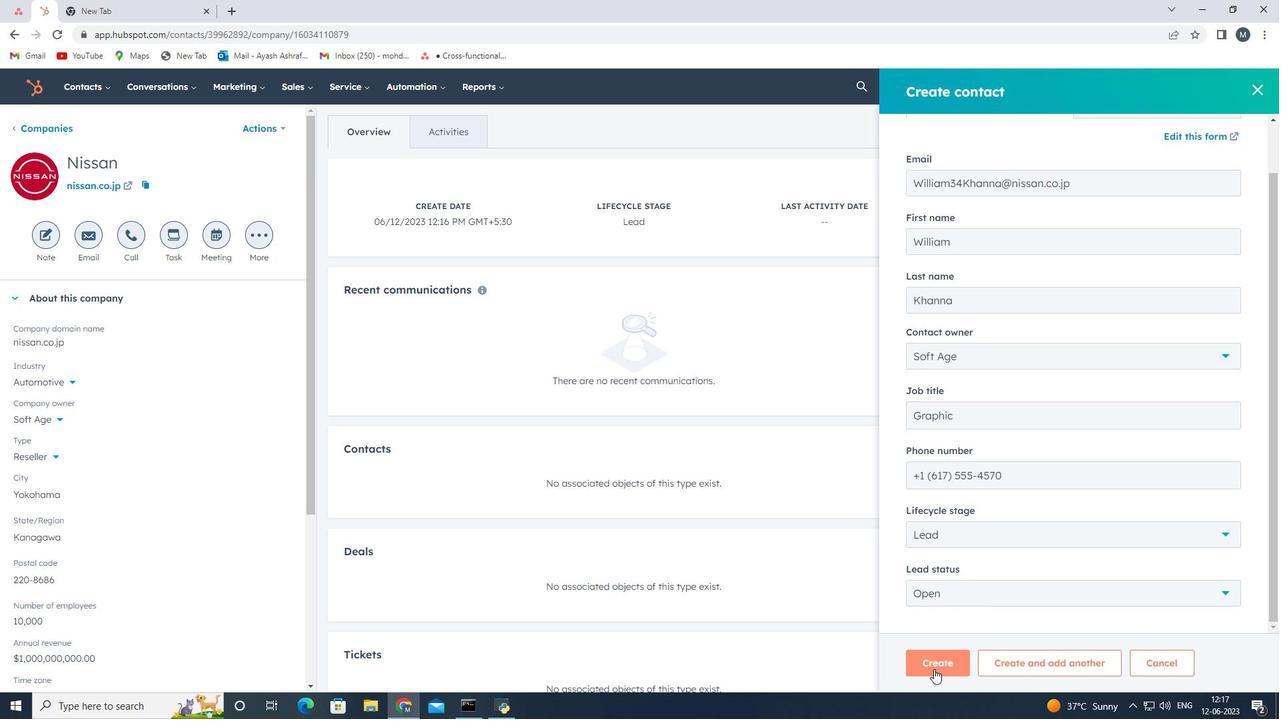 
Action: Mouse pressed left at (933, 666)
Screenshot: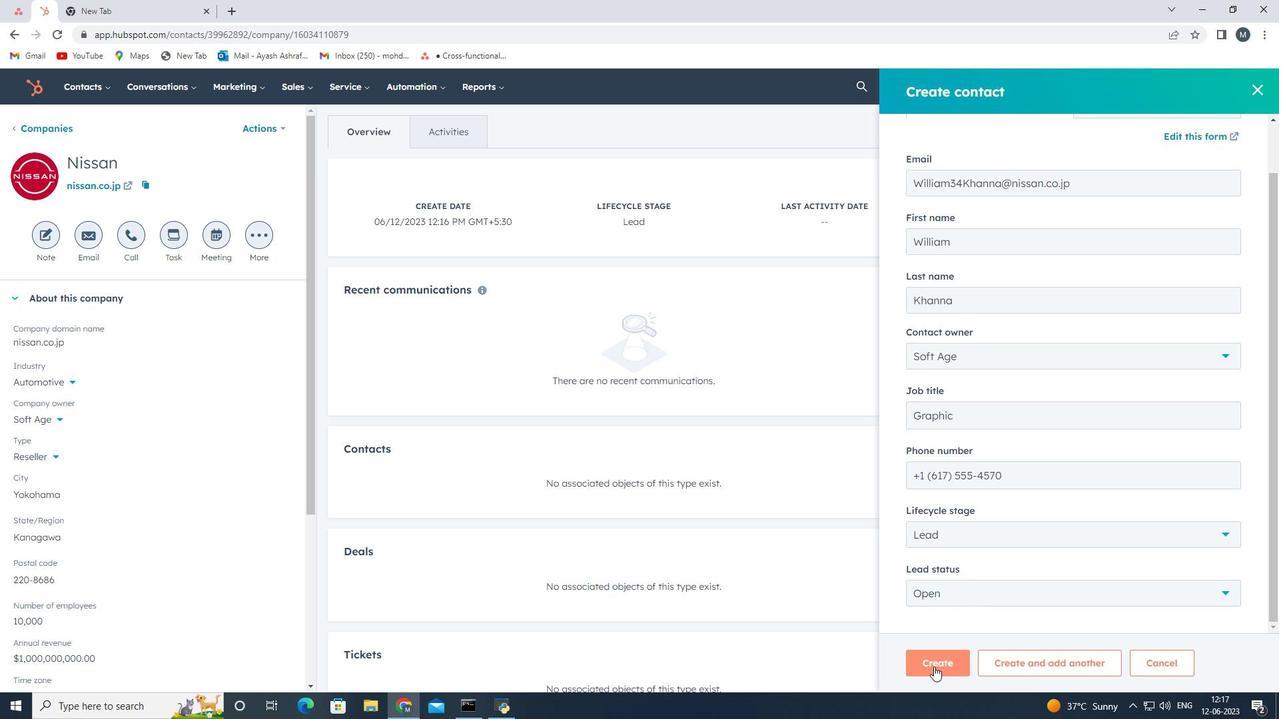 
Action: Mouse moved to (691, 444)
Screenshot: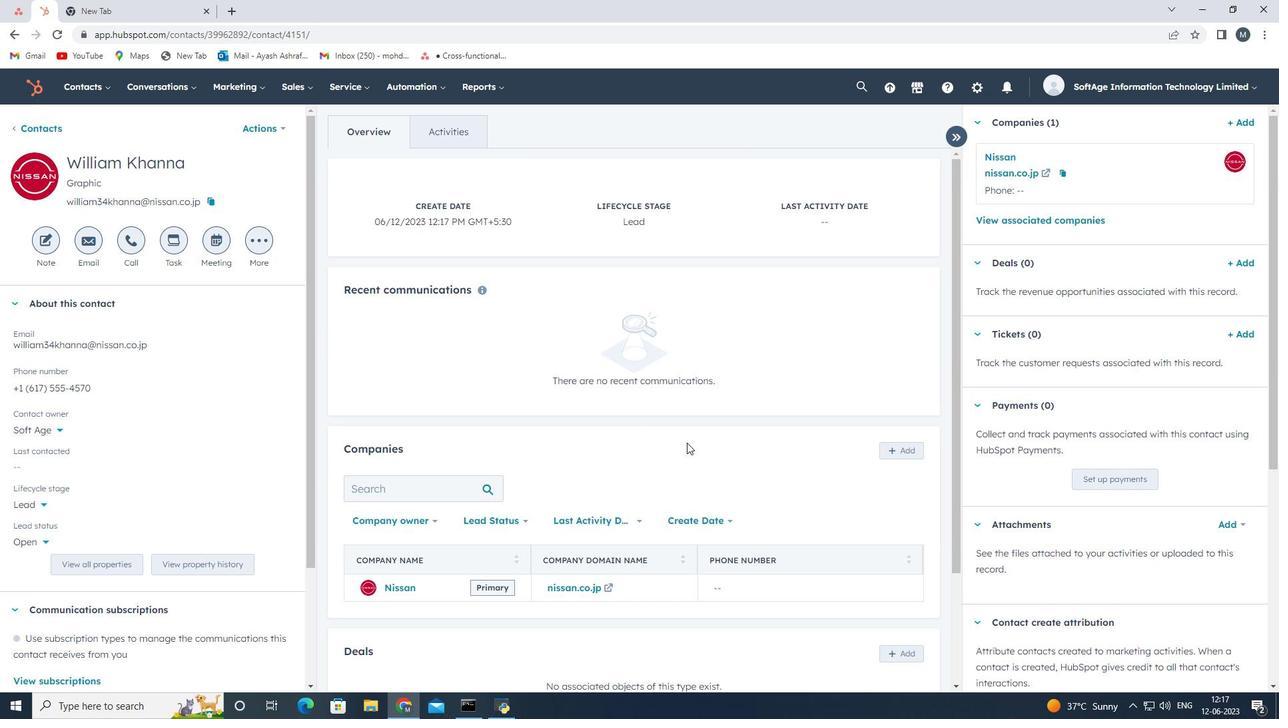 
Action: Mouse scrolled (691, 444) with delta (0, 0)
Screenshot: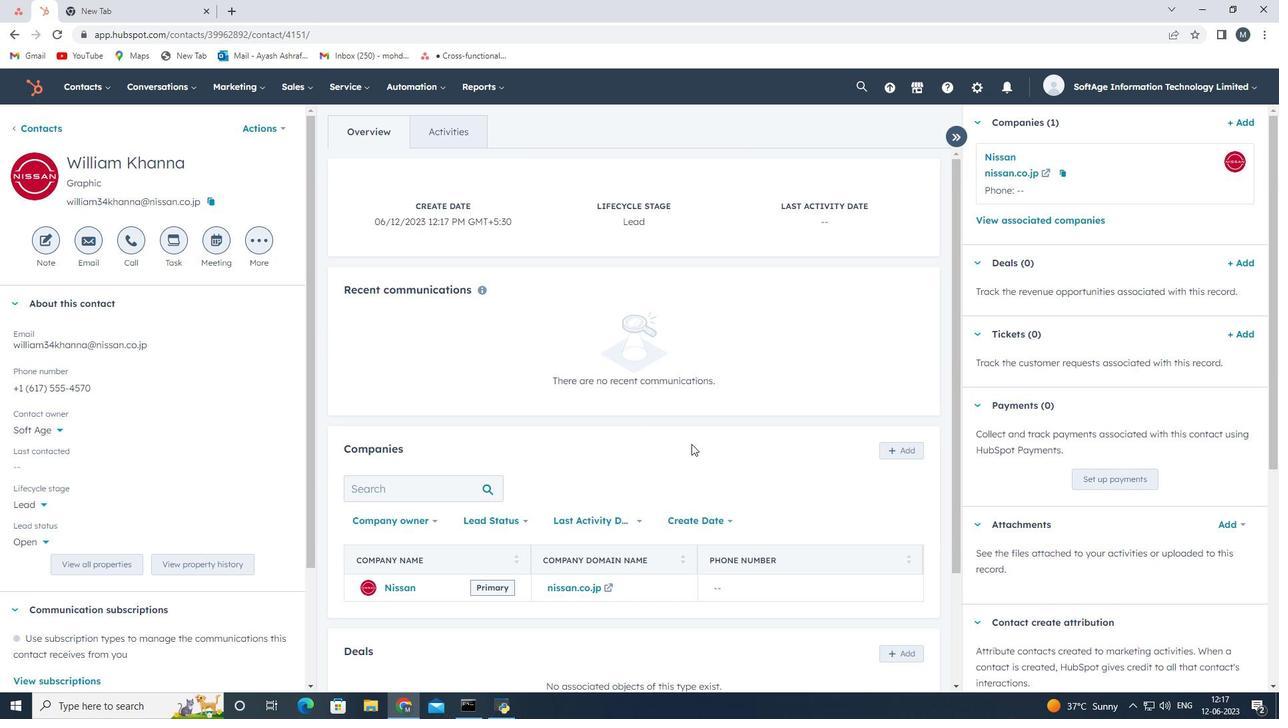 
Action: Mouse scrolled (691, 444) with delta (0, 0)
Screenshot: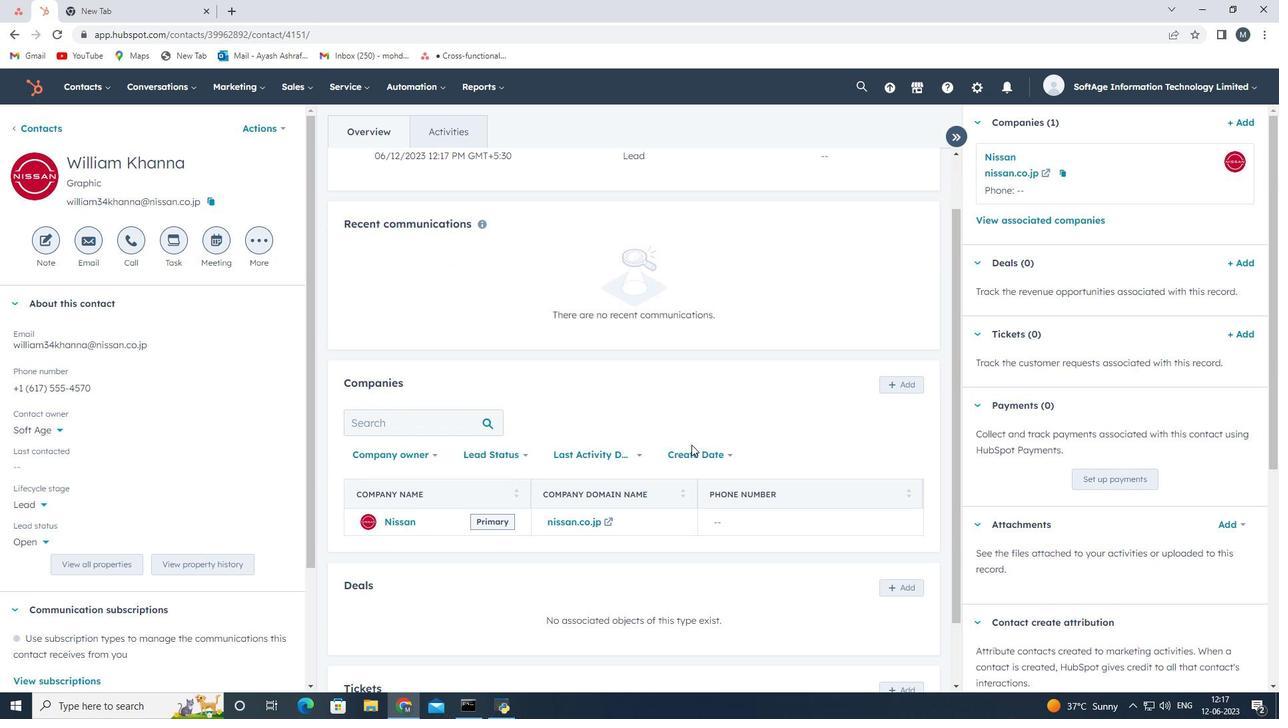 
Action: Mouse scrolled (691, 444) with delta (0, 0)
Screenshot: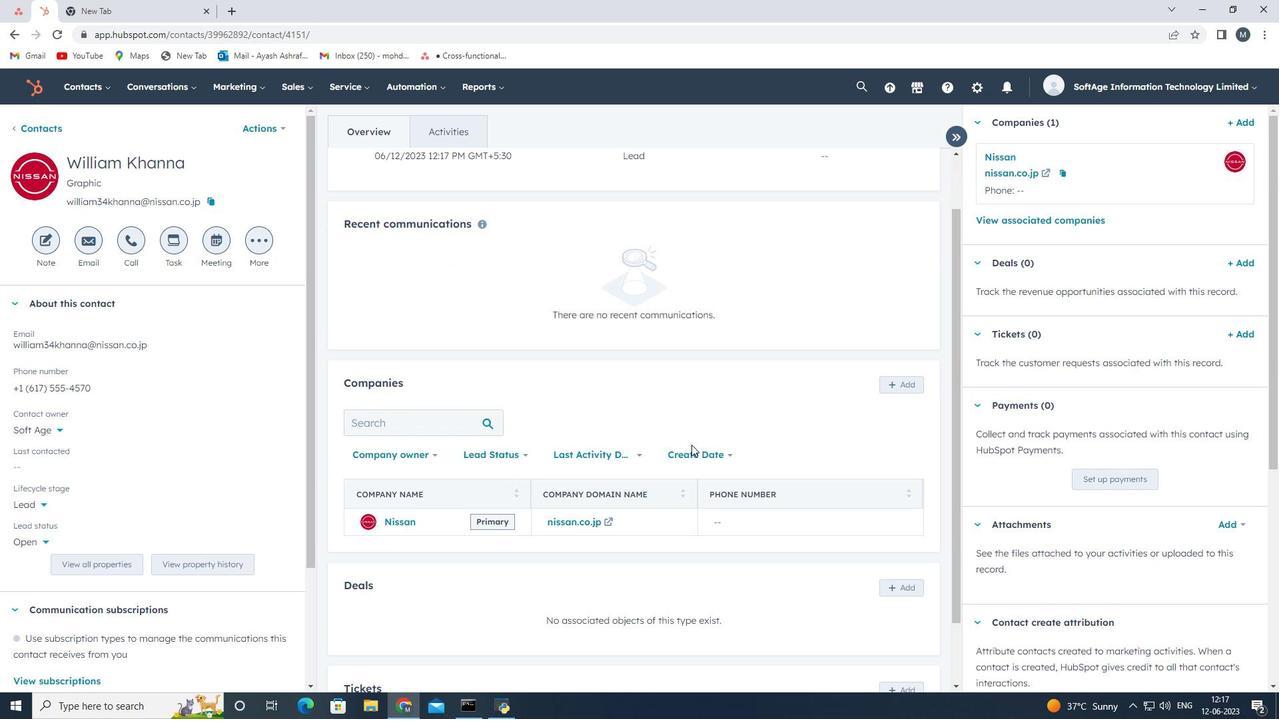 
Action: Mouse scrolled (691, 444) with delta (0, 0)
Screenshot: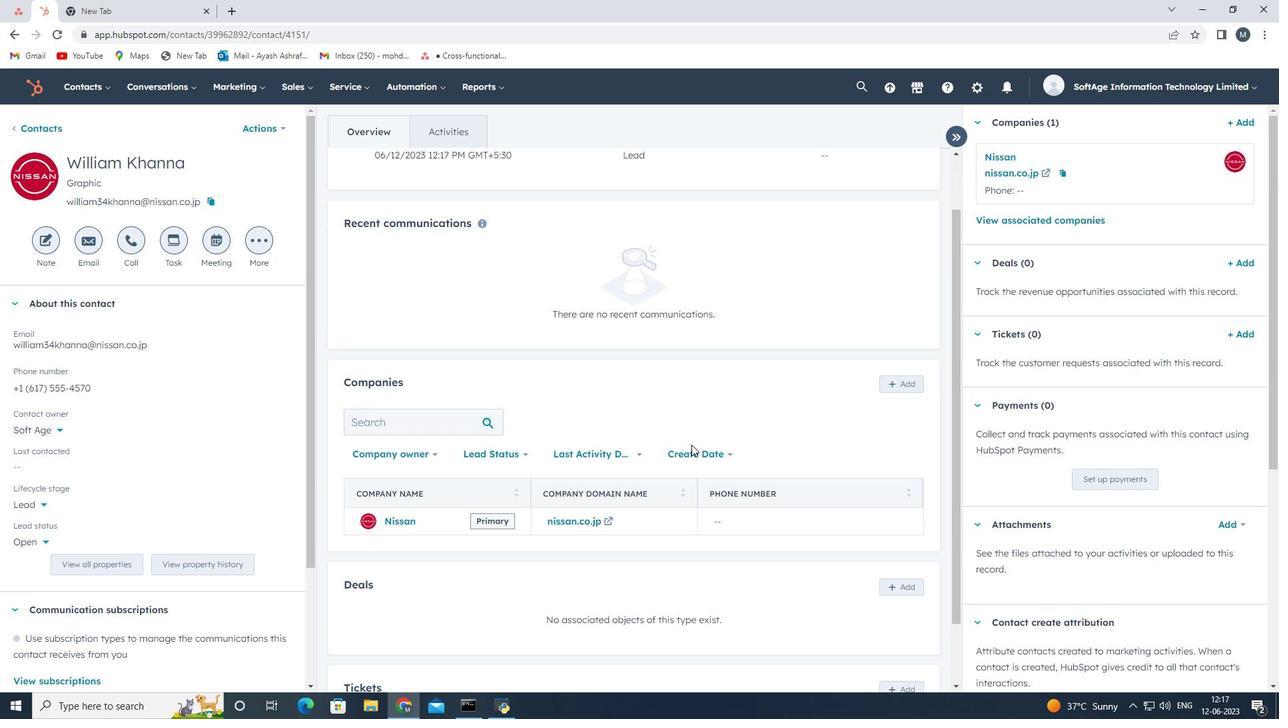 
Action: Mouse scrolled (691, 444) with delta (0, 0)
Screenshot: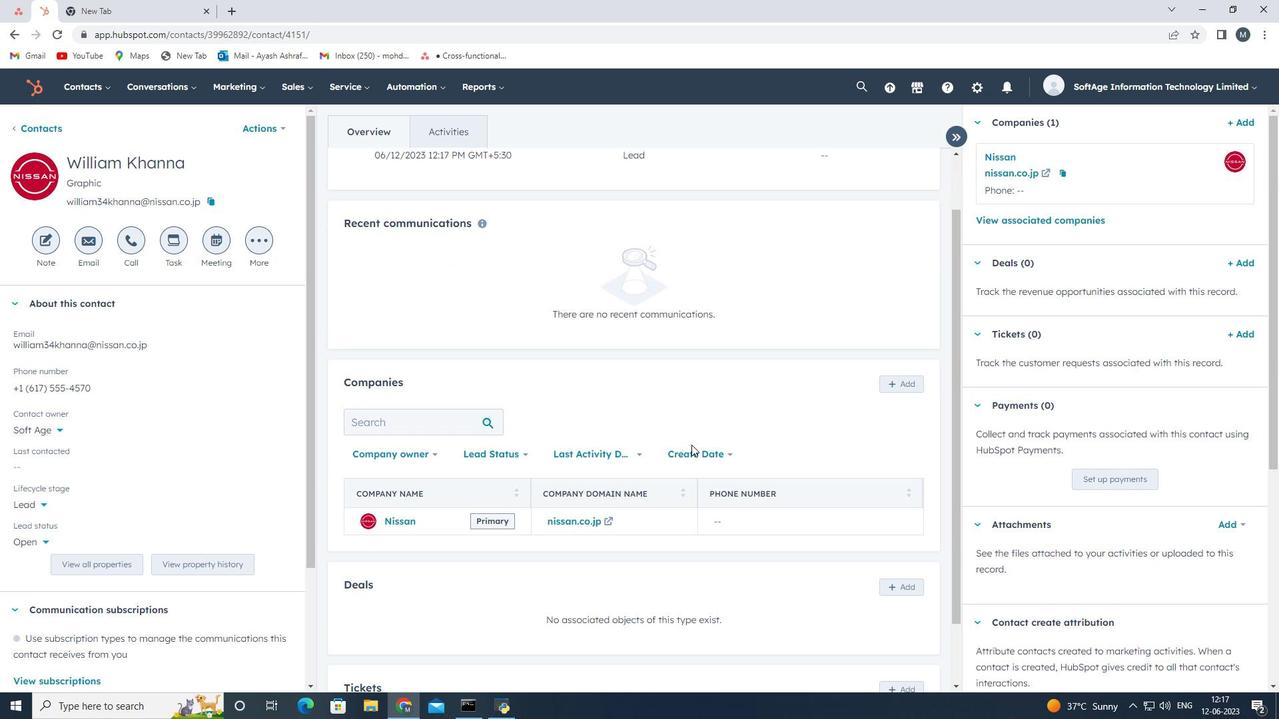 
Action: Mouse scrolled (691, 444) with delta (0, 0)
Screenshot: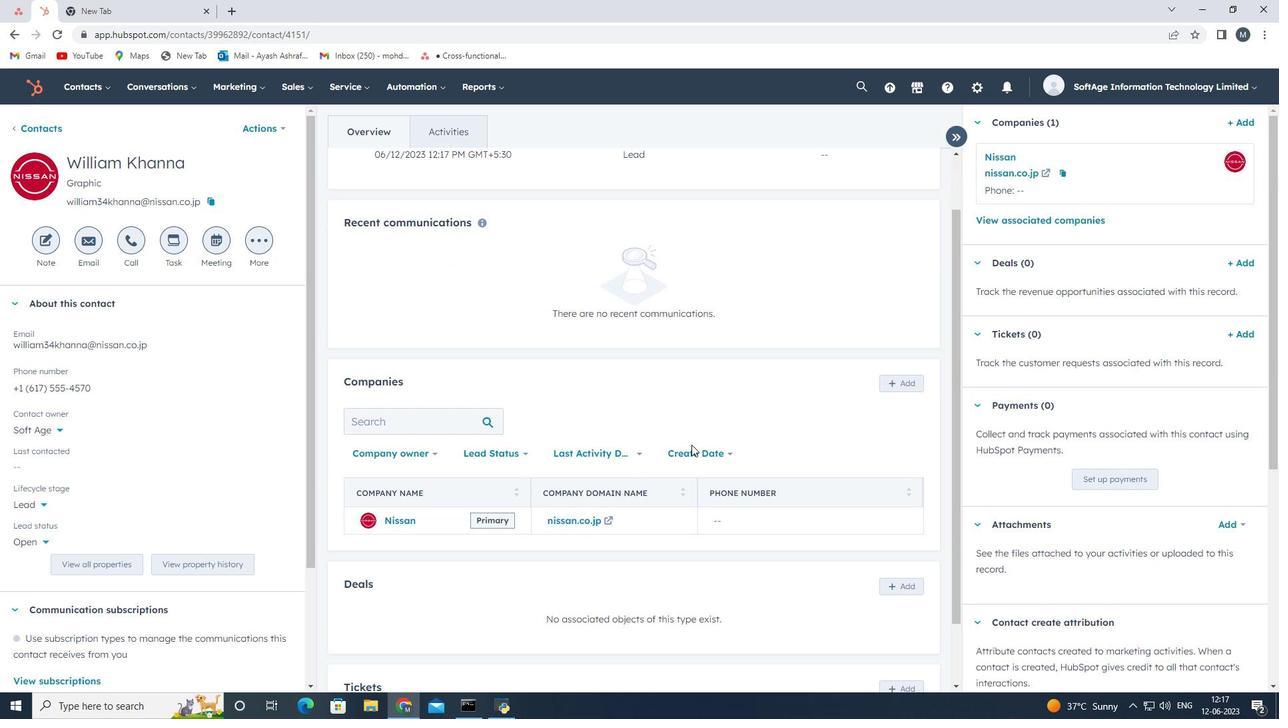 
Action: Mouse scrolled (691, 444) with delta (0, 0)
Screenshot: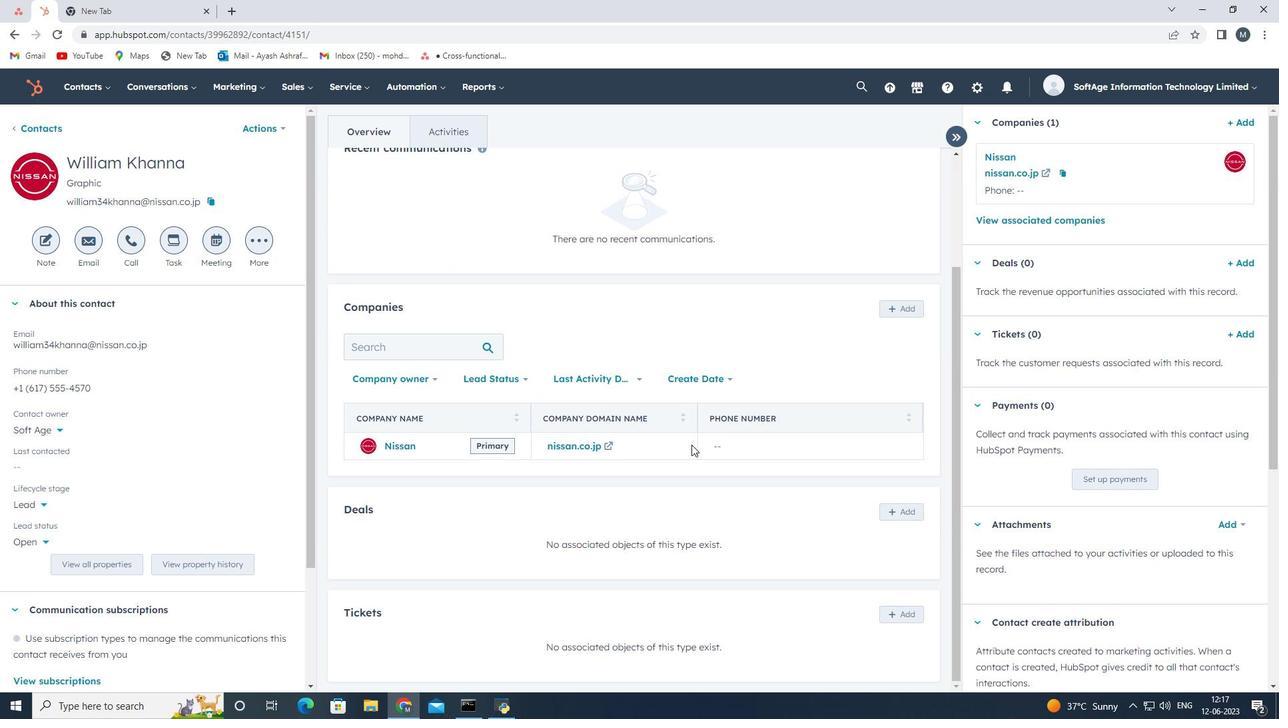 
Action: Mouse scrolled (691, 445) with delta (0, 0)
Screenshot: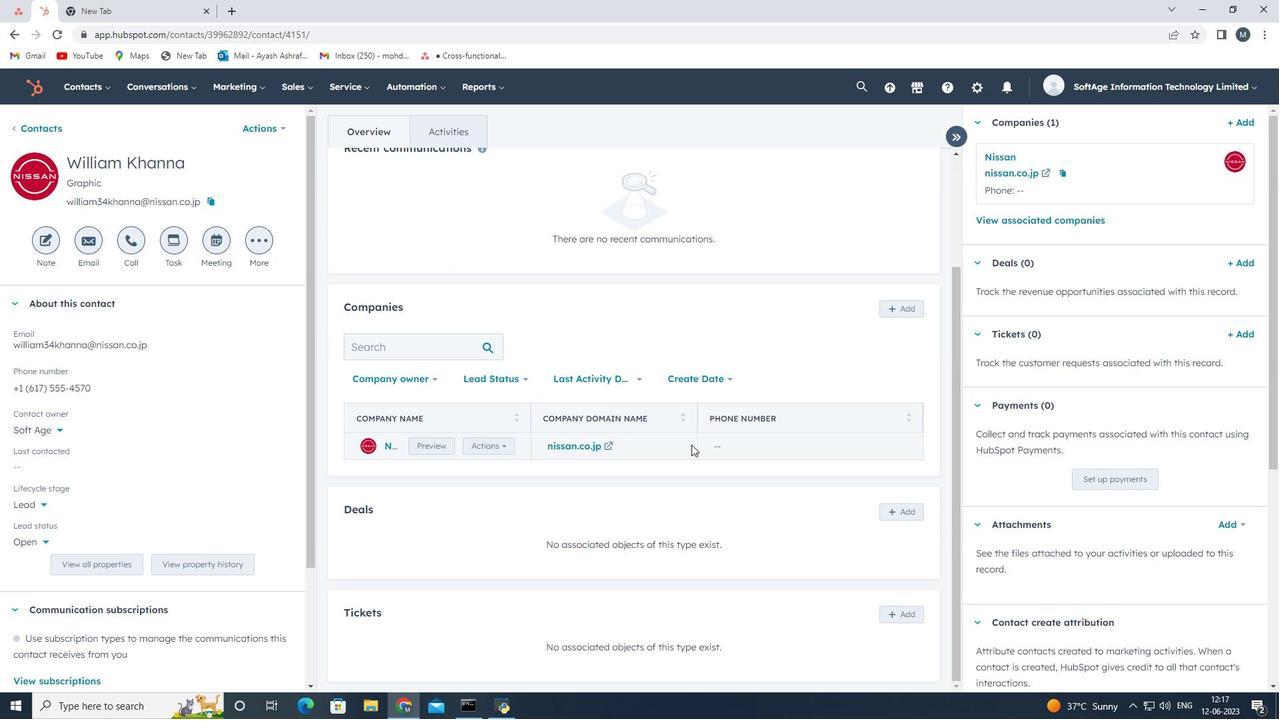 
Action: Mouse scrolled (691, 445) with delta (0, 0)
Screenshot: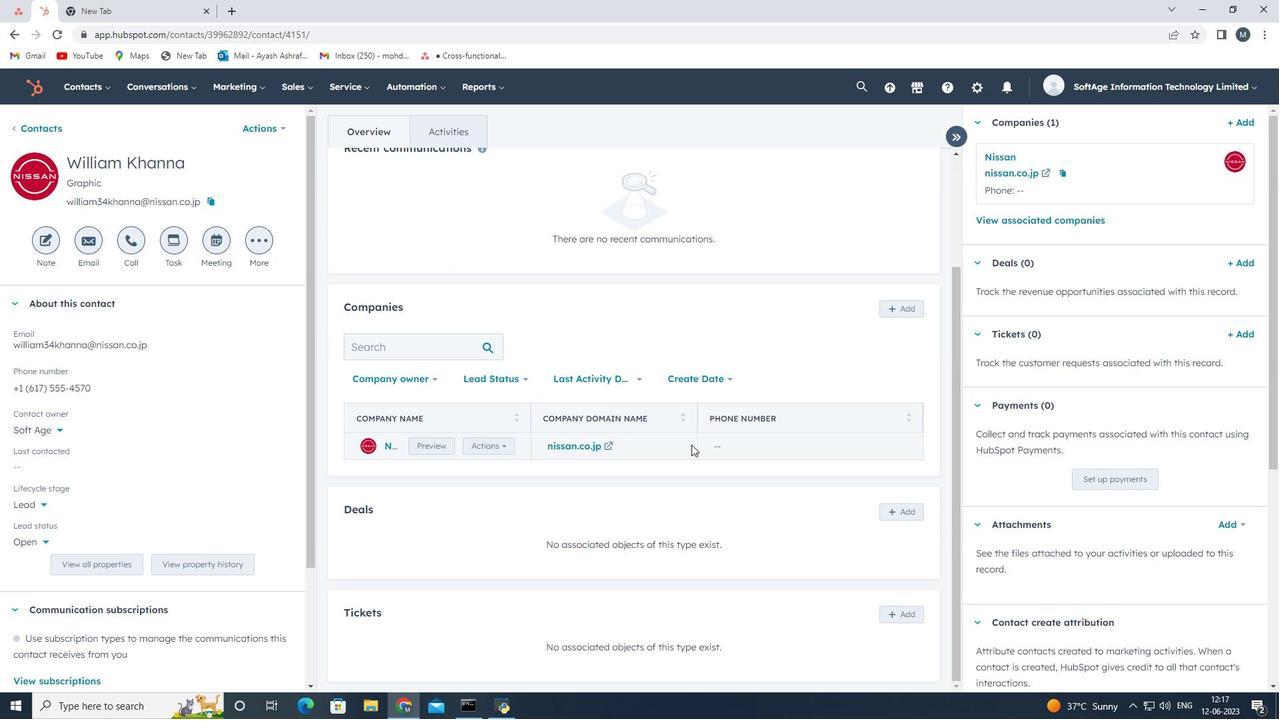 
Action: Mouse scrolled (691, 445) with delta (0, 0)
Screenshot: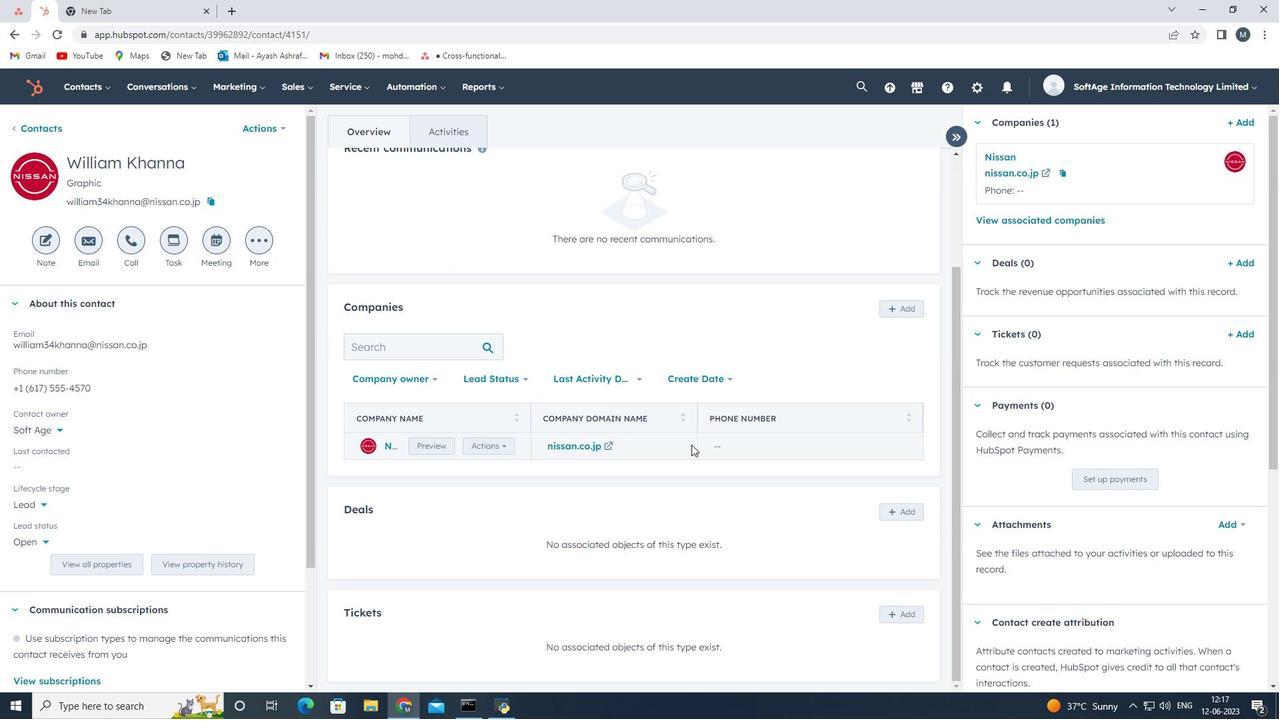 
Action: Mouse scrolled (691, 445) with delta (0, 0)
Screenshot: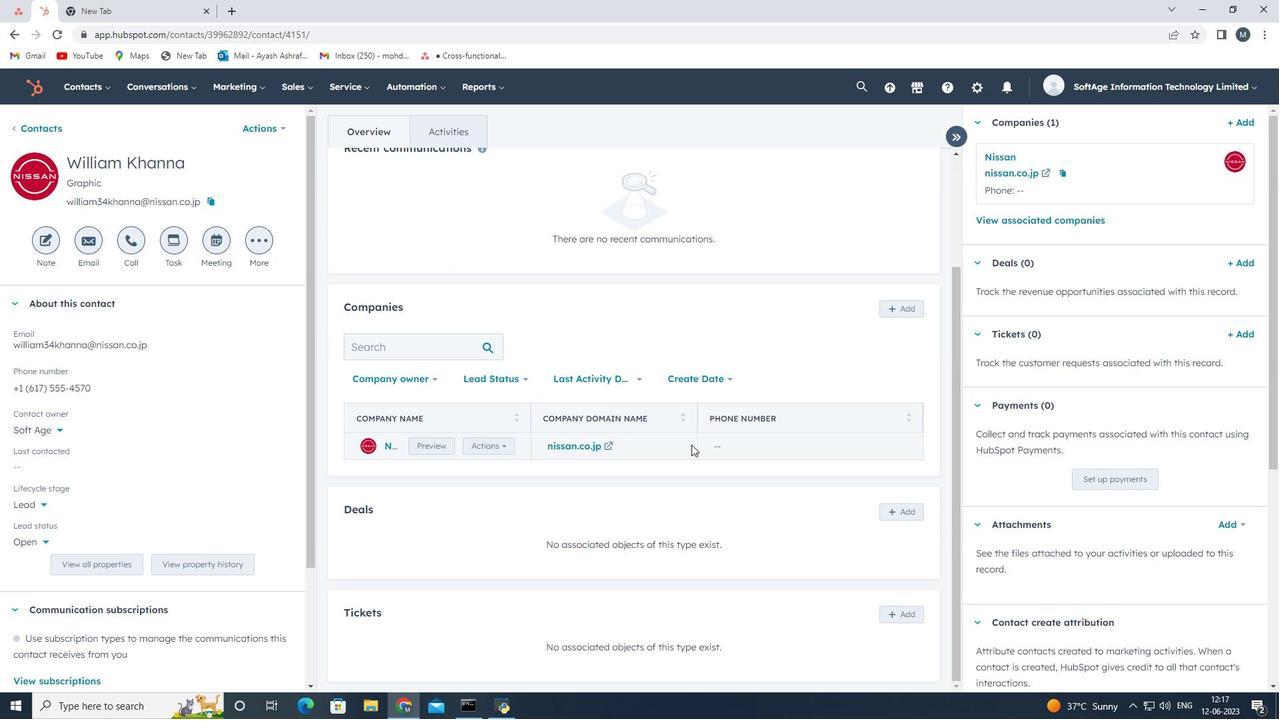 
Action: Mouse scrolled (691, 445) with delta (0, 0)
Screenshot: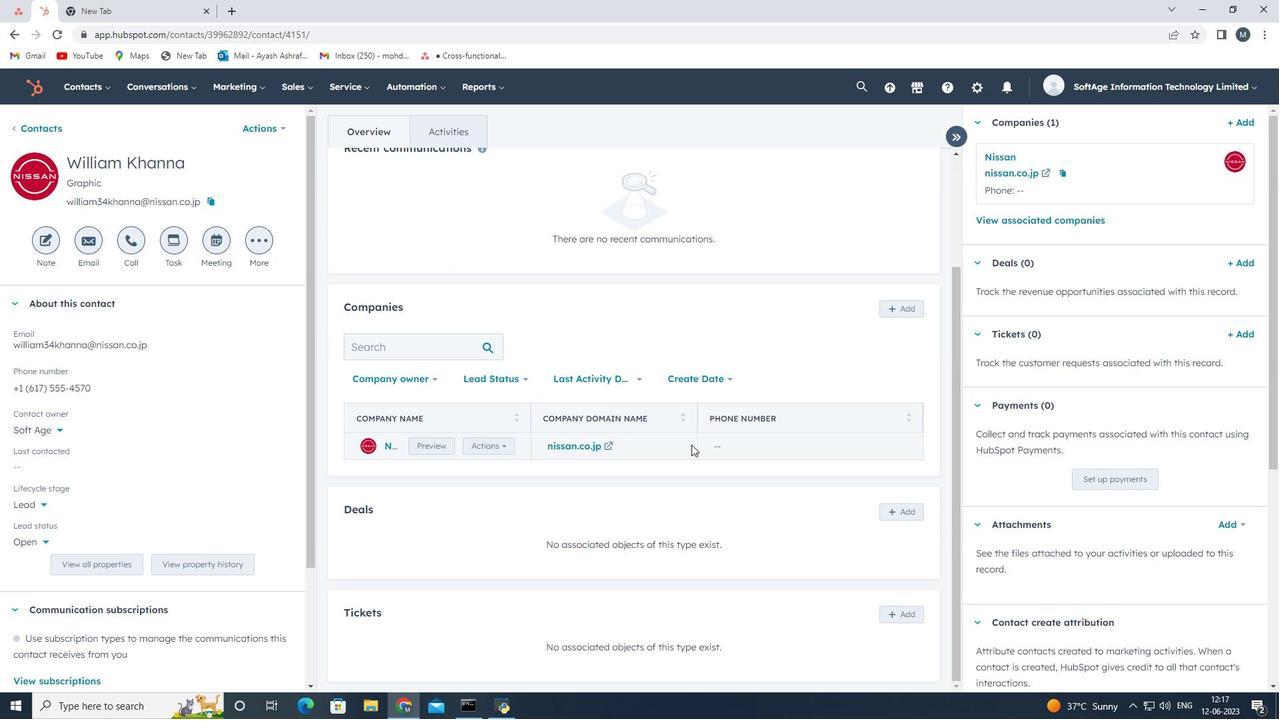 
Action: Mouse scrolled (691, 445) with delta (0, 0)
Screenshot: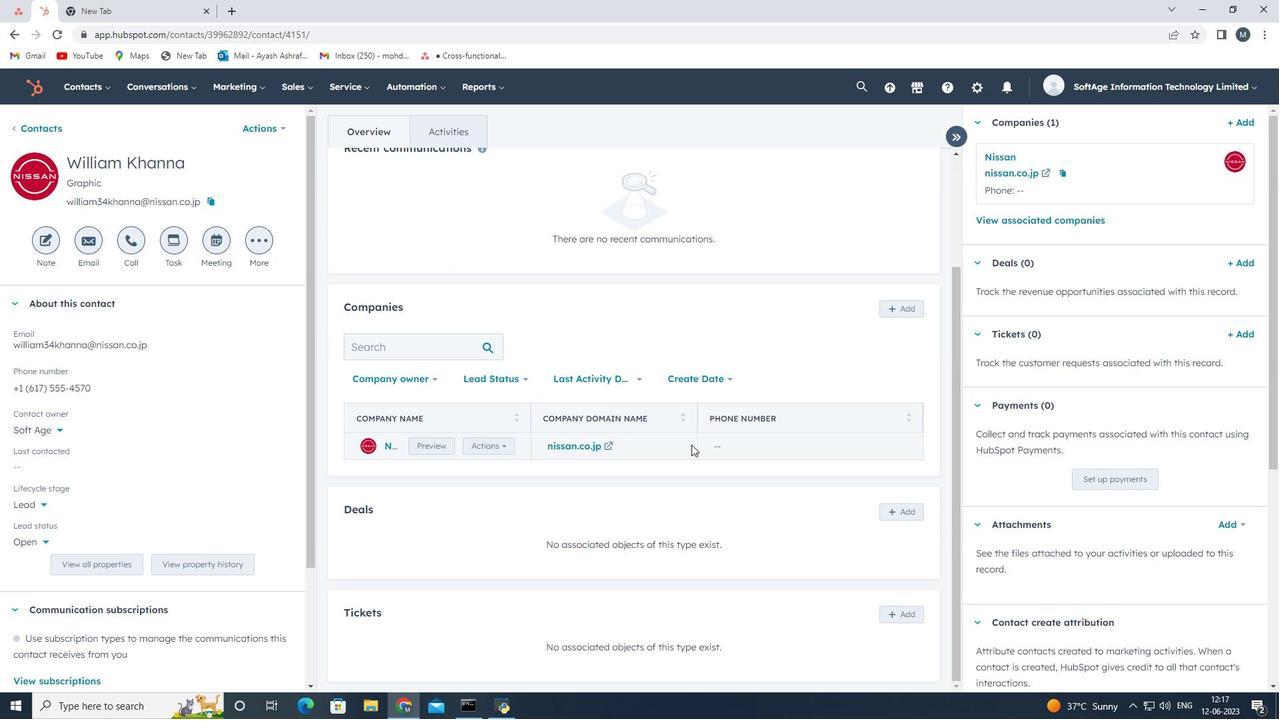 
Action: Mouse scrolled (691, 445) with delta (0, 0)
Screenshot: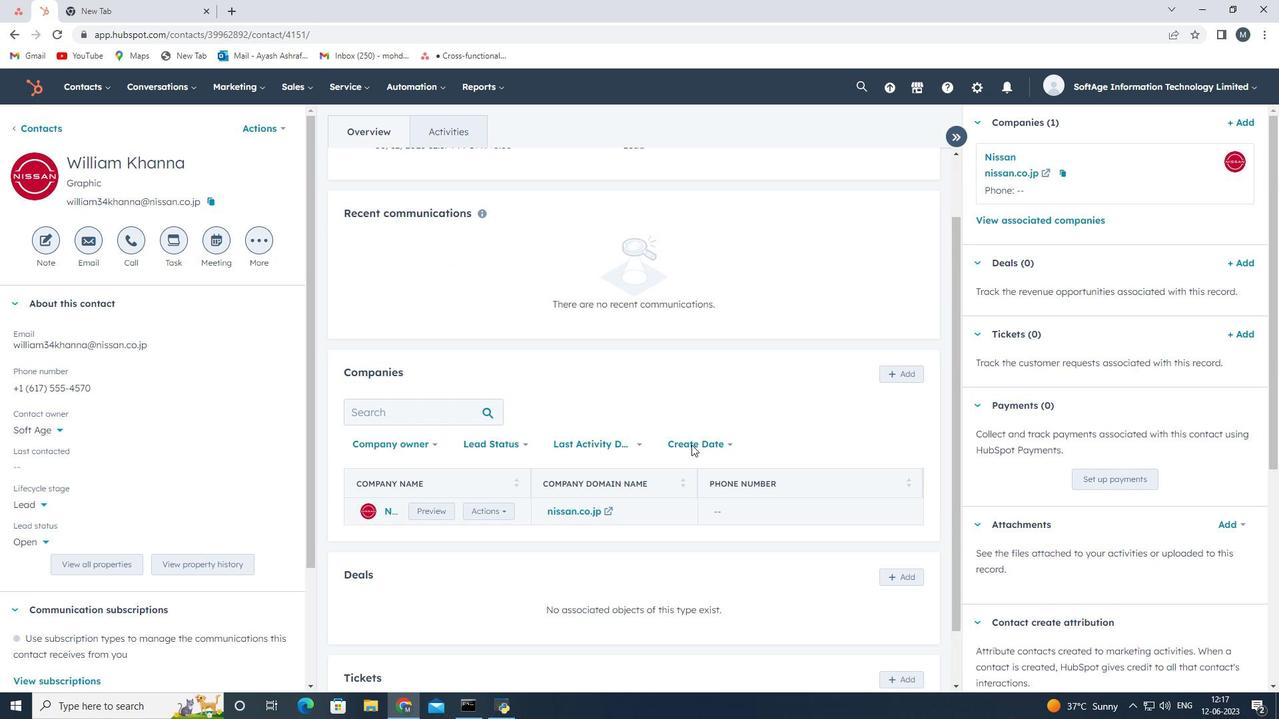 
Action: Mouse moved to (473, 366)
Screenshot: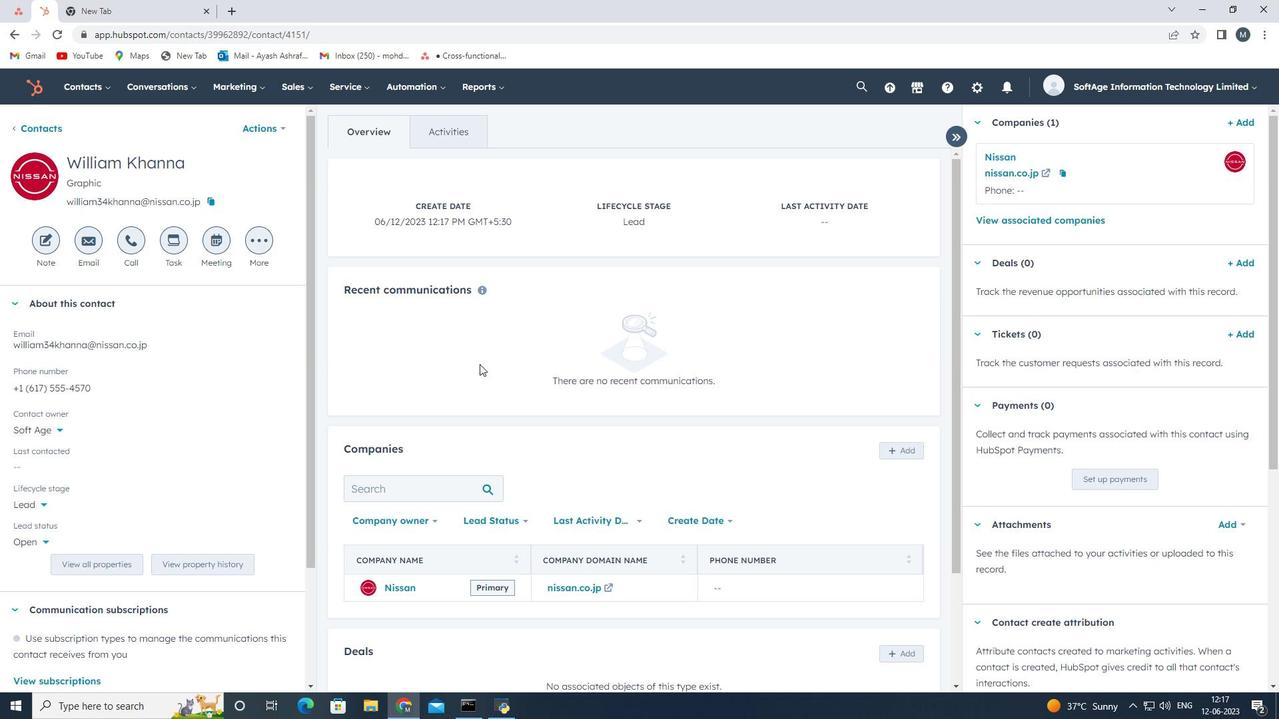 
